 Task: Write a soql query using LIMIT keyword.
Action: Mouse moved to (18, 100)
Screenshot: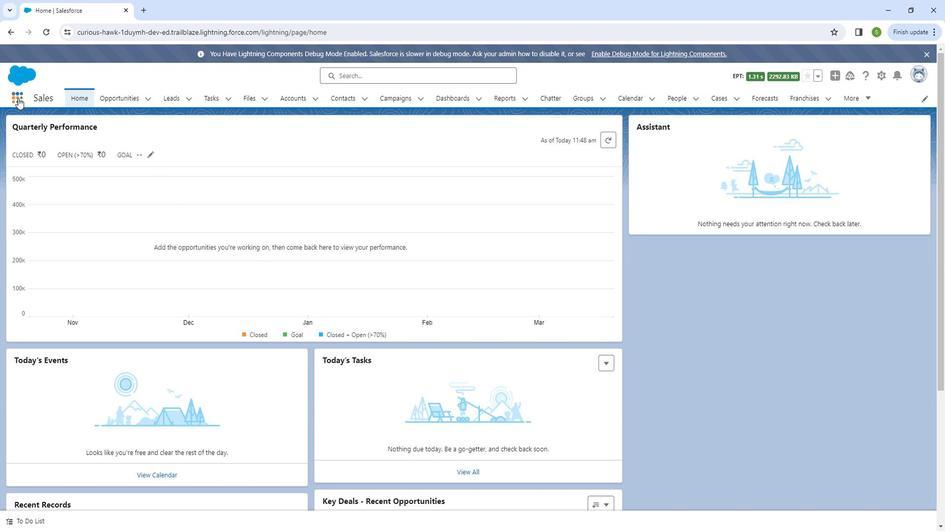 
Action: Mouse pressed left at (18, 100)
Screenshot: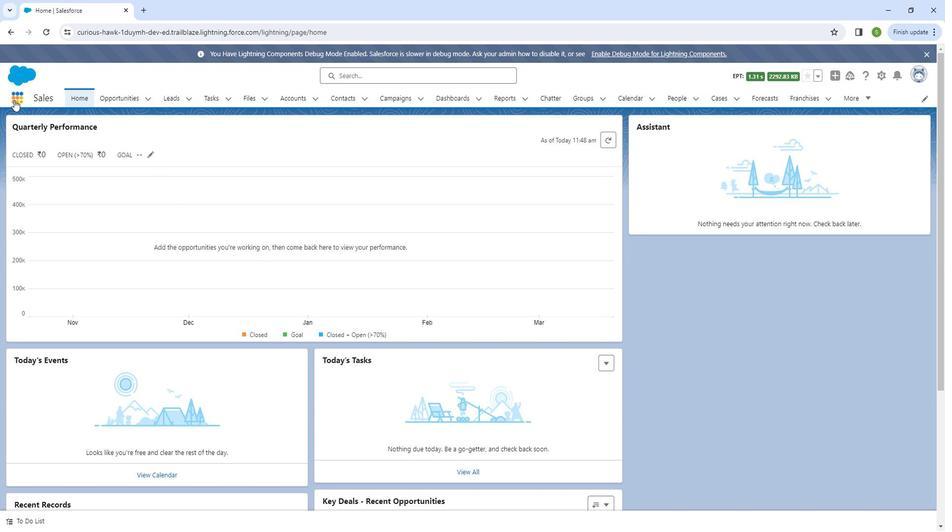 
Action: Mouse moved to (37, 268)
Screenshot: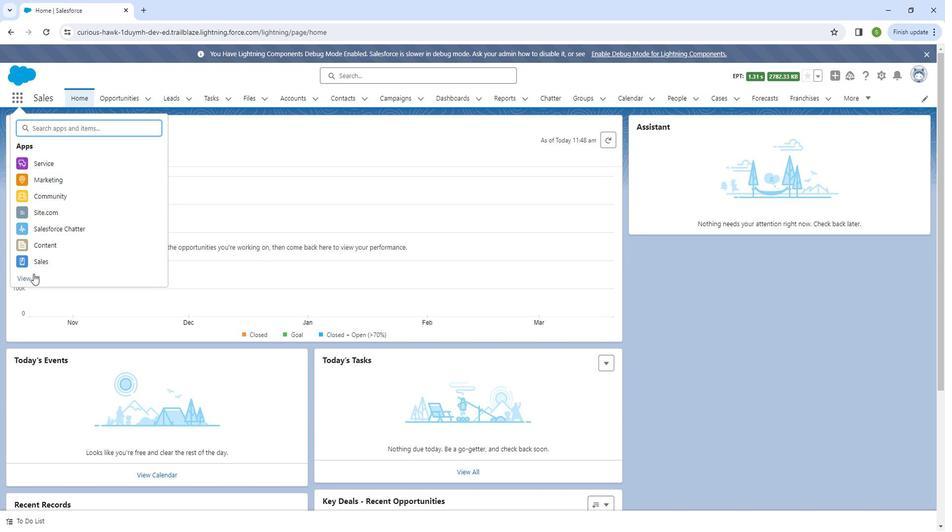 
Action: Mouse pressed left at (37, 268)
Screenshot: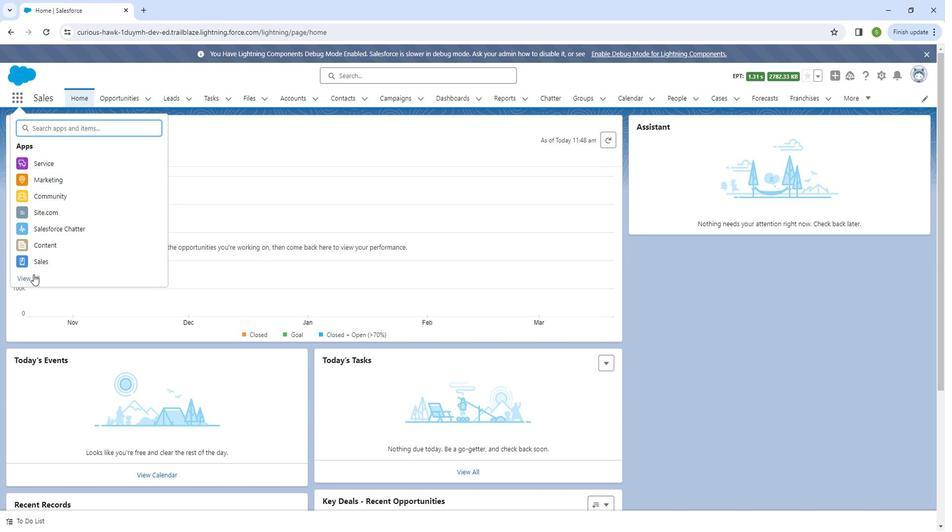 
Action: Mouse moved to (171, 407)
Screenshot: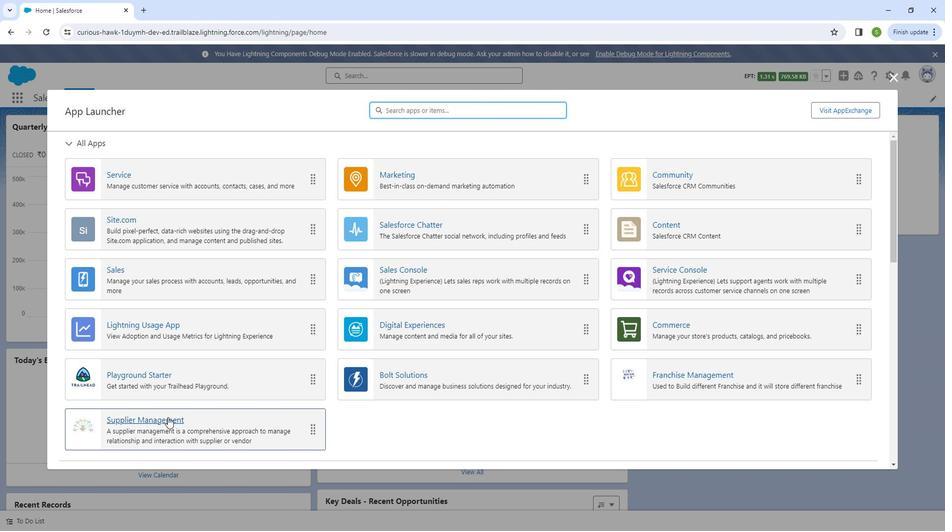 
Action: Mouse pressed left at (171, 407)
Screenshot: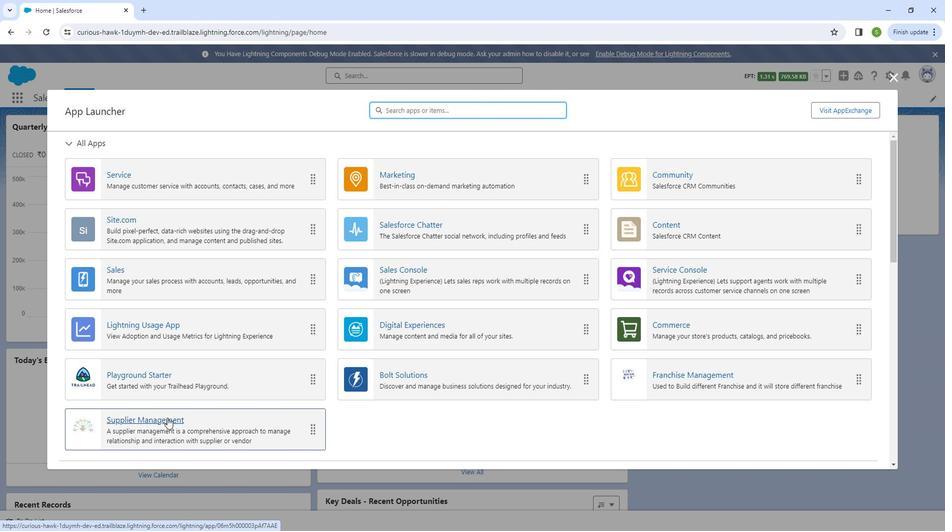 
Action: Mouse moved to (891, 78)
Screenshot: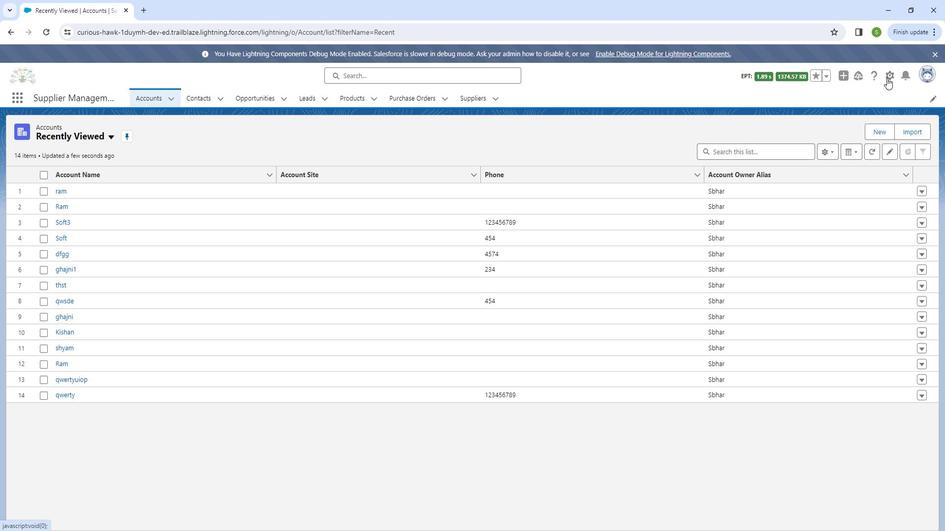 
Action: Mouse pressed left at (891, 78)
Screenshot: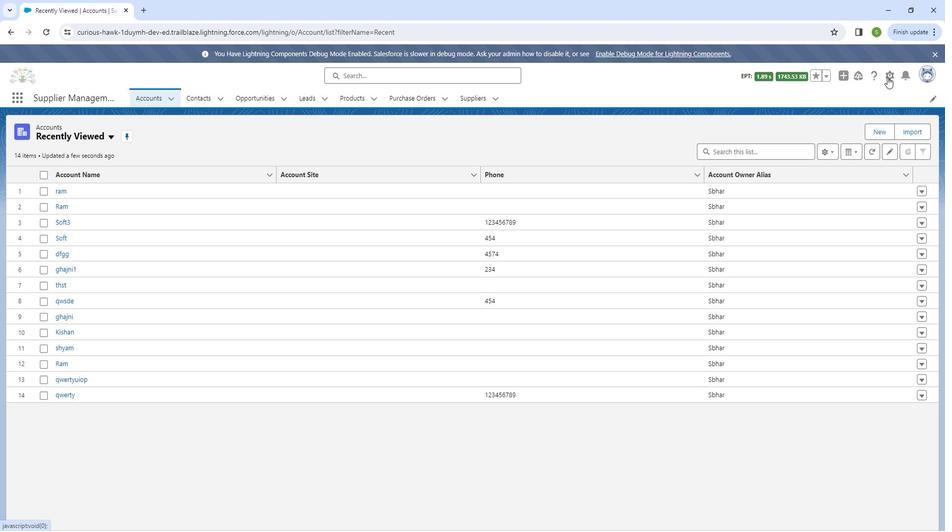 
Action: Mouse moved to (846, 163)
Screenshot: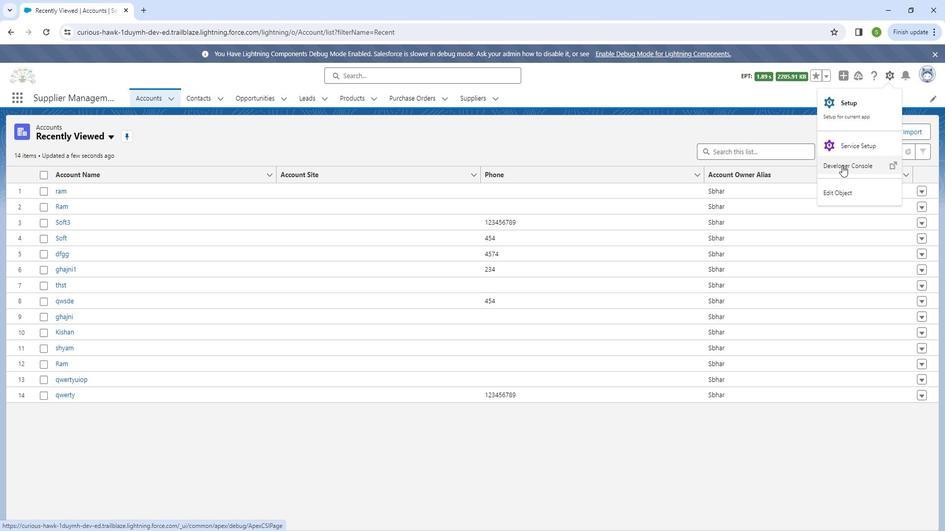 
Action: Mouse pressed right at (846, 163)
Screenshot: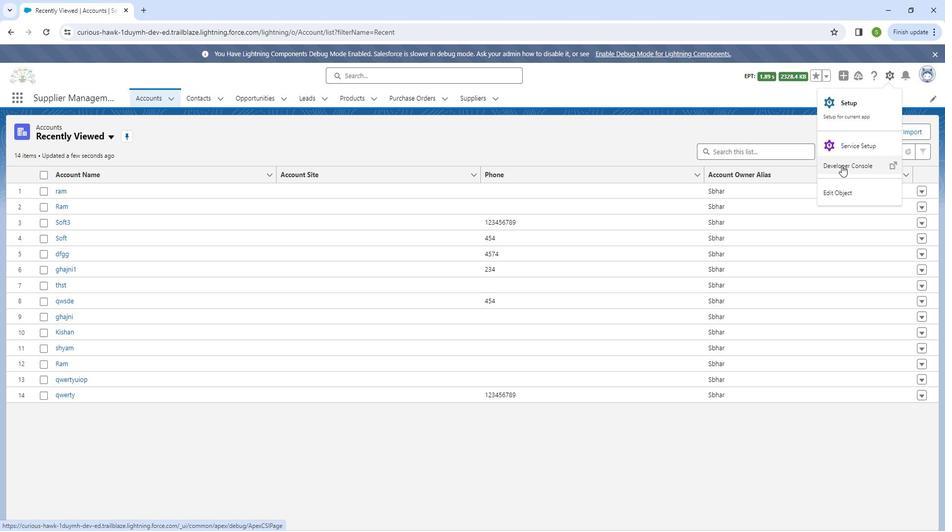 
Action: Mouse moved to (824, 172)
Screenshot: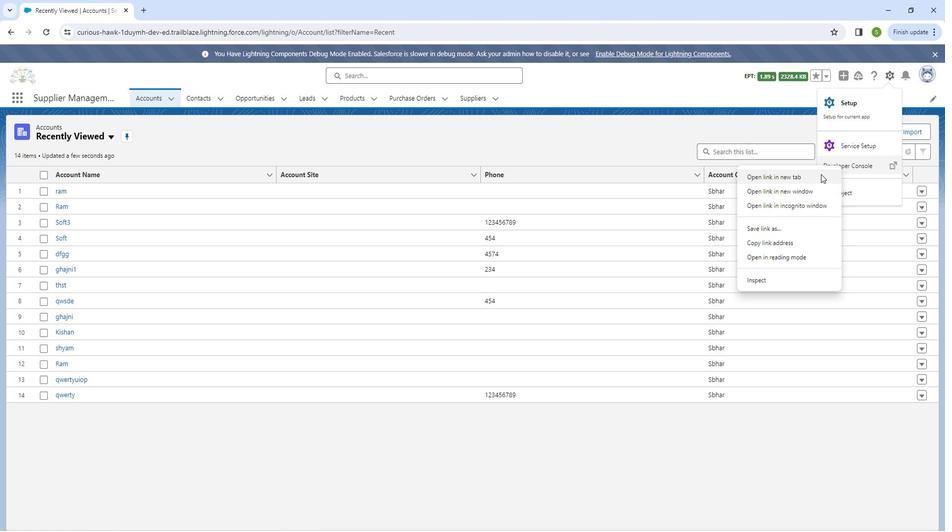 
Action: Mouse pressed left at (824, 172)
Screenshot: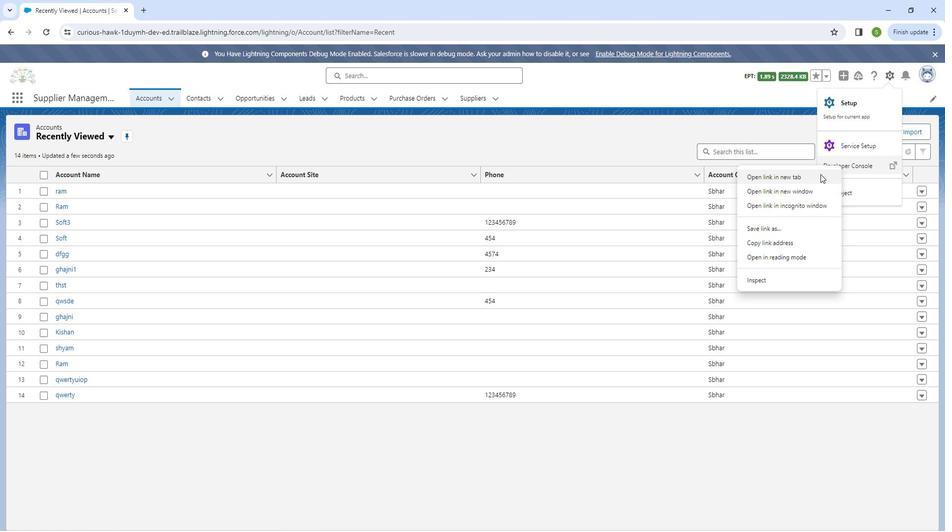 
Action: Mouse moved to (215, 10)
Screenshot: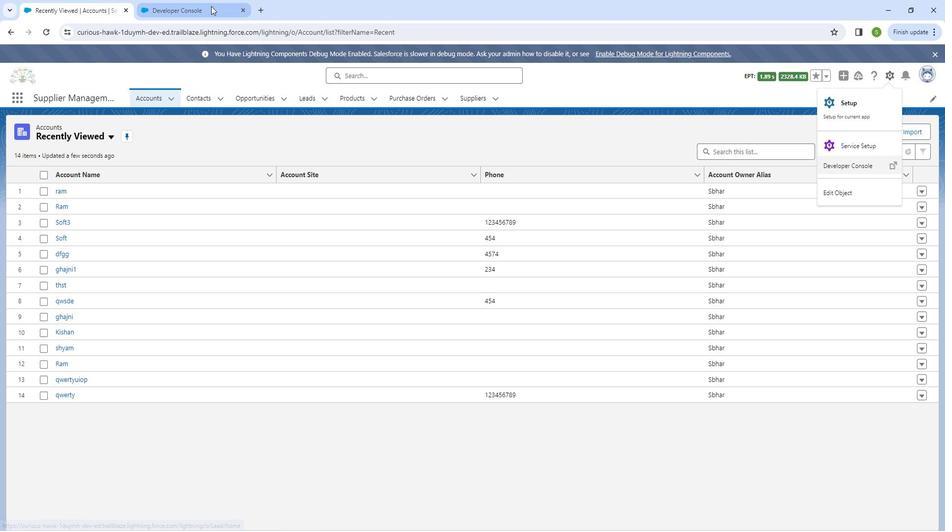 
Action: Mouse pressed left at (215, 10)
Screenshot: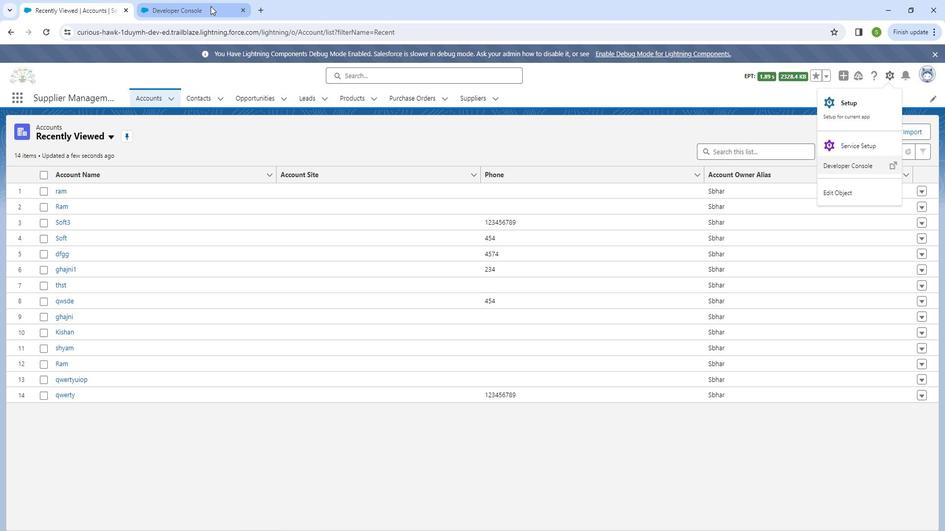
Action: Mouse moved to (132, 188)
Screenshot: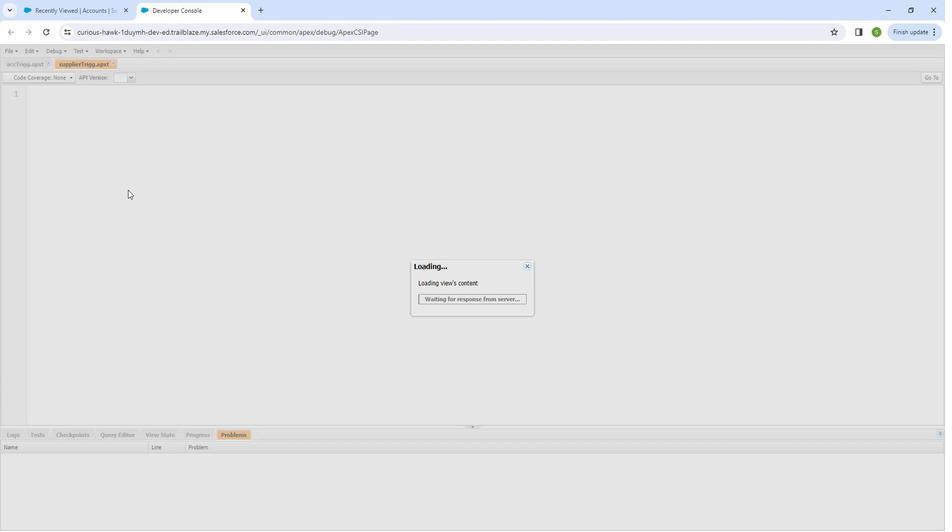 
Action: Key pressed <Key.alt_l><Key.alt_l><Key.alt_l><Key.alt_l><<191>>
Screenshot: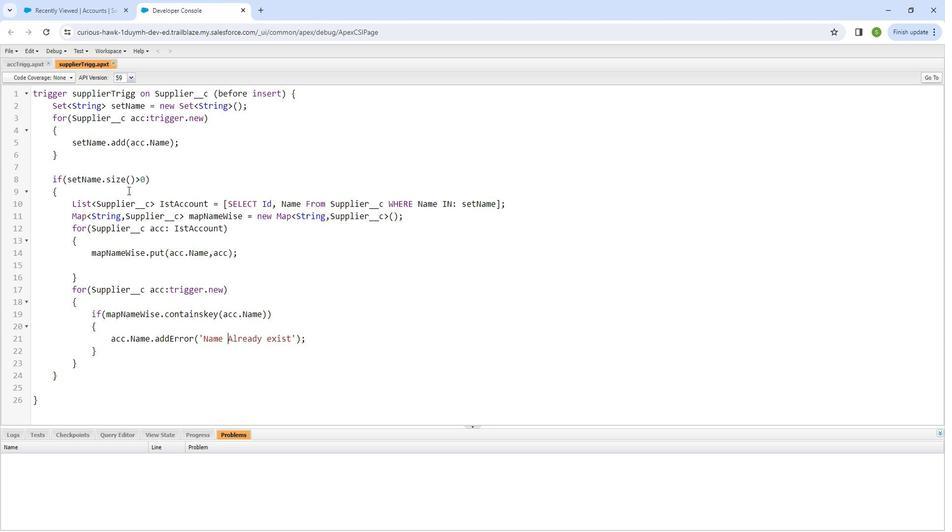 
Action: Mouse moved to (60, 54)
Screenshot: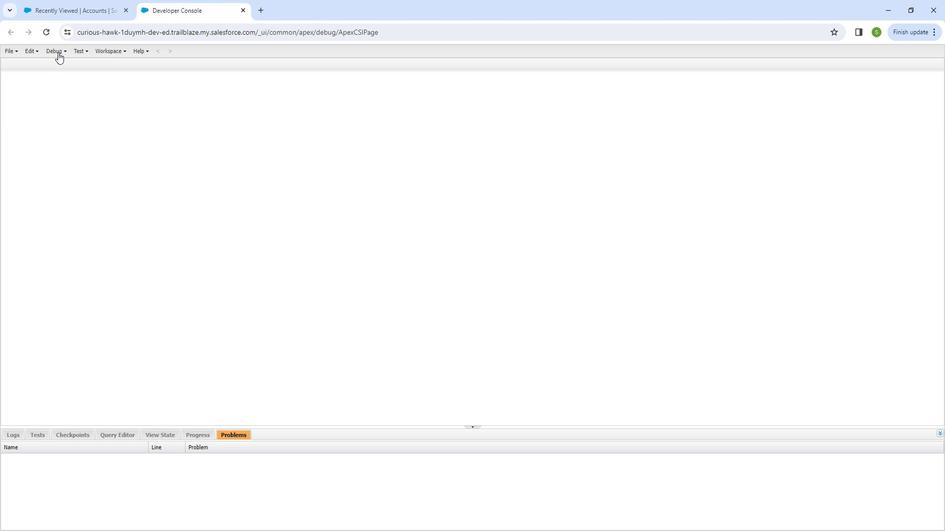 
Action: Mouse pressed left at (60, 54)
Screenshot: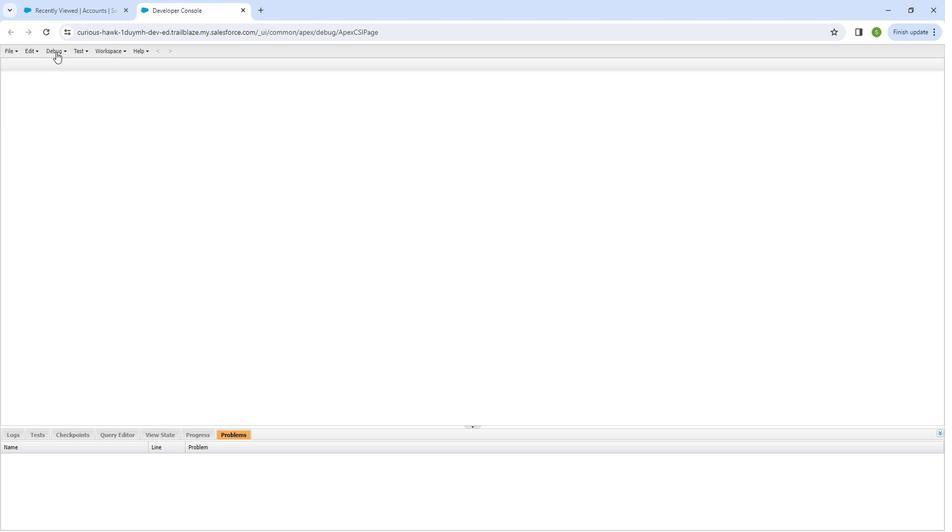 
Action: Mouse moved to (64, 63)
Screenshot: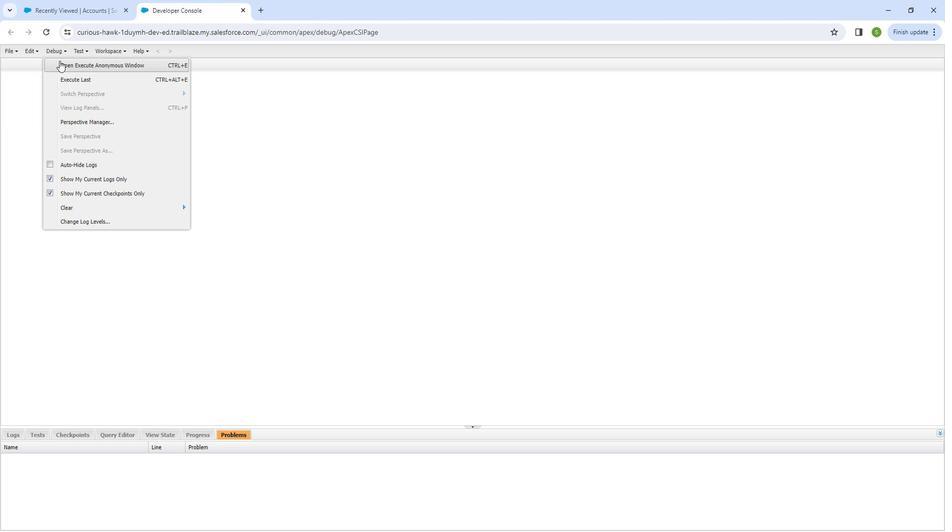 
Action: Mouse pressed left at (64, 63)
Screenshot: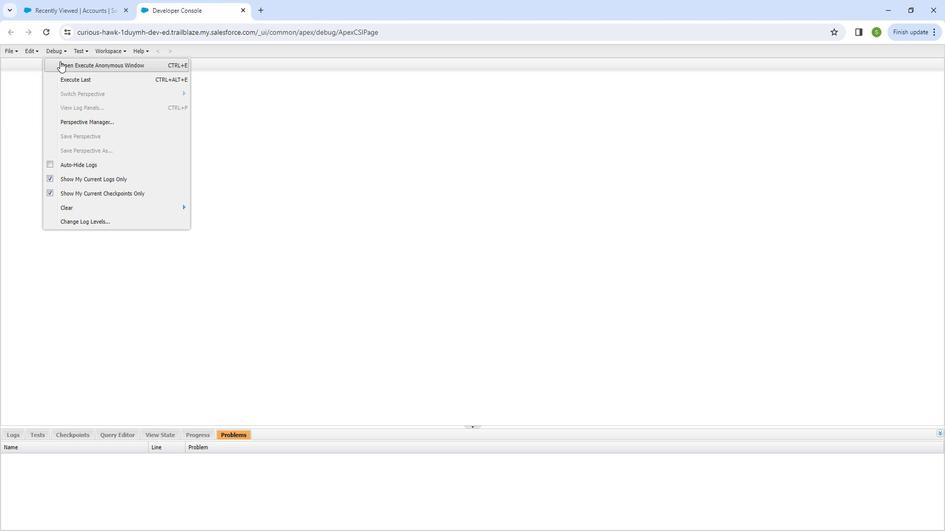 
Action: Mouse moved to (312, 247)
Screenshot: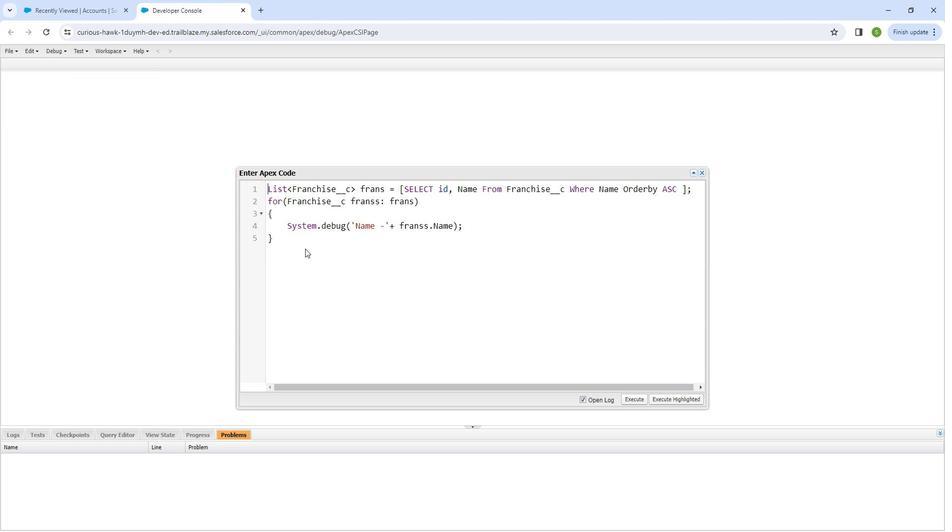 
Action: Mouse pressed left at (312, 247)
Screenshot: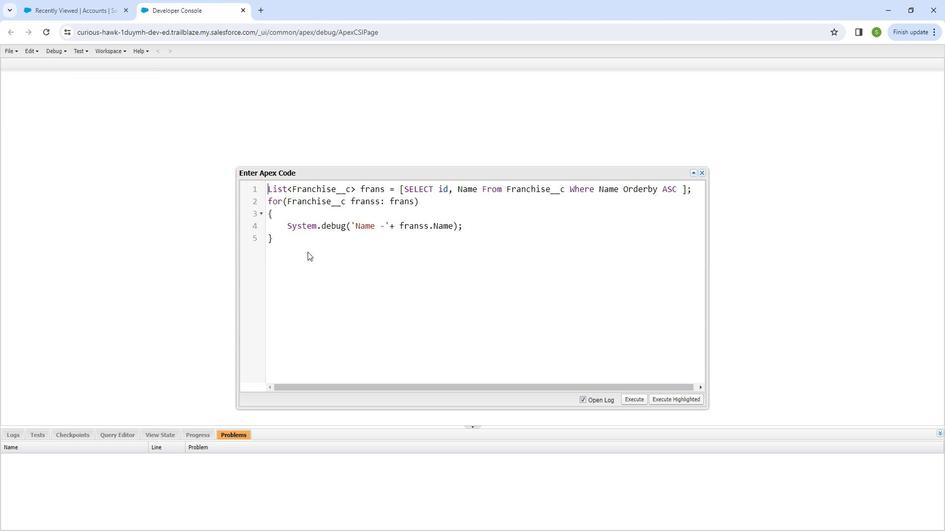 
Action: Mouse moved to (280, 173)
Screenshot: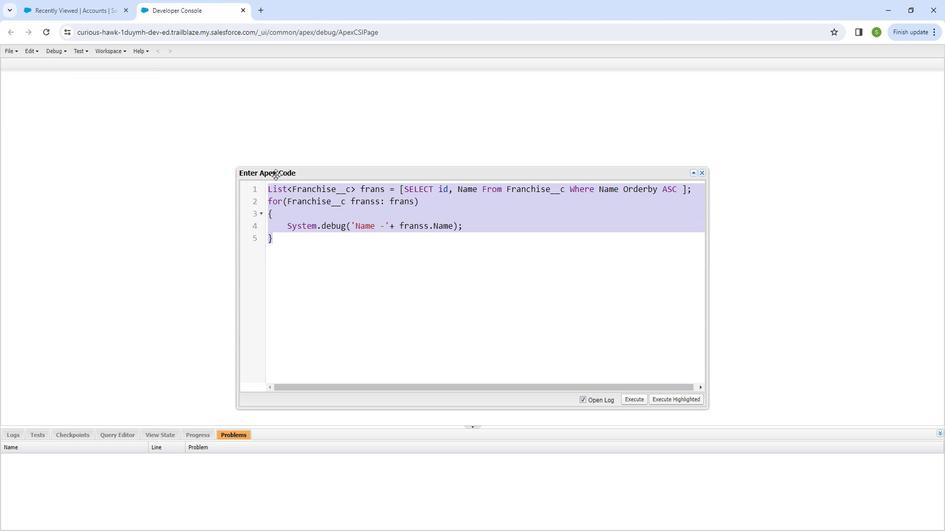 
Action: Key pressed <Key.backspace>
Screenshot: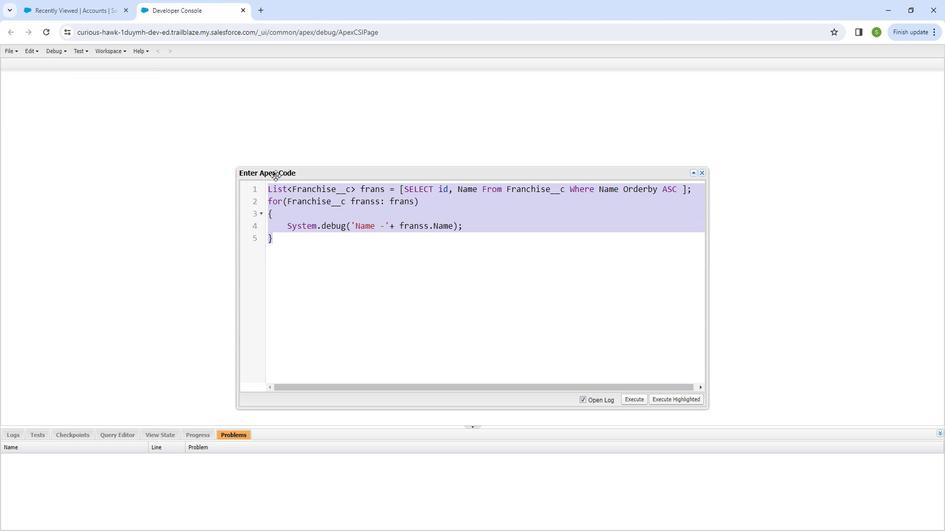 
Action: Mouse moved to (285, 191)
Screenshot: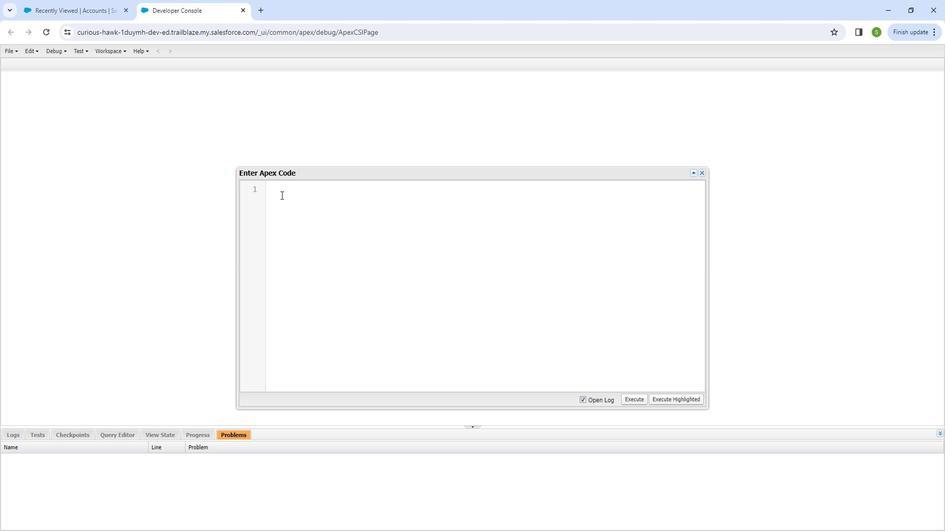 
Action: Mouse pressed left at (285, 191)
Screenshot: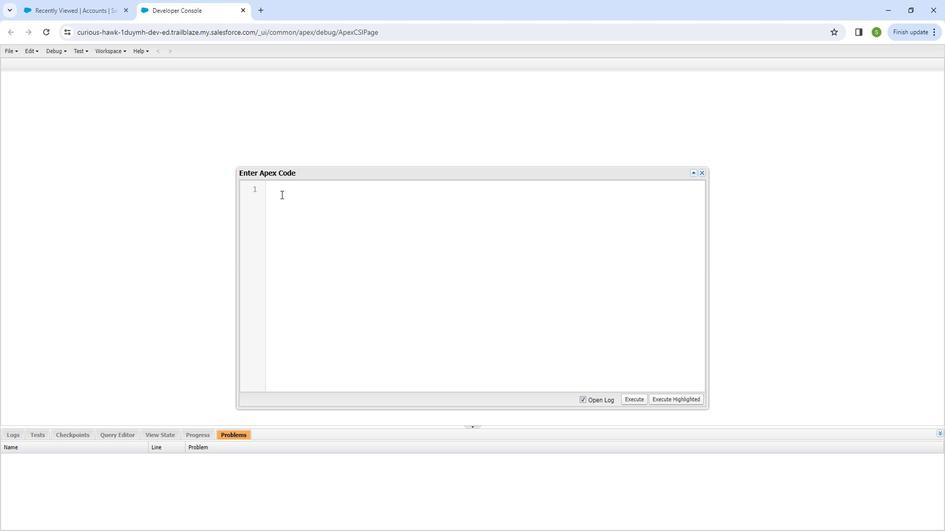 
Action: Mouse moved to (289, 192)
Screenshot: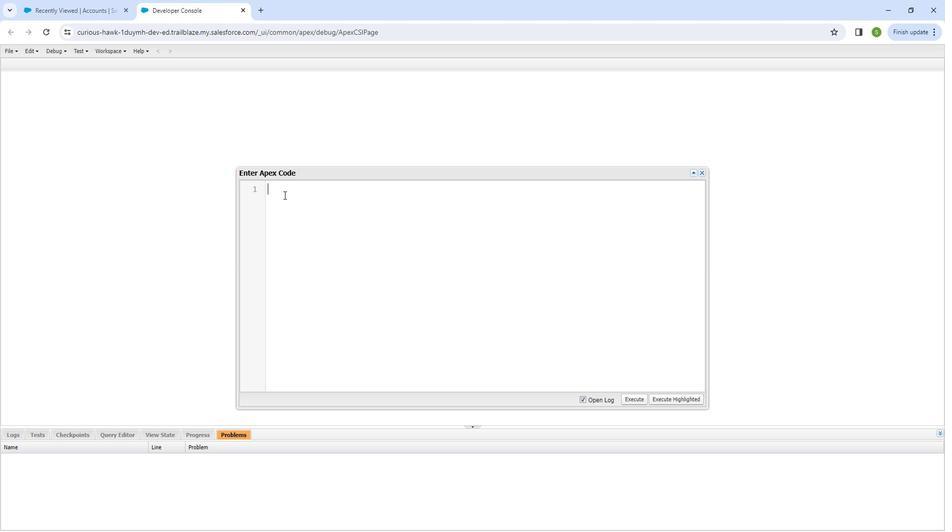 
Action: Key pressed <Key.shift_r>List<Key.shift_r><Key.shift_r><Key.shift_r><<Key.shift_r><Key.shift_r><Key.shift_r><Key.shift_r><Key.shift_r>Account<Key.space><Key.backspace><Key.shift_r><Key.shift_r><Key.shift_r><Key.shift_r><Key.shift_r><Key.shift_r><Key.shift_r><Key.shift_r><Key.shift_r><Key.shift_r><Key.shift_r><Key.shift_r><Key.shift_r><Key.shift_r><Key.shift_r><Key.shift_r><Key.shift_r><Key.shift_r><Key.shift_r><Key.shift_r><Key.shift_r>><Key.space>acc<Key.space>=<Key.space>[<Key.space><Key.shift_r><Key.shift_r><Key.shift_r><Key.shift_r><Key.shift_r>Select<Key.space><Key.shift_r><Key.shift_r><Key.shift_r>Id,<Key.space><Key.shift_r>Name,<Key.space><Key.shift_r><Key.shift_r><Key.shift_r><Key.shift_r><Key.shift_r>(<Key.shift_r><Key.shift_r><Key.shift_r><Key.shift_r><Key.shift_r><Key.shift_r><Key.shift_r>SELECT<Key.space><Key.shift_r><Key.shift_r><Key.shift_r><Key.shift_r><Key.shift_r><Key.shift_r>Id,<Key.space><Key.shift_r><Key.shift_r><Key.shift_r><Key.shift_r><Key.shift_r><Key.shift_r><Key.shift_r><Key.shift_r>Name<Key.space><Key.shift_r><Key.shift_r><Key.shift_r><Key.shift_r><Key.shift_r><Key.shift_r><Key.shift_r><Key.shift_r><Key.shift_r><Key.shift_r><Key.shift_r><Key.shift_r><Key.shift_r><Key.shift_r>FROM<Key.space><Key.shift_r><Key.shift_r><Key.shift_r><Key.shift_r><Key.shift_r><Key.shift_r><Key.shift_r><Key.shift_r><Key.shift_r><Key.shift_r><Key.shift_r><Key.shift_r><Key.shift_r><Key.shift_r><Key.shift_r><Key.shift_r><Key.shift_r><Key.shift_r><Key.shift_r><Key.shift_r>Contacts<Key.right><Key.space><Key.shift_r><Key.shift_r>Fr<Key.backspace><Key.shift_r>Rom<Key.backspace><Key.backspace><Key.shift_r><Key.shift_r><Key.shift_r><Key.shift_r><Key.shift_r><Key.shift_r>Om<Key.backspace><Key.shift_r><Key.shift_r><Key.shift_r><Key.shift_r><Key.shift_r><Key.shift_r><Key.shift_r>M<Key.space><Key.shift_r><Key.shift_r><Key.shift_r><Key.shift_r><Key.shift_r><Key.shift_r>Account<Key.space><Key.shift_r><Key.shift_r><Key.shift_r><Key.shift_r><Key.shift_r><Key.shift_r><Key.shift_r><Key.shift_r><Key.shift_r><Key.shift_r><Key.shift_r><Key.shift_r><Key.shift_r><Key.shift_r><Key.shift_r><Key.shift_r>Limit<Key.space>4<Key.right>;<Key.enter>for<Key.shift_r><Key.shift_r><Key.shift_r><Key.shift_r><Key.shift_r><Key.shift_r><Key.shift_r><Key.shift_r><Key.shift_r><Key.shift_r>(<Key.shift_r><Key.shift_r><Key.shift_r><Key.shift_r><Key.shift_r><Key.shift_r><Key.shift_r><Key.shift_r>Account<Key.space>franss<Key.shift_r><Key.shift_r><Key.shift_r>:<Key.space>acc<Key.right><Key.enter><Key.shift_r><Key.shift_r><Key.shift_r><Key.shift_r><Key.shift_r><Key.shift_r><Key.shift_r>{<Key.enter><Key.shift_r><Key.shift_r><Key.shift_r><Key.shift_r>System.debug<Key.space><Key.backspace><Key.shift_r><Key.shift_r><Key.shift_r><Key.shift_r><Key.shift_r><Key.shift_r><Key.shift_r><Key.shift_r>('<Key.shift_r><Key.shift_r><Key.shift_r><Key.shift_r><Key.shift_r><Key.shift_r><Key.shift_r><Key.shift_r><Key.shift_r><Key.shift_r><Key.shift_r><Key.shift_r><Key.shift_r><Key.shift_r><Key.shift_r><Key.shift_r><Key.shift_r><Key.shift_r>Name<Key.space>-<Key.right><Key.space>+<Key.space>franss.<Key.shift_r><Key.shift_r><Key.shift_r><Key.shift_r><Key.shift_r><Key.shift_r><Key.shift_r>Name<Key.right>;
Screenshot: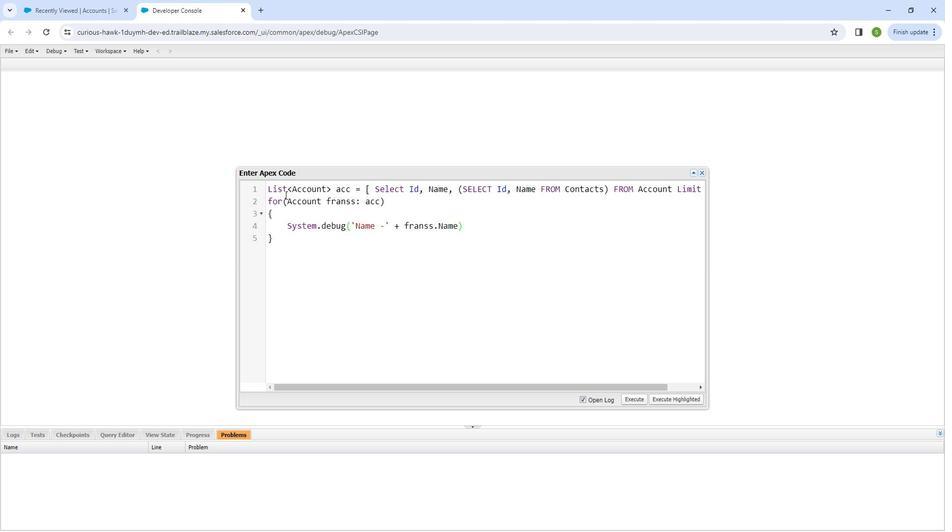 
Action: Mouse moved to (635, 386)
Screenshot: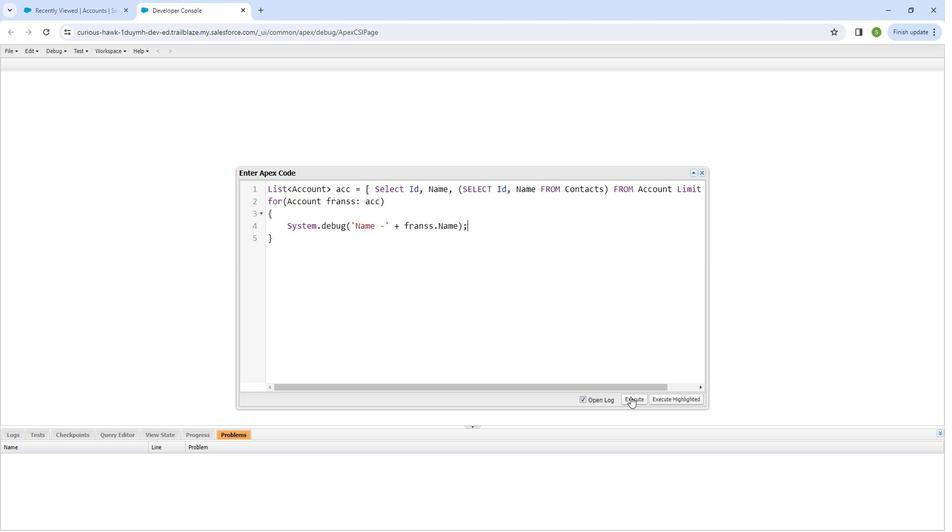 
Action: Mouse pressed left at (635, 386)
Screenshot: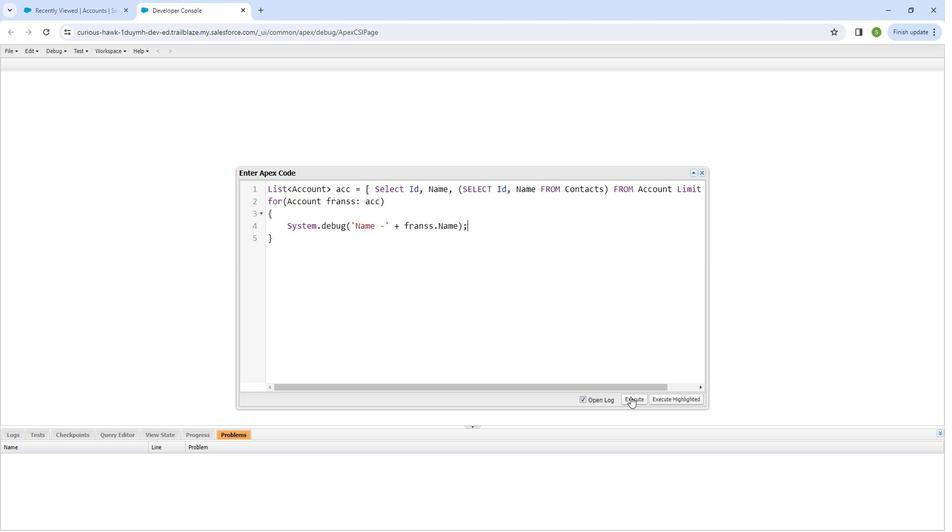 
Action: Mouse moved to (92, 408)
Screenshot: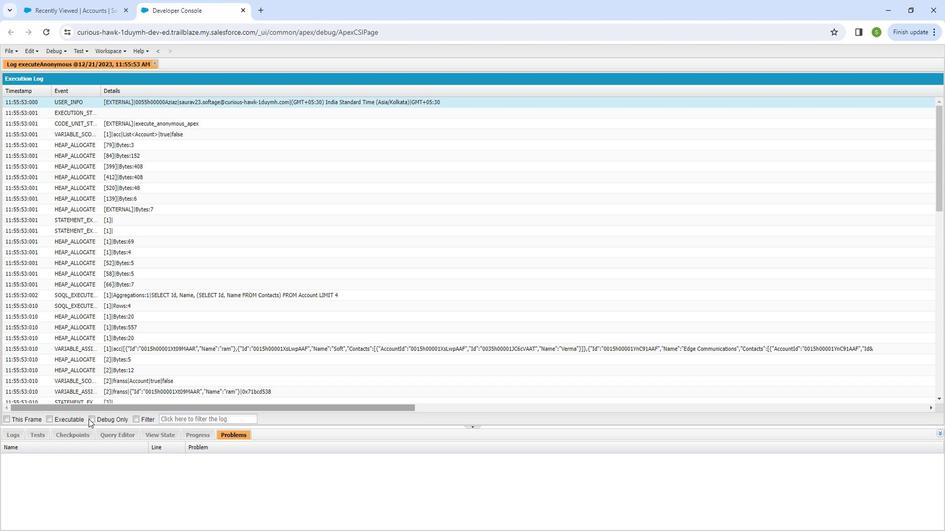 
Action: Mouse pressed left at (92, 408)
Screenshot: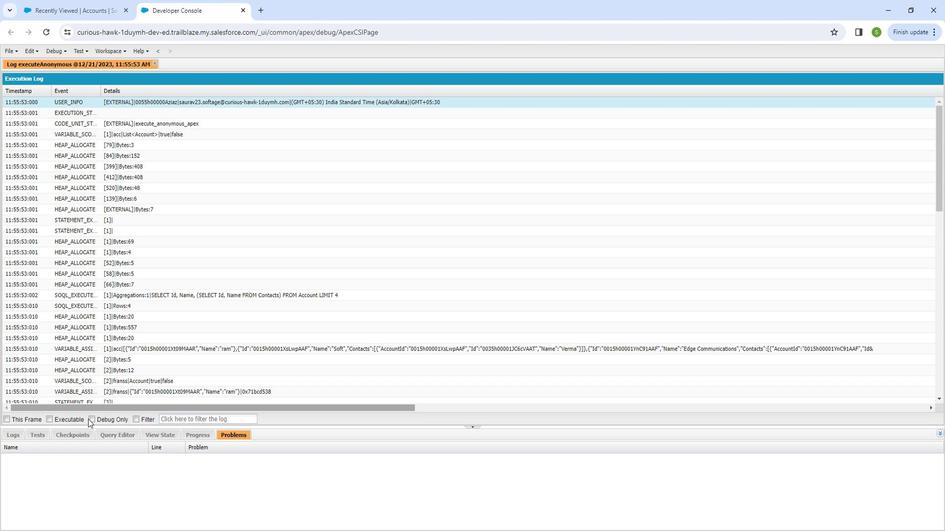 
Action: Mouse moved to (96, 409)
Screenshot: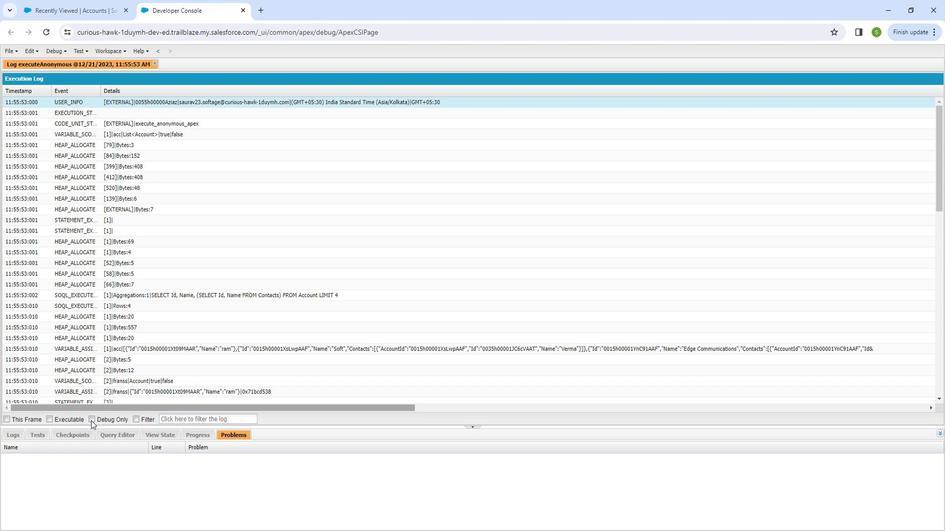 
Action: Mouse pressed left at (96, 409)
Screenshot: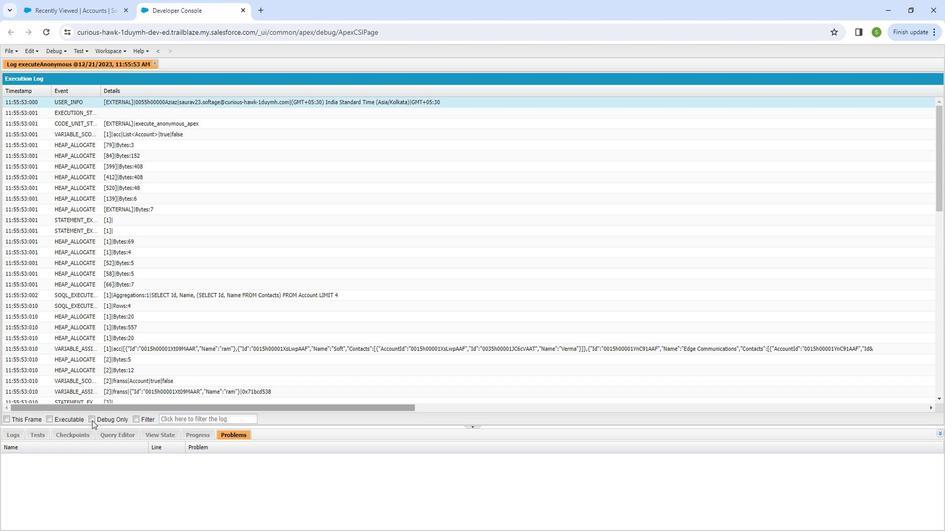 
Action: Mouse moved to (62, 53)
Screenshot: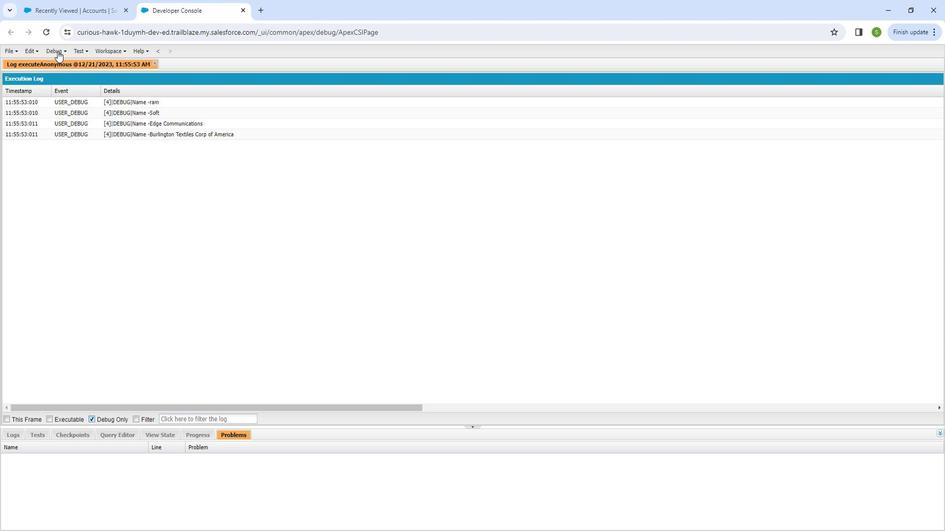 
Action: Mouse pressed left at (62, 53)
Screenshot: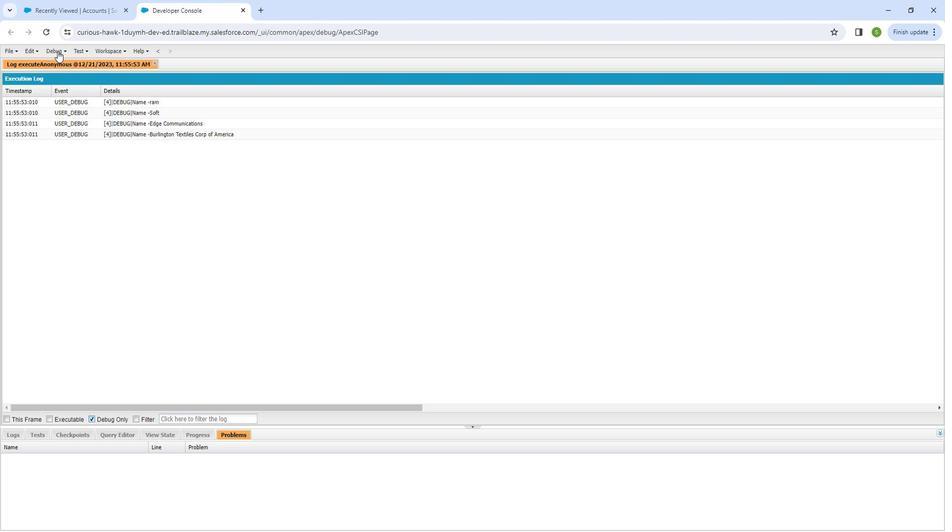 
Action: Mouse moved to (73, 63)
Screenshot: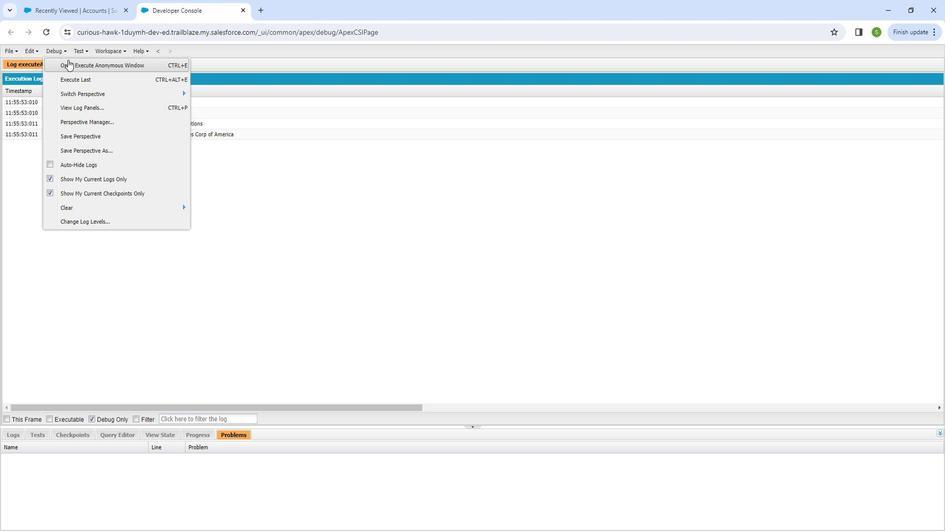 
Action: Mouse pressed left at (73, 63)
Screenshot: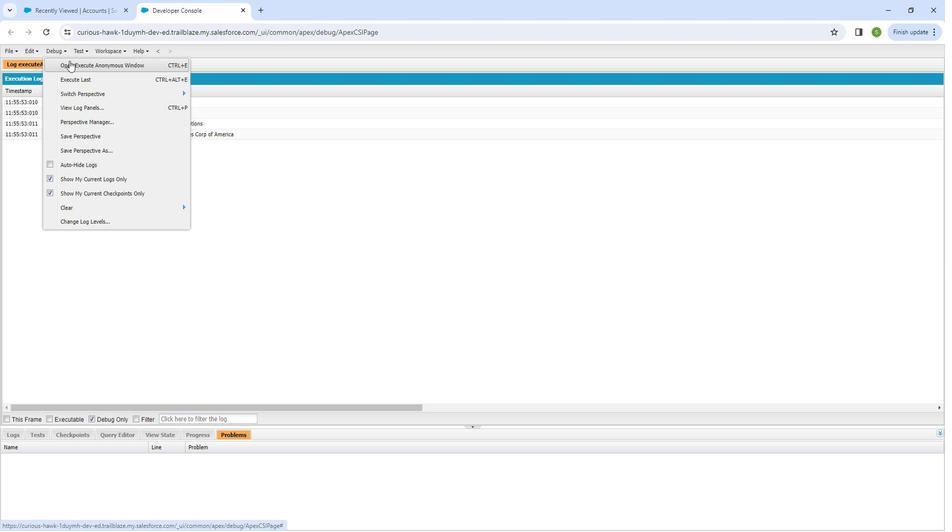 
Action: Mouse moved to (105, 424)
Screenshot: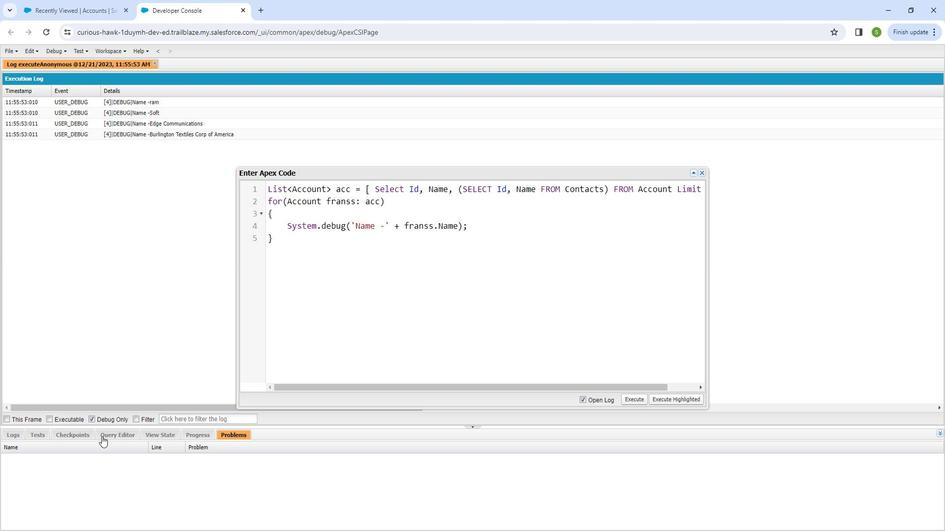
Action: Mouse pressed left at (105, 424)
Screenshot: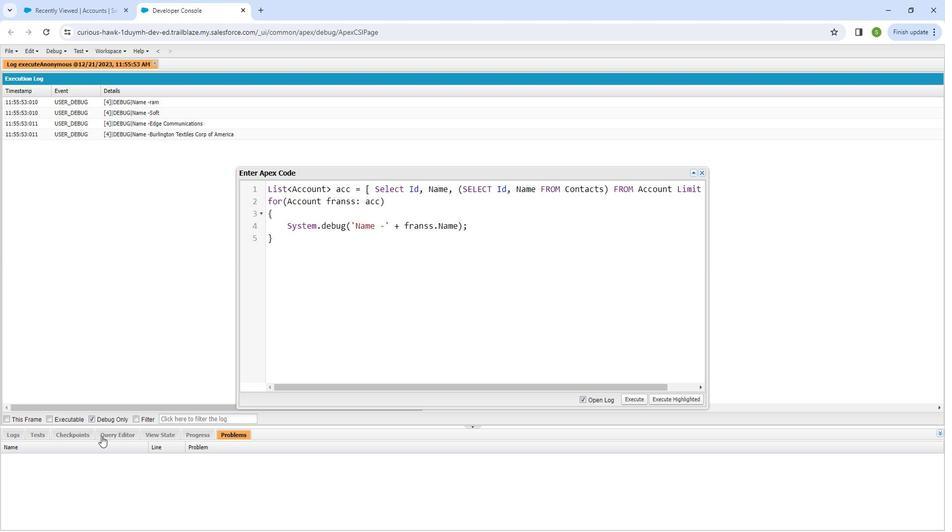 
Action: Mouse moved to (97, 438)
Screenshot: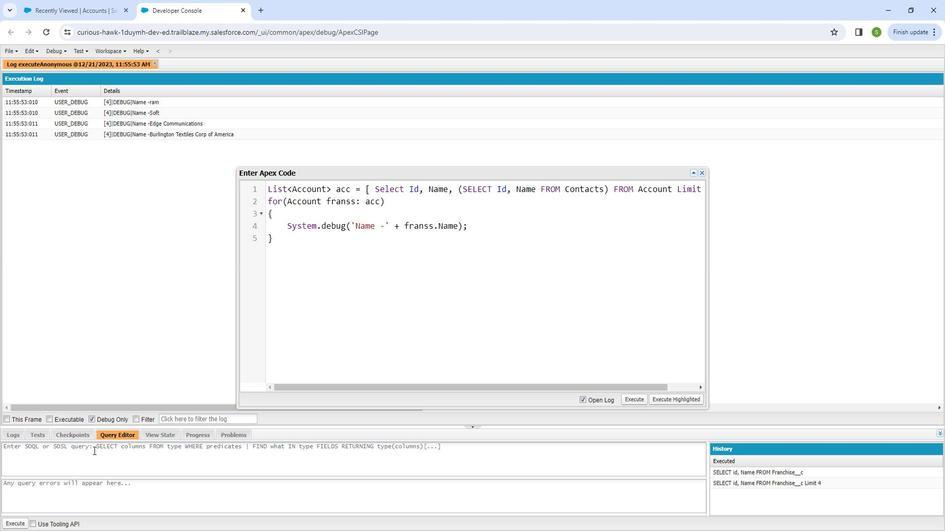 
Action: Mouse pressed left at (97, 438)
Screenshot: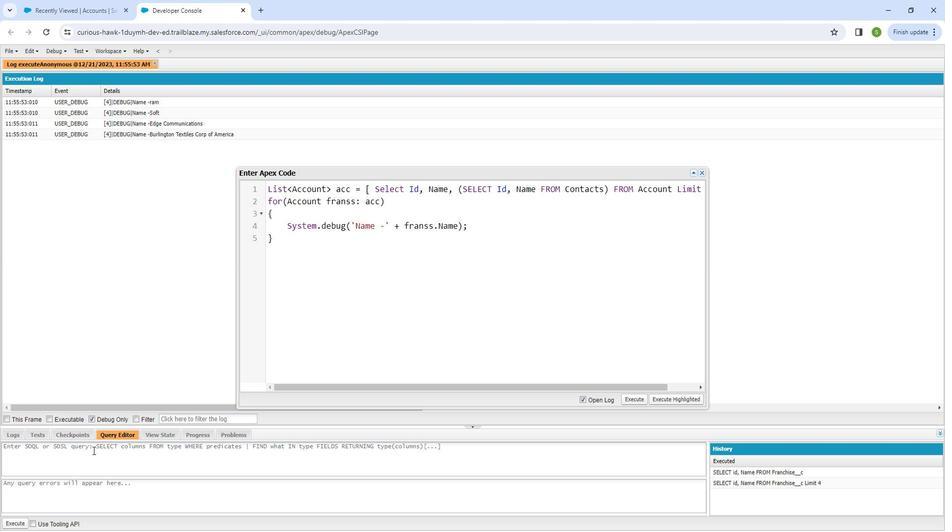 
Action: Key pressed <Key.shift_r>SELECT<Key.space><Key.shift_r><Key.shift_r><Key.shift_r><Key.shift_r><Key.shift_r><Key.shift_r>Id<Key.space><Key.shift_r><Key.shift_r><Key.shift_r><Key.shift_r><Key.shift_r><Key.backspace>,<Key.space><Key.shift_r><Key.shift_r><Key.shift_r><Key.shift_r><Key.shift_r><Key.shift_r><Key.shift_r><Key.shift_r>Name,<Key.space><Key.shift_r><Key.shift_r><Key.shift_r><Key.shift_r><Key.shift_r>(<Key.shift_r><Key.shift_r>)<Key.left><Key.shift_r>SELECT<Key.space><Key.shift_r><Key.shift_r><Key.shift_r>Id,<Key.space><Key.shift_r><Key.shift_r><Key.shift_r>Name,<Key.space><Key.shift_r><Key.shift_r><Key.shift_r><Key.shift_r><Key.shift_r><Key.shift_r><Key.shift_r><Key.shift_r><Key.shift_r><Key.shift_r><Key.shift_r><Key.shift_r><Key.shift_r>(<Key.backspace><Key.backspace><Key.backspace><Key.space><Key.shift_r><Key.shift_r><Key.shift_r><Key.shift_r>FR<Key.shift_r>O<Key.shift_r><Key.shift_r><Key.shift_r><Key.shift_r><Key.shift_r><Key.shift_r><Key.shift_r><Key.shift_r><Key.shift_r><Key.shift_r><Key.shift_r><Key.shift_r><Key.shift_r><Key.shift_r><Key.shift_r><Key.shift_r>M<Key.space><Key.shift_r><Key.shift_r><Key.shift_r><Key.shift_r><Key.shift_r><Key.shift_r><Key.shift_r><Key.shift_r><Key.shift_r><Key.shift_r><Key.shift_r>Contacts<Key.right><Key.space><Key.shift_r>F<Key.shift_r>ROM<Key.space><Key.shift_r><Key.shift_r><Key.shift_r><Key.shift_r><Key.shift_r><Key.shift_r><Key.shift_r><Key.shift_r><Key.shift_r><Key.shift_r><Key.shift_r><Key.shift_r><Key.shift_r><Key.shift_r><Key.shift_r><Key.shift_r><Key.shift_r><Key.shift_r><Key.shift_r><Key.shift_r>Account<Key.space><Key.shift_r>LIMIT<Key.space>3
Screenshot: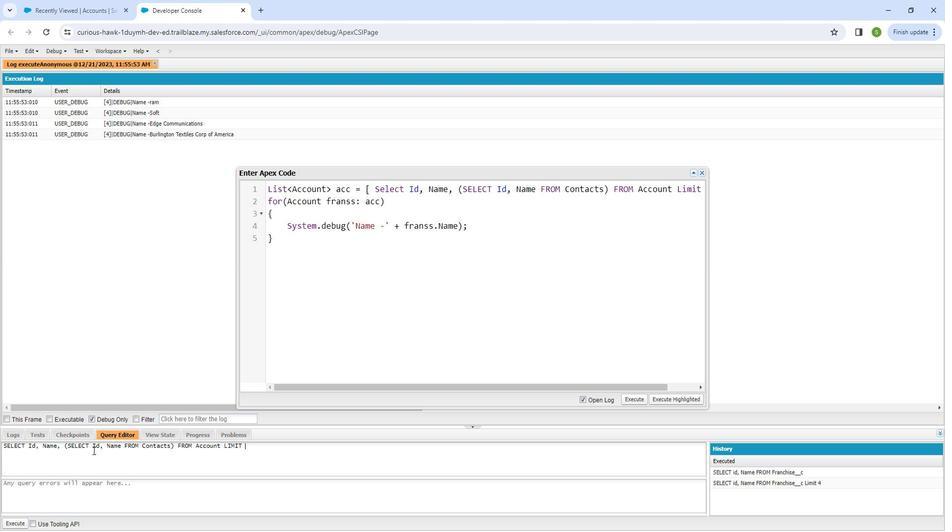
Action: Mouse moved to (23, 512)
Screenshot: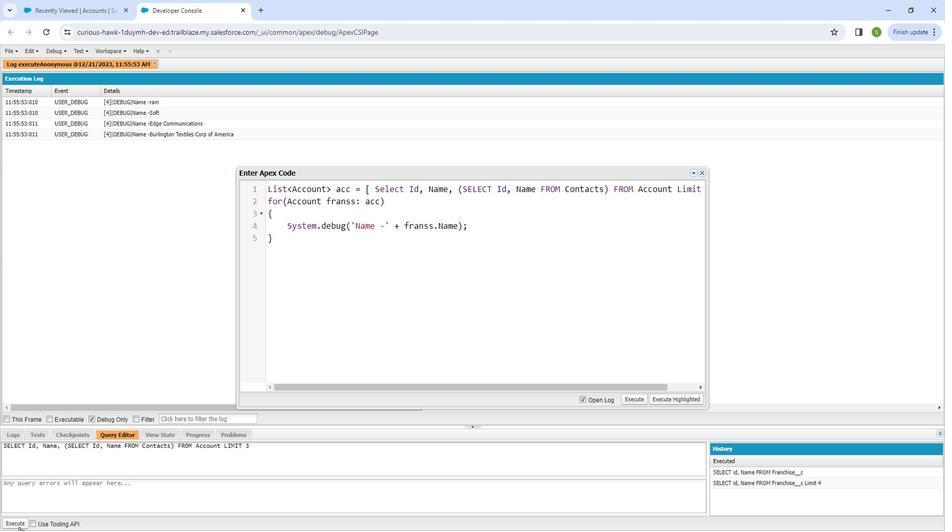 
Action: Mouse pressed left at (23, 512)
Screenshot: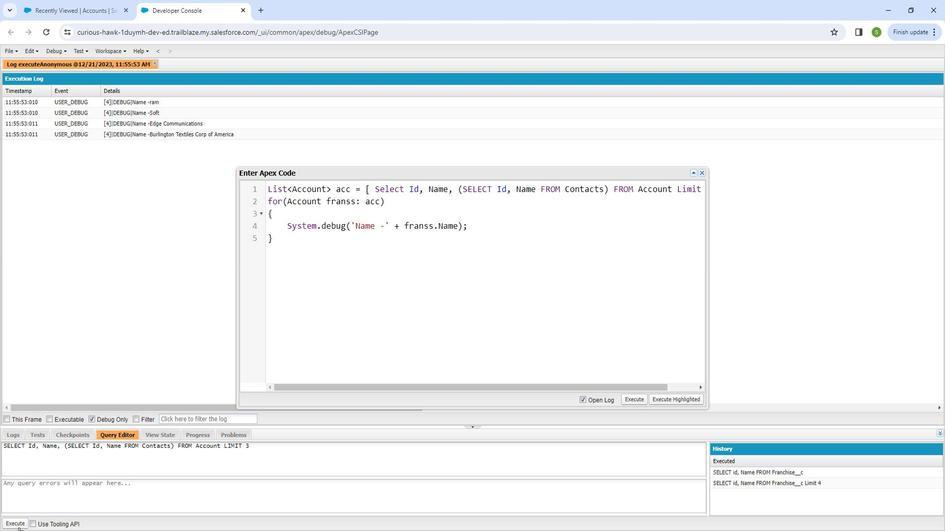 
Action: Mouse moved to (252, 436)
Screenshot: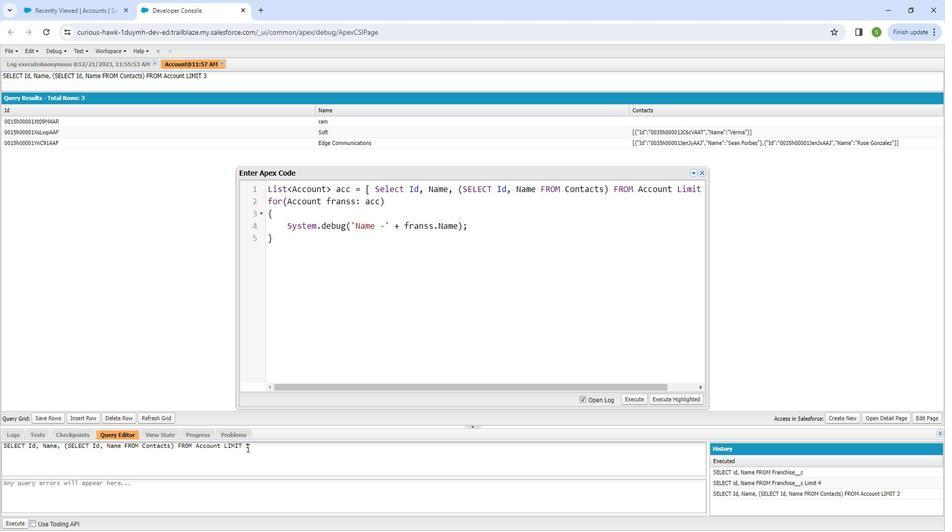 
Action: Mouse pressed left at (252, 436)
Screenshot: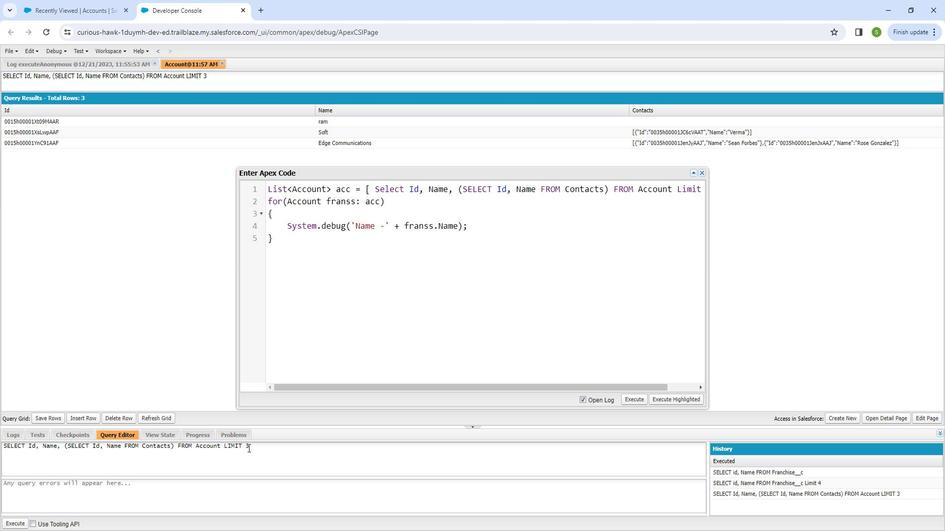 
Action: Mouse moved to (227, 433)
Screenshot: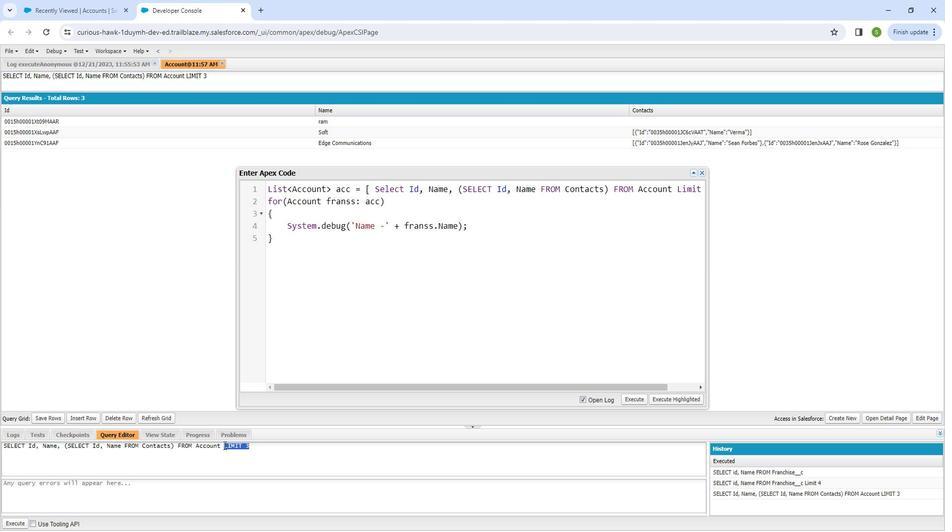 
Action: Key pressed <Key.backspace>
Screenshot: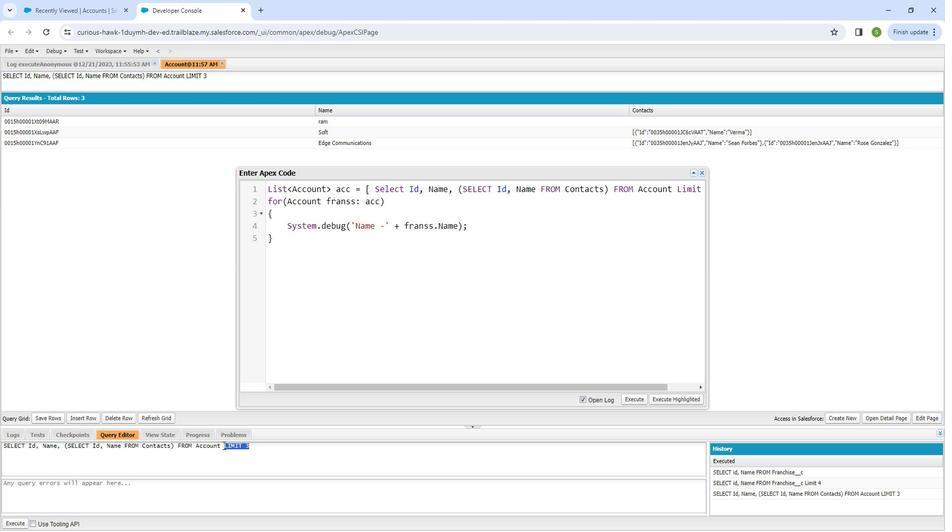 
Action: Mouse moved to (14, 510)
Screenshot: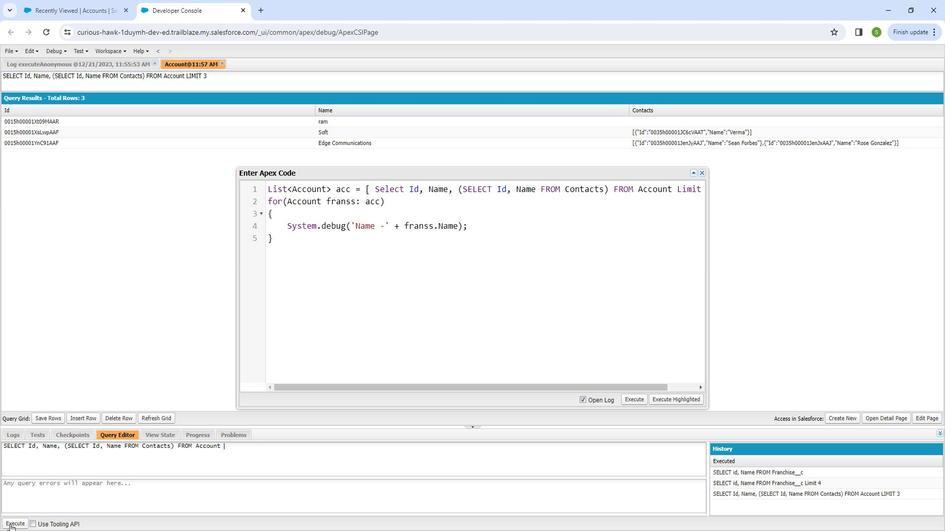 
Action: Mouse pressed left at (14, 510)
Screenshot: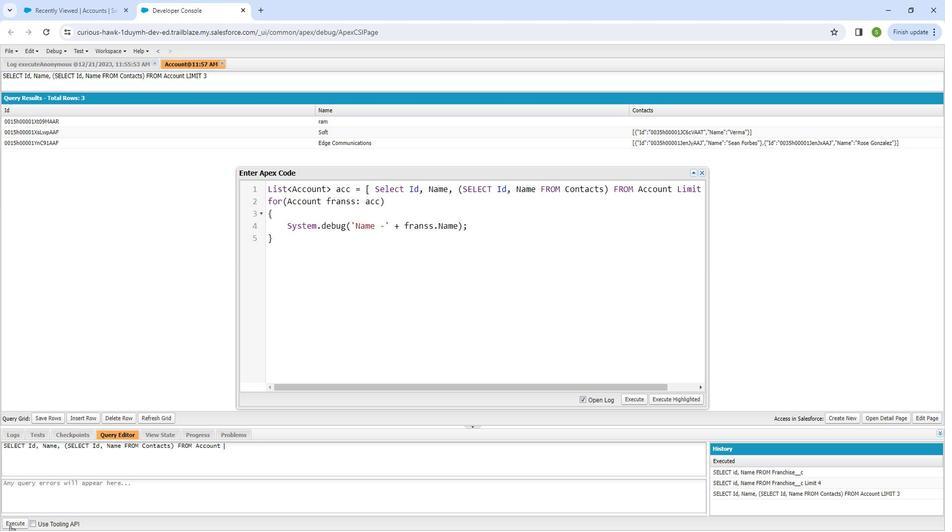 
Action: Mouse moved to (706, 171)
Screenshot: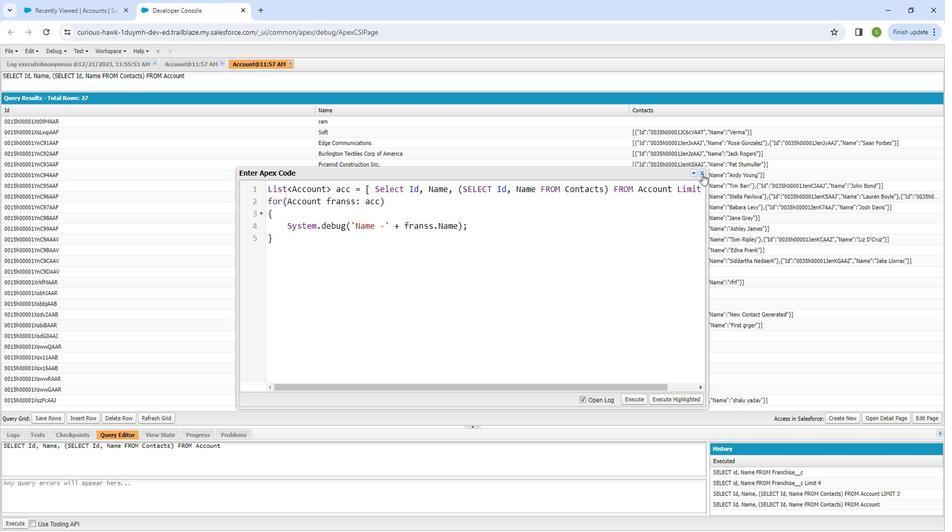 
Action: Mouse pressed left at (706, 171)
Screenshot: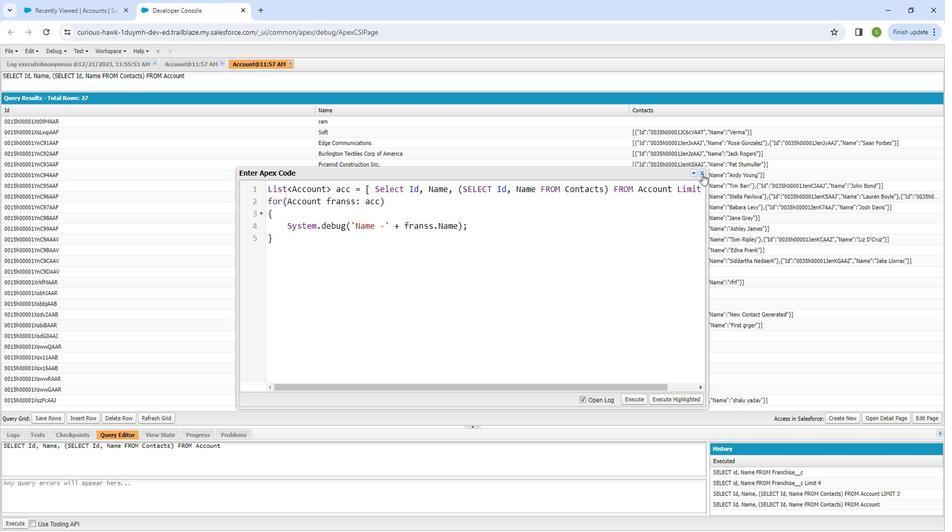 
Action: Mouse moved to (441, 164)
Screenshot: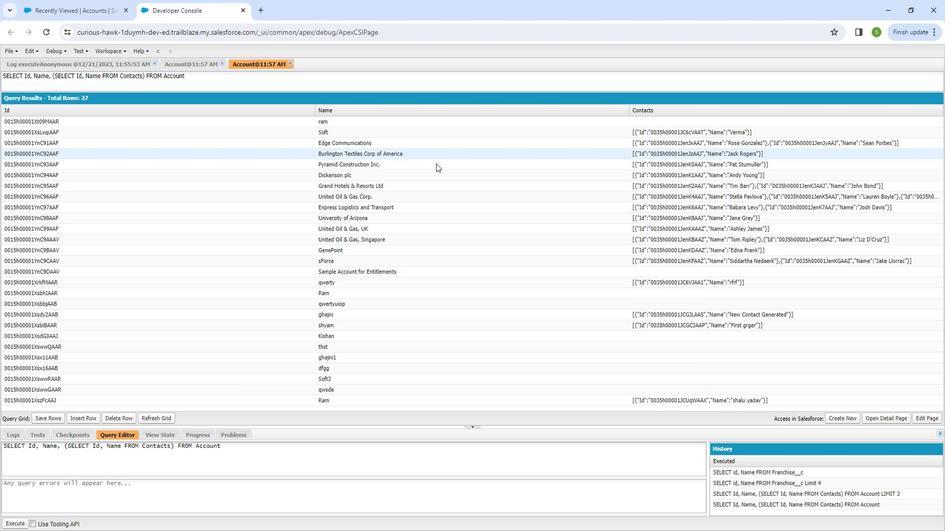 
Action: Mouse scrolled (441, 164) with delta (0, 0)
Screenshot: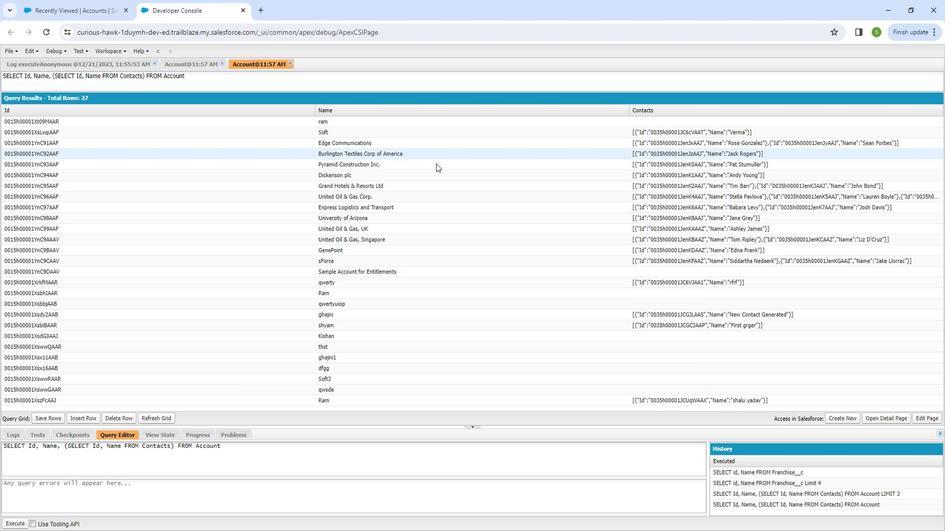 
Action: Mouse moved to (441, 164)
Screenshot: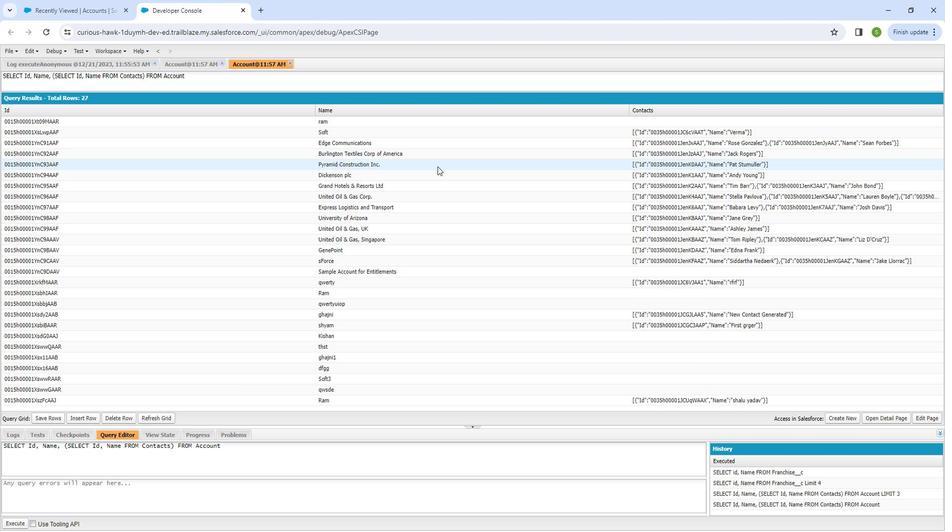 
Action: Mouse scrolled (441, 164) with delta (0, 0)
Screenshot: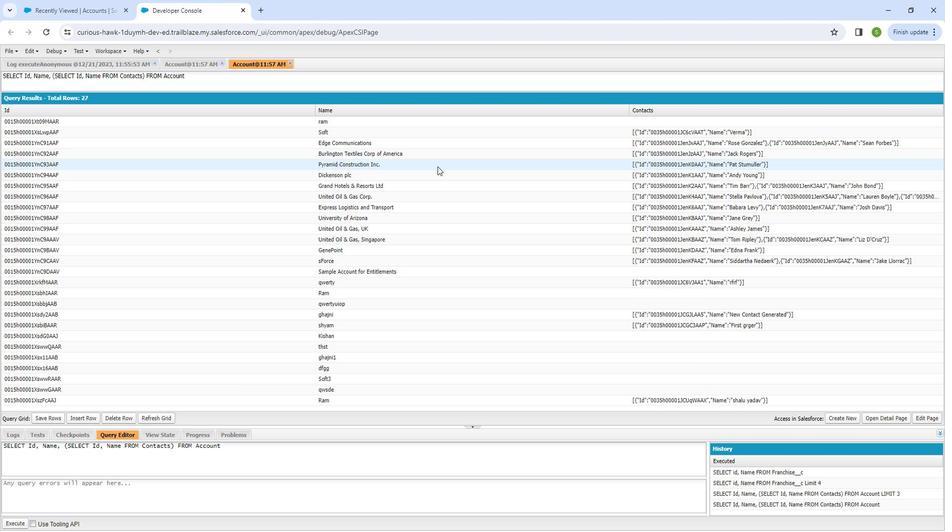 
Action: Mouse moved to (442, 170)
Screenshot: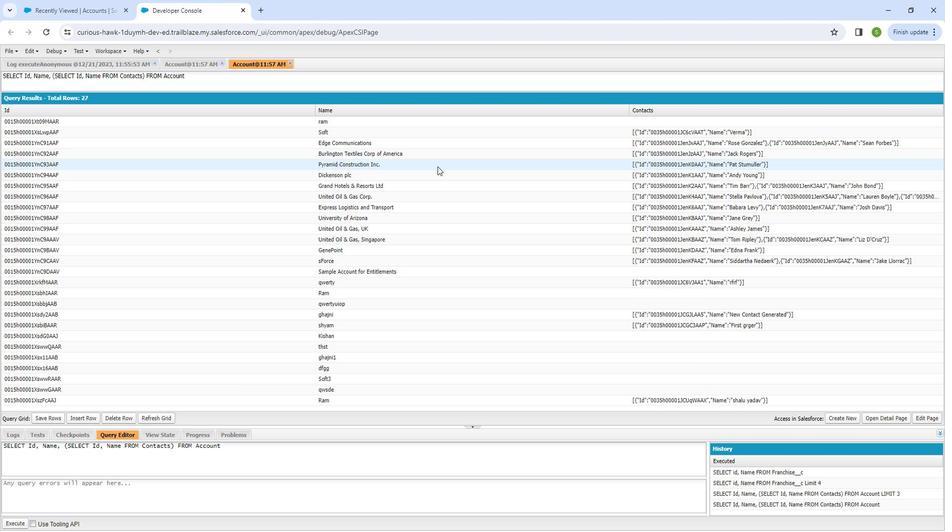 
Action: Mouse scrolled (442, 169) with delta (0, 0)
Screenshot: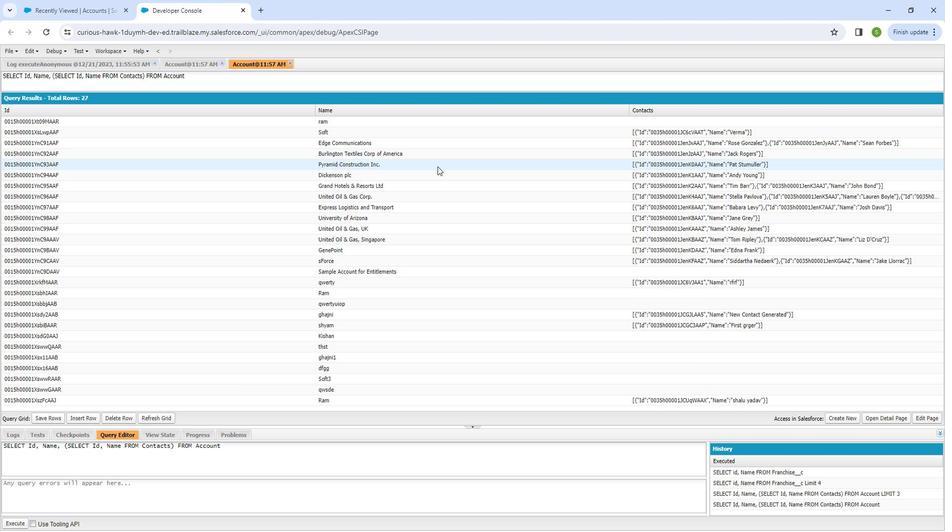 
Action: Mouse moved to (442, 174)
Screenshot: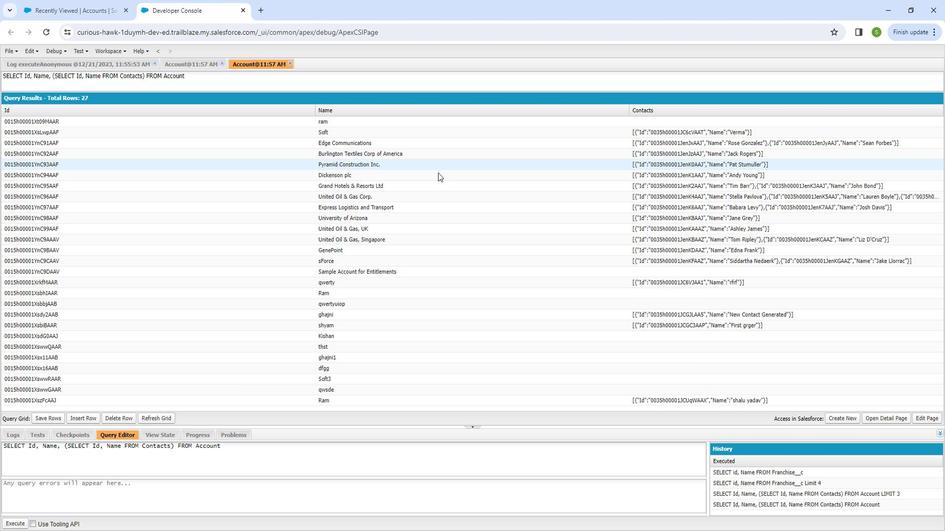 
Action: Mouse scrolled (442, 174) with delta (0, 0)
Screenshot: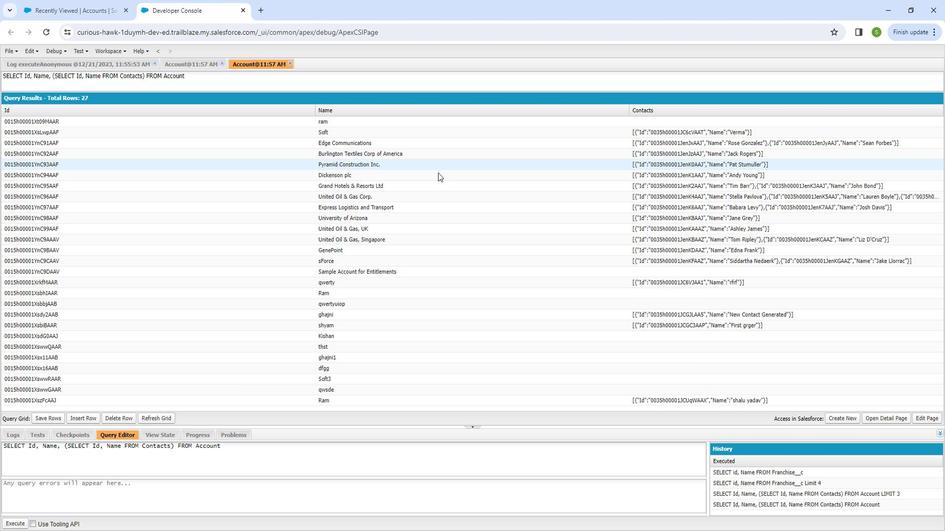 
Action: Mouse moved to (442, 180)
Screenshot: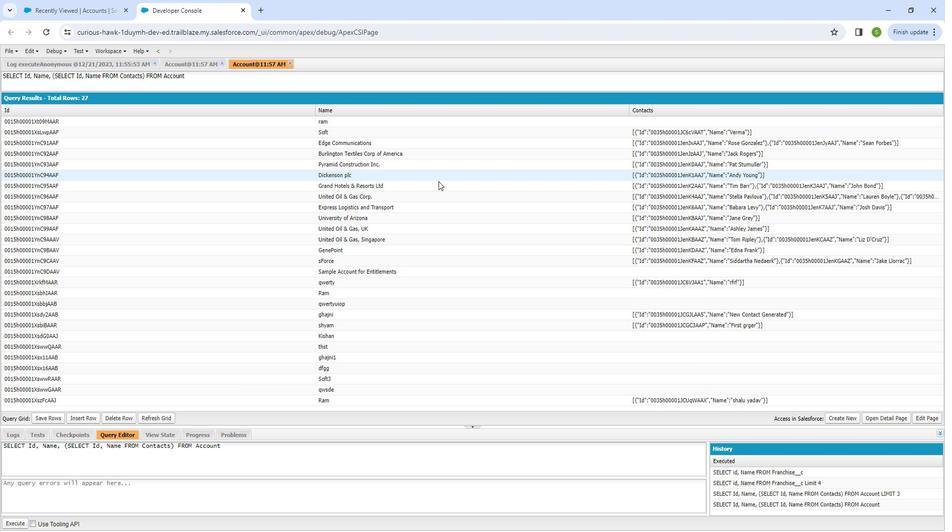 
Action: Mouse scrolled (442, 179) with delta (0, 0)
Screenshot: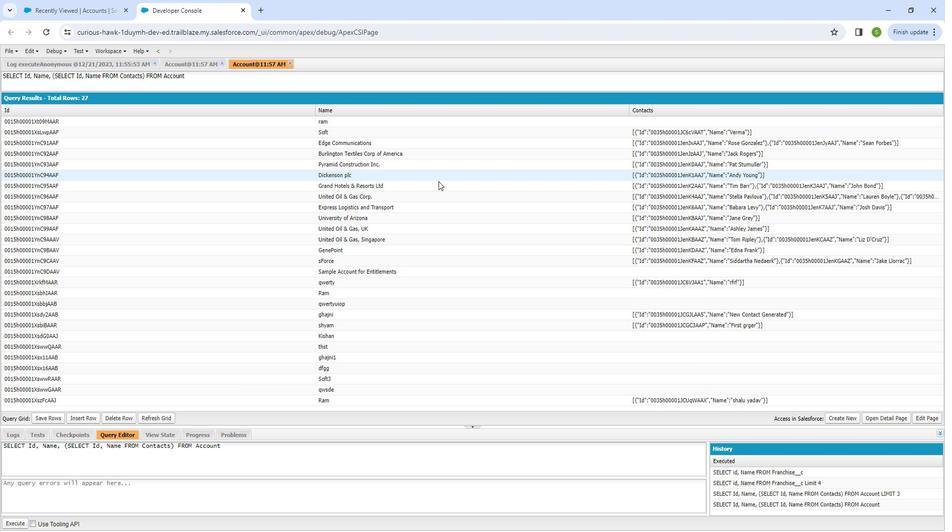 
Action: Mouse moved to (443, 186)
Screenshot: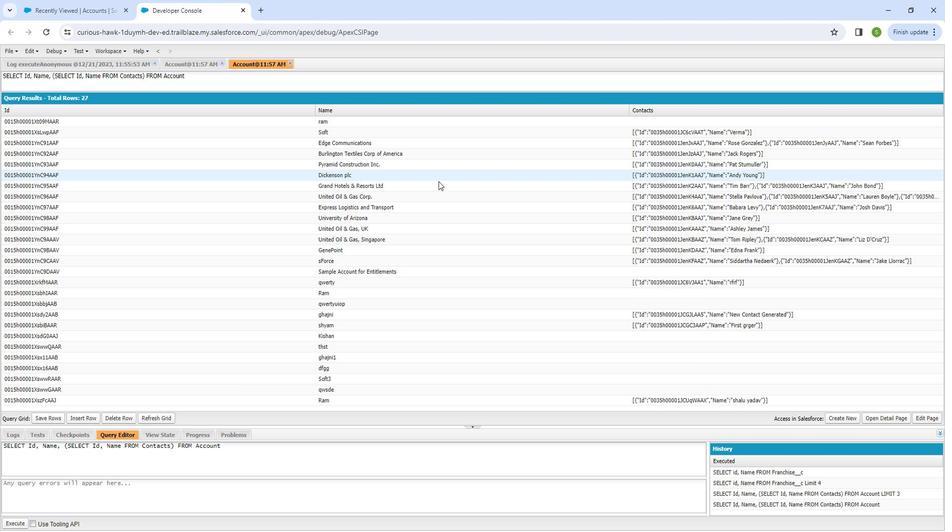 
Action: Mouse scrolled (443, 185) with delta (0, 0)
Screenshot: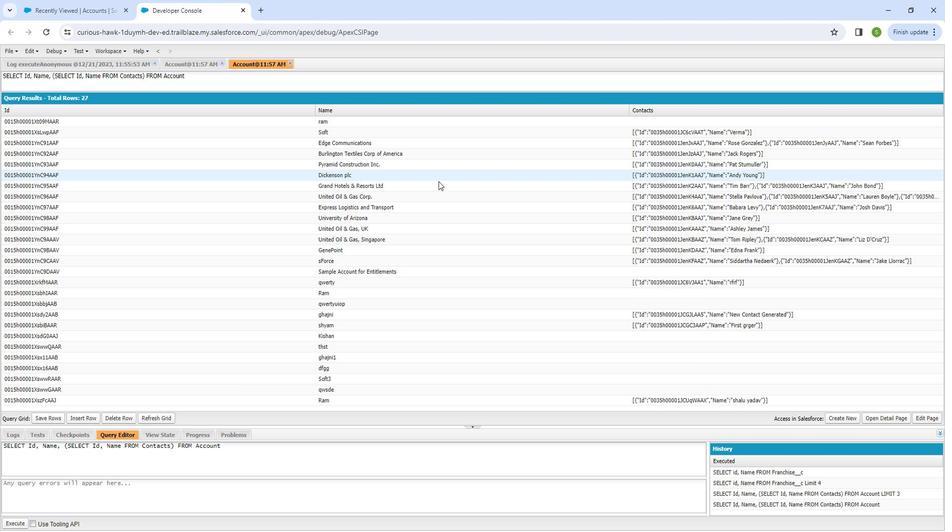 
Action: Mouse moved to (444, 193)
Screenshot: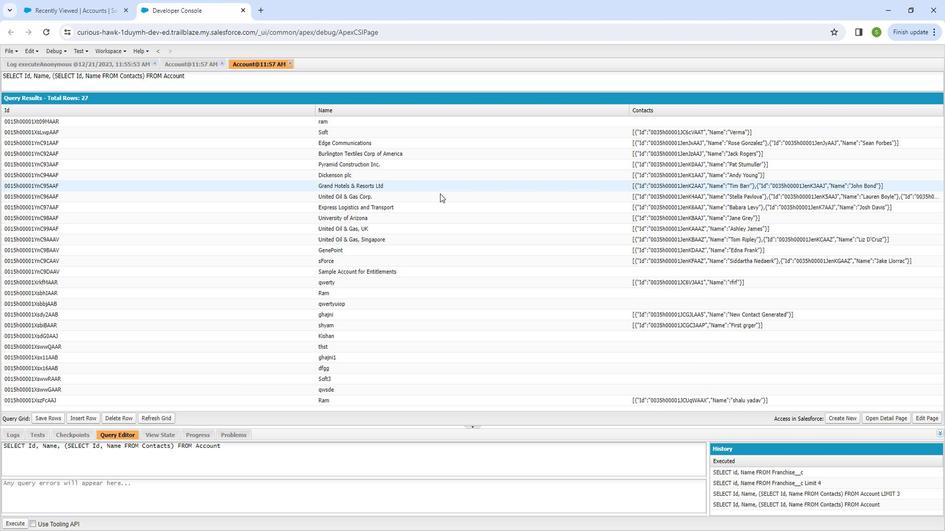 
Action: Mouse scrolled (444, 192) with delta (0, 0)
Screenshot: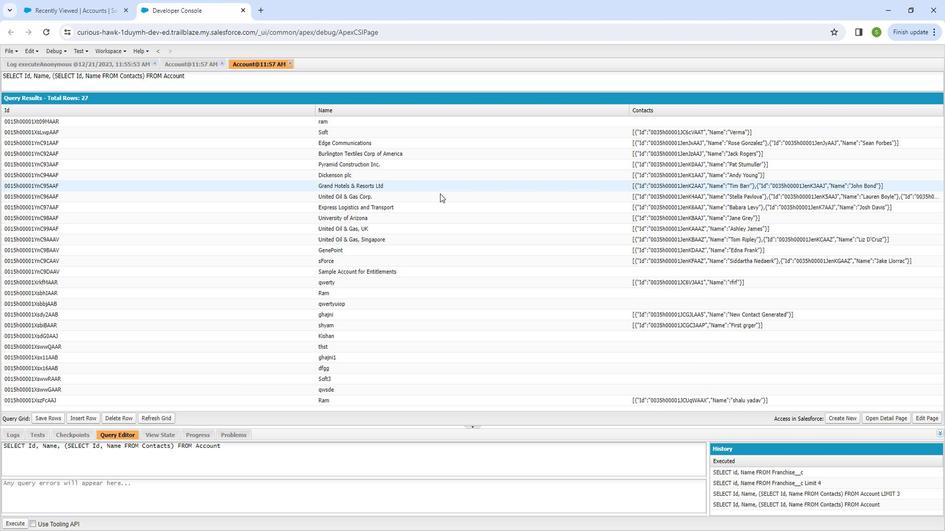 
Action: Mouse moved to (503, 303)
Screenshot: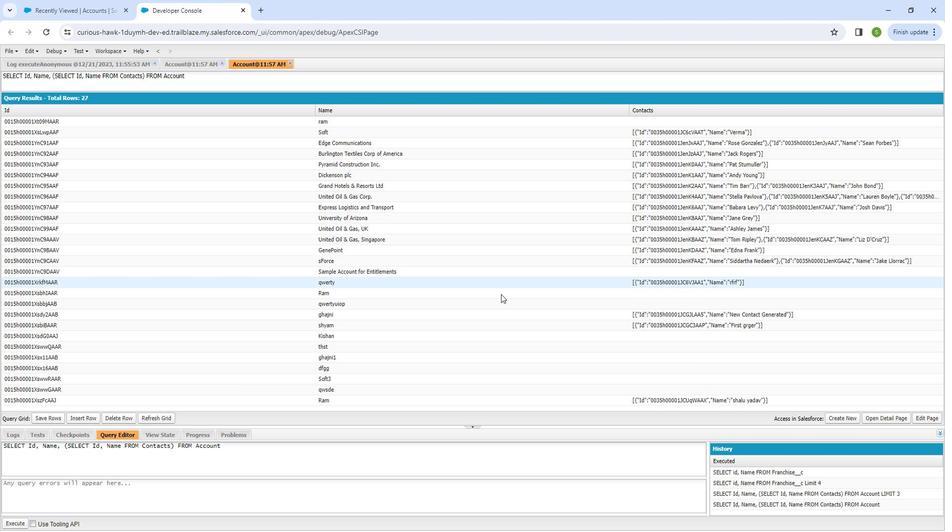 
Action: Mouse scrolled (503, 303) with delta (0, 0)
Screenshot: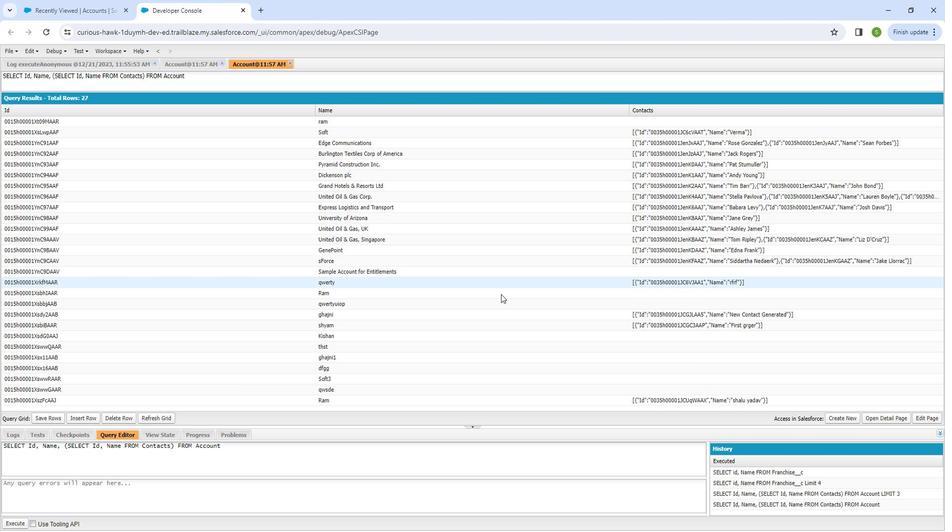 
Action: Mouse moved to (501, 305)
Screenshot: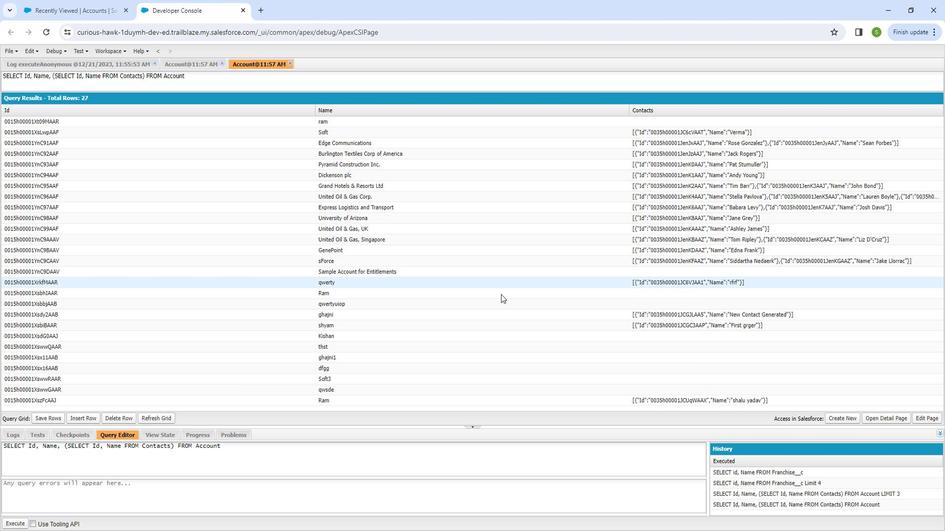
Action: Mouse scrolled (501, 305) with delta (0, 0)
Screenshot: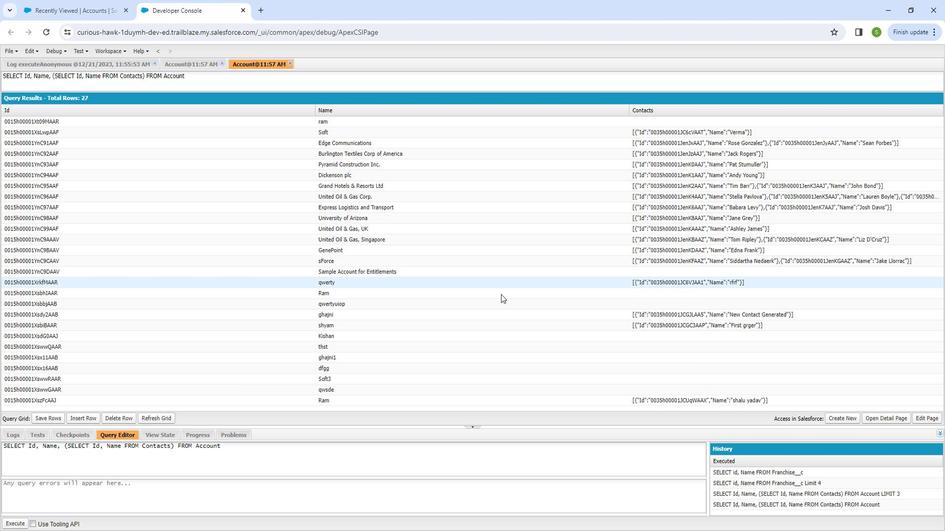 
Action: Mouse moved to (501, 306)
Screenshot: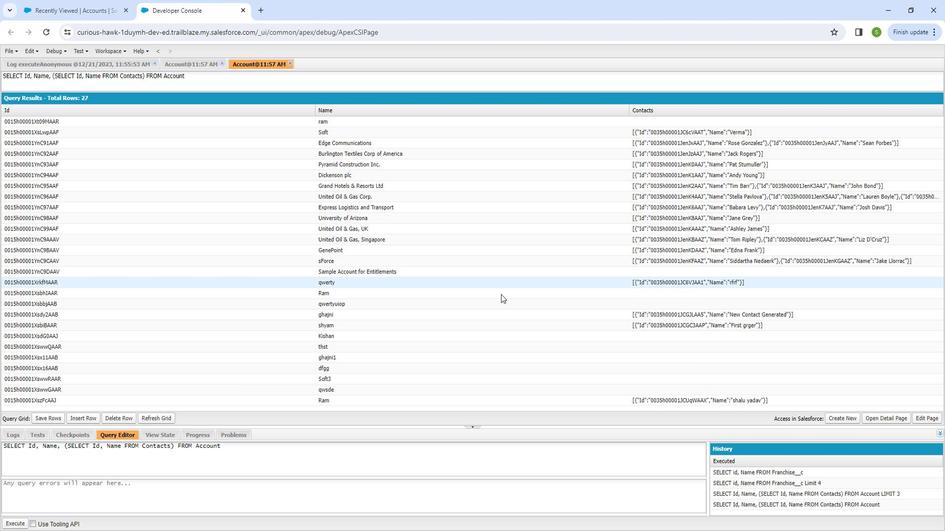 
Action: Mouse scrolled (501, 305) with delta (0, 0)
Screenshot: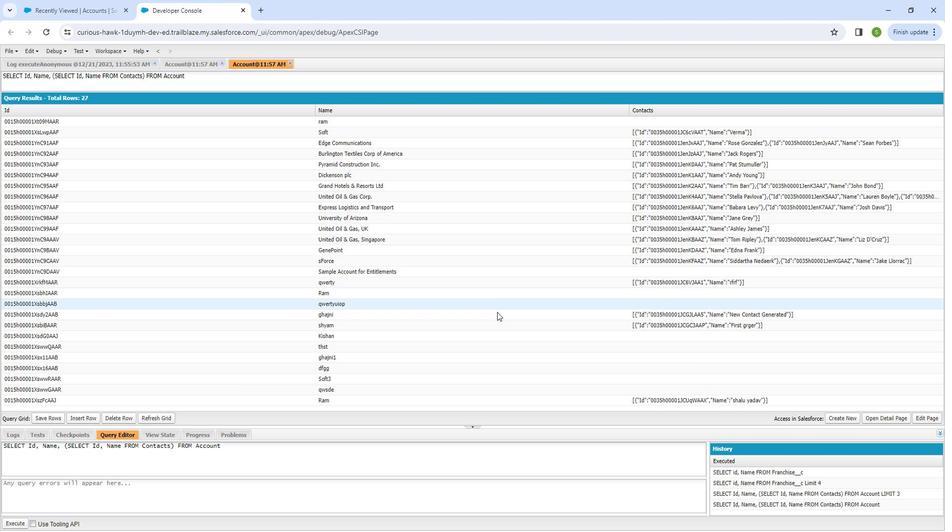 
Action: Mouse moved to (261, 436)
Screenshot: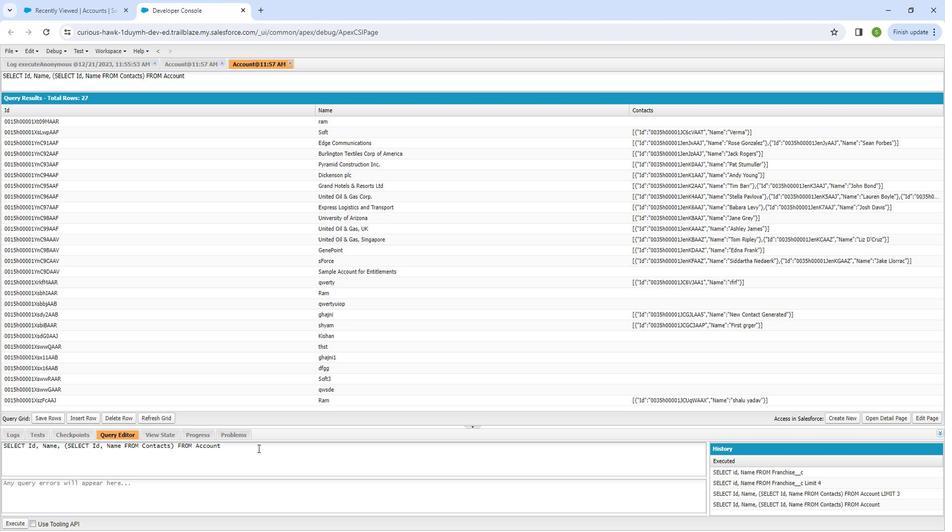 
Action: Mouse pressed left at (261, 436)
Screenshot: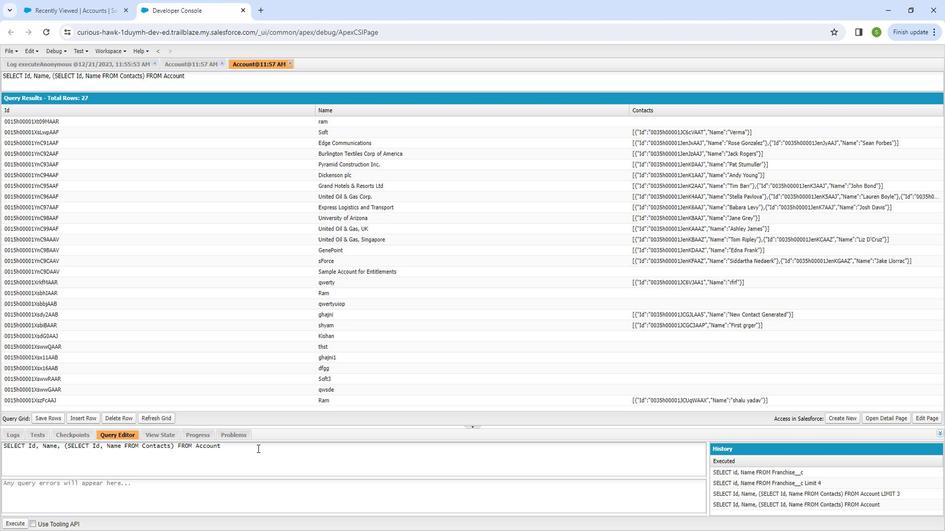 
Action: Mouse moved to (265, 433)
Screenshot: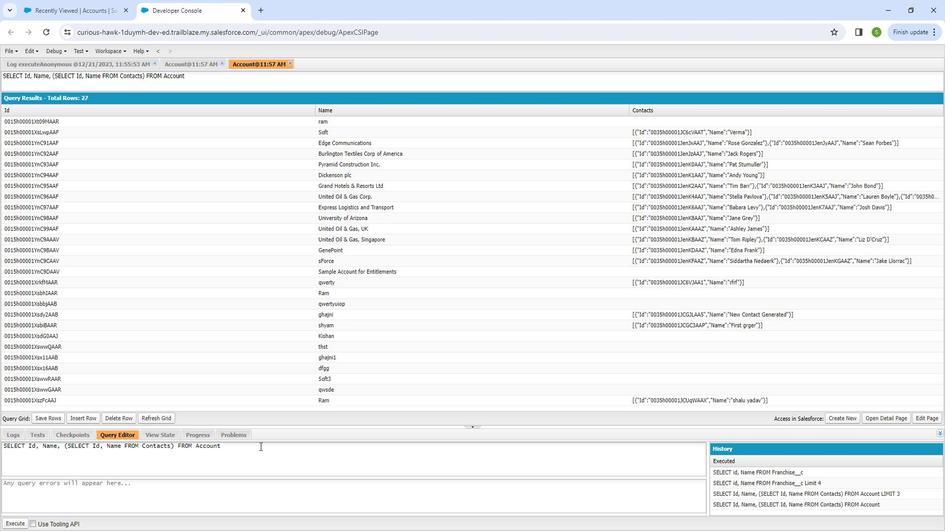 
Action: Key pressed l
Screenshot: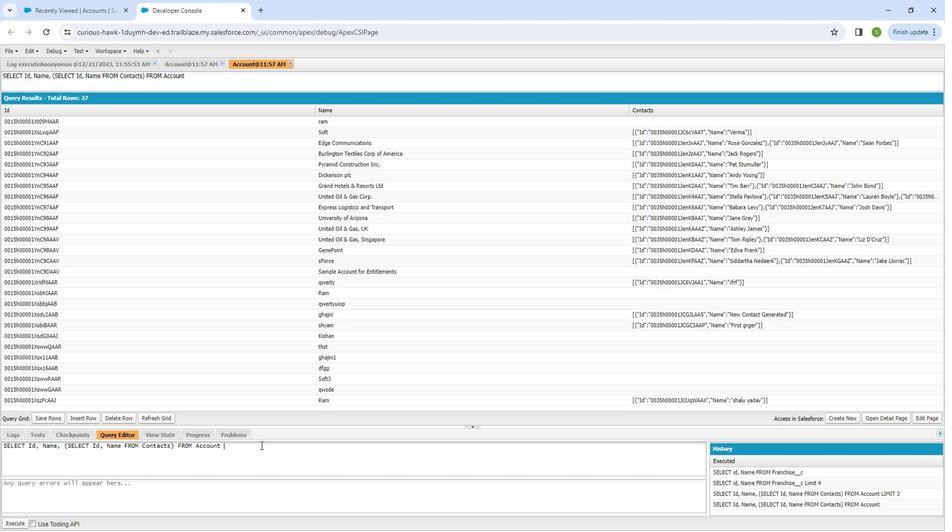 
Action: Mouse moved to (266, 433)
Screenshot: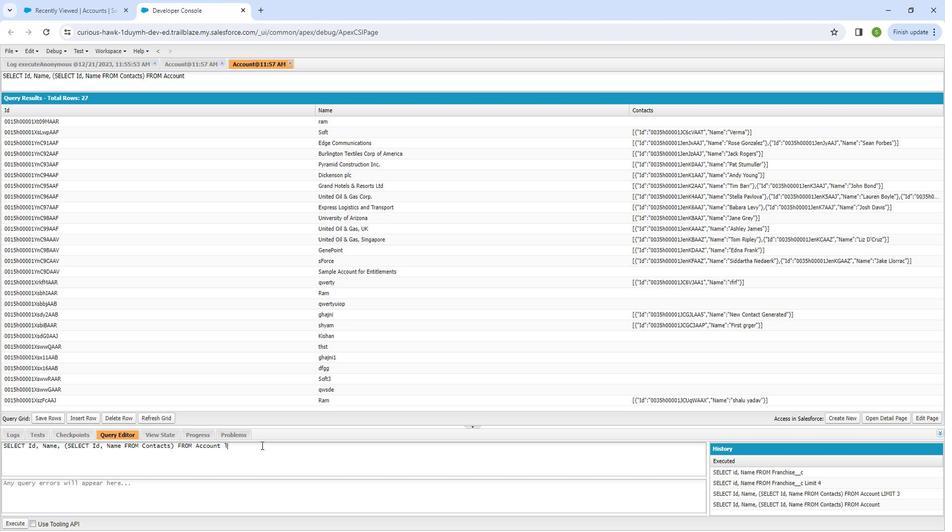
Action: Key pressed imit<Key.space>4
Screenshot: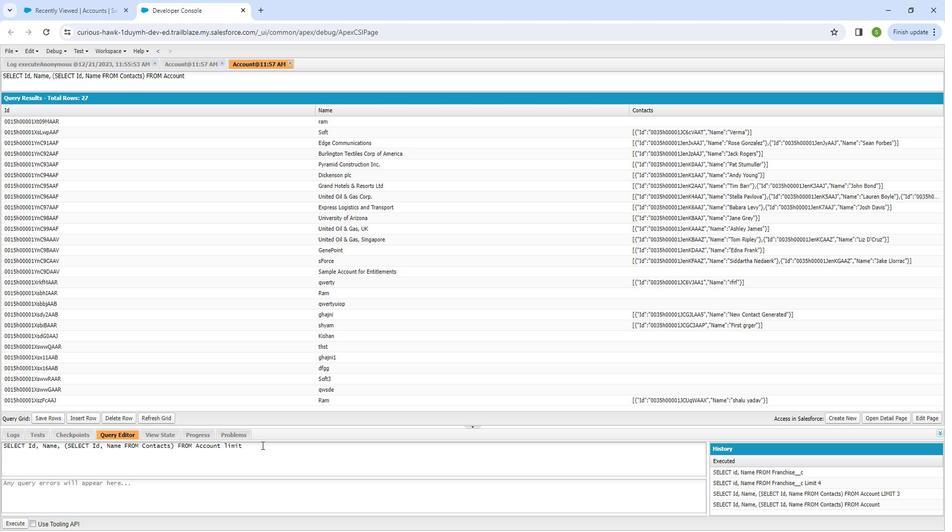 
Action: Mouse moved to (28, 507)
Screenshot: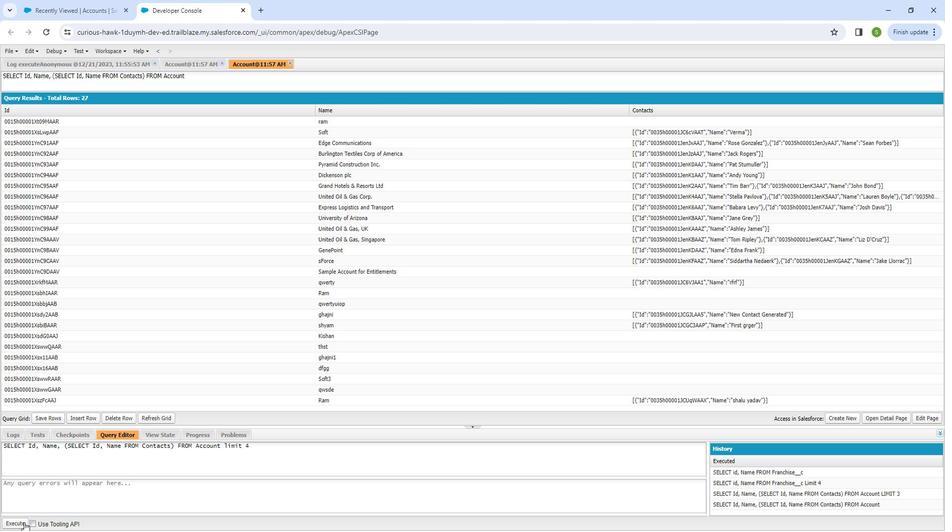 
Action: Mouse pressed left at (28, 507)
Screenshot: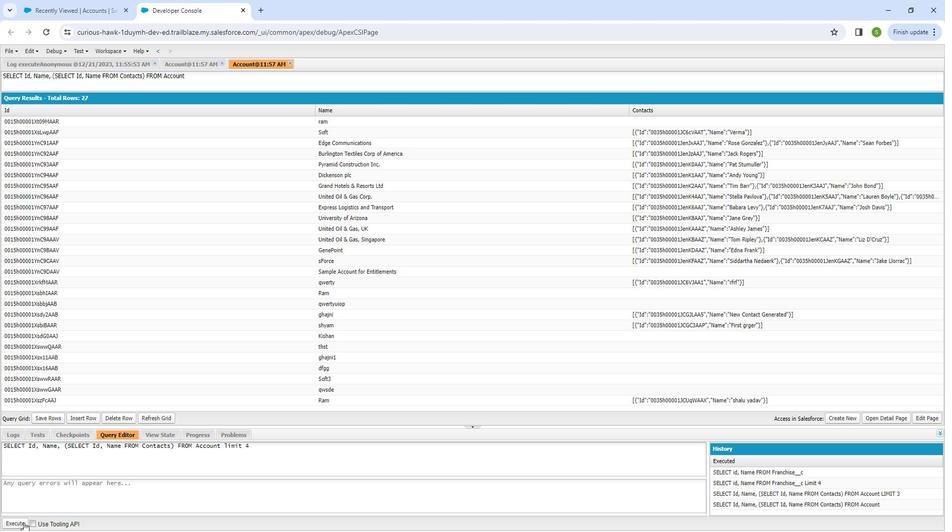 
Action: Mouse moved to (65, 53)
Screenshot: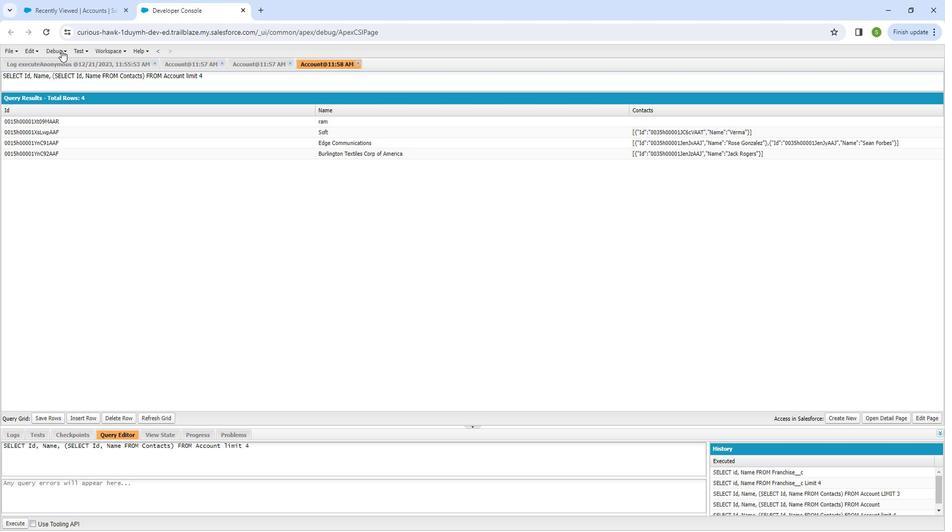 
Action: Mouse pressed left at (65, 53)
Screenshot: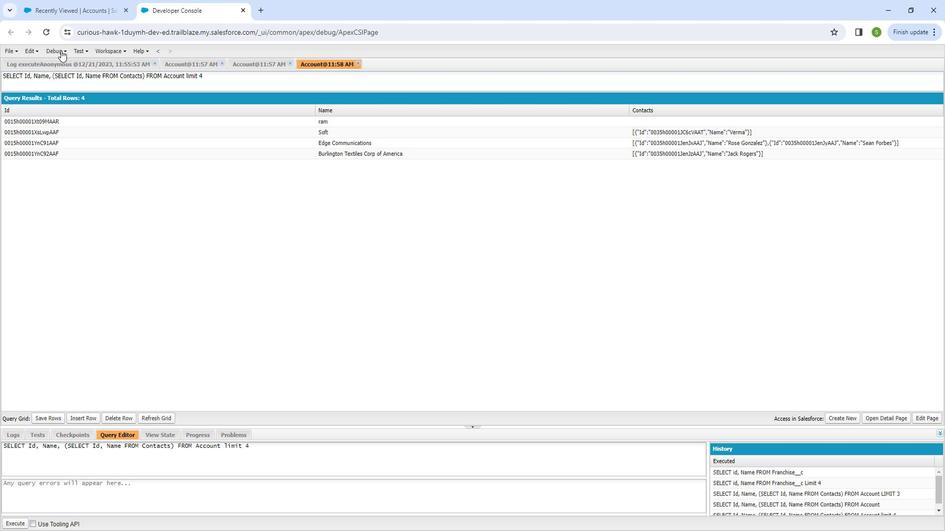 
Action: Mouse moved to (126, 67)
Screenshot: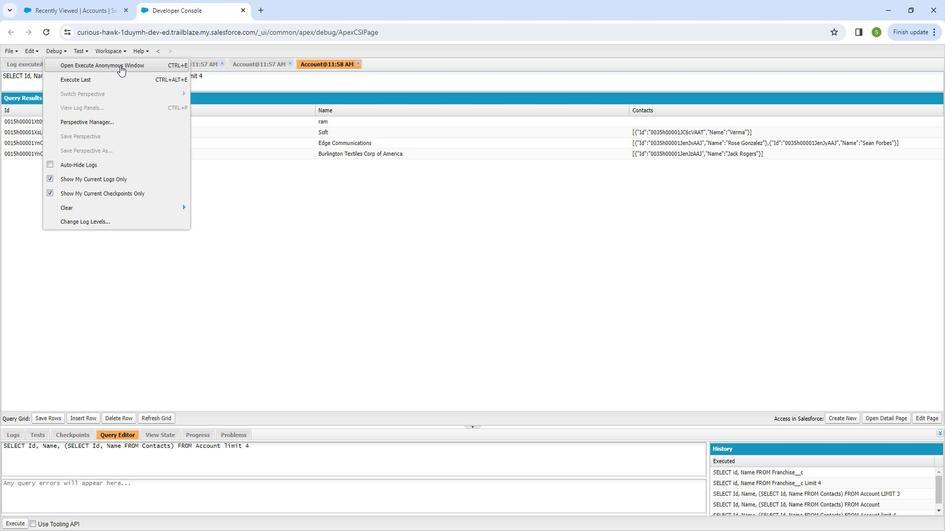 
Action: Mouse pressed left at (126, 67)
Screenshot: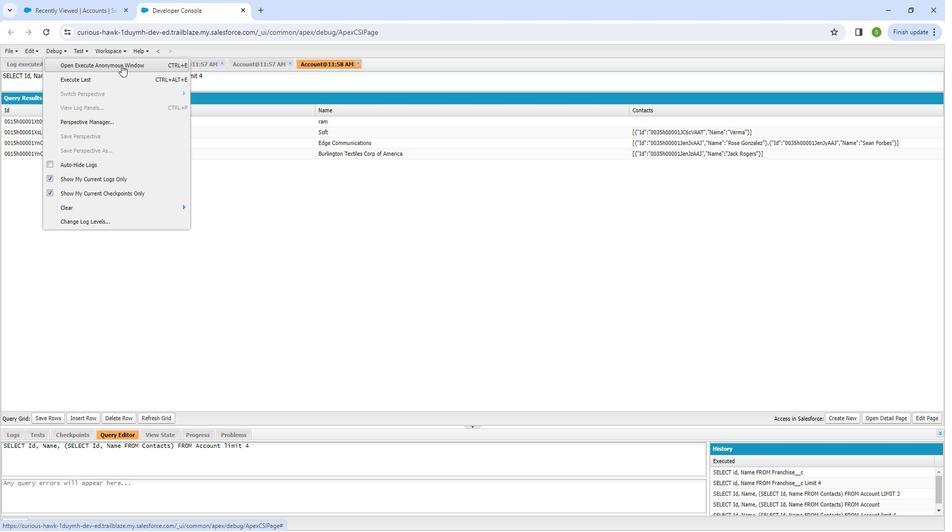 
Action: Mouse moved to (286, 234)
Screenshot: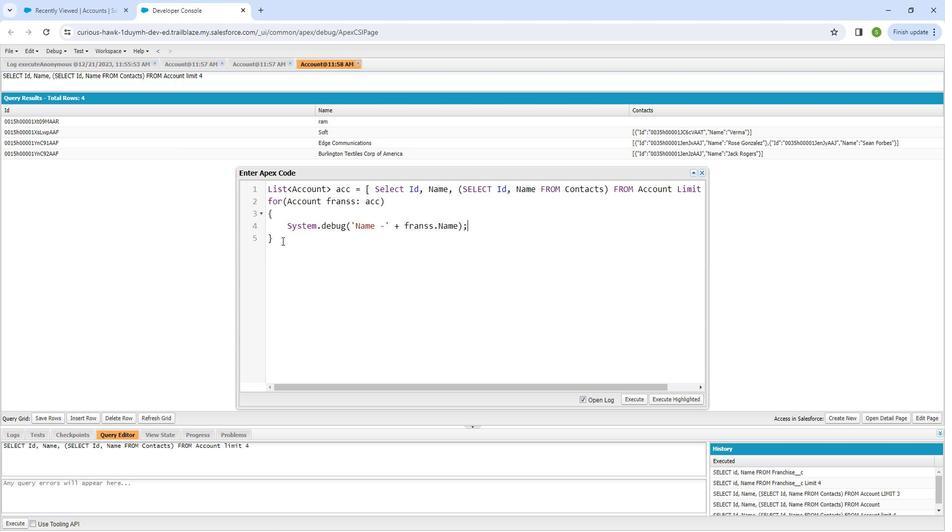 
Action: Mouse pressed left at (286, 234)
Screenshot: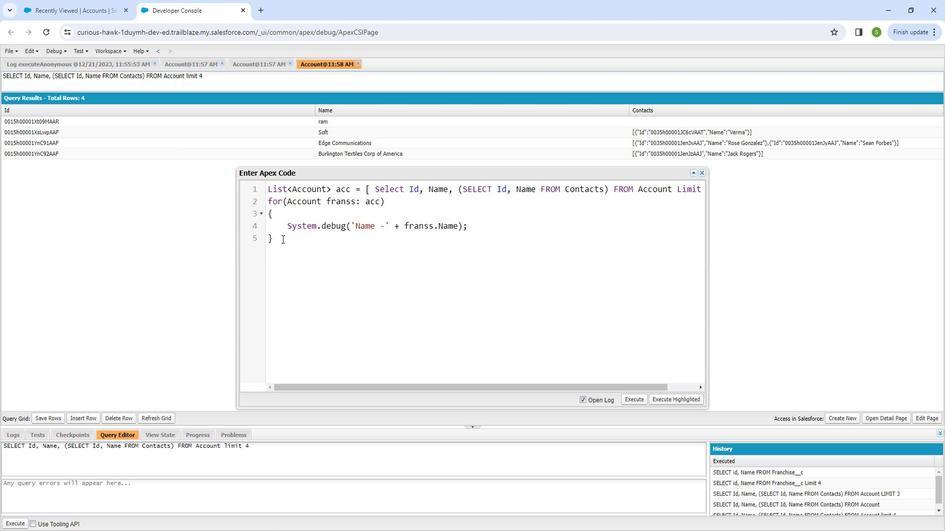 
Action: Mouse moved to (283, 223)
Screenshot: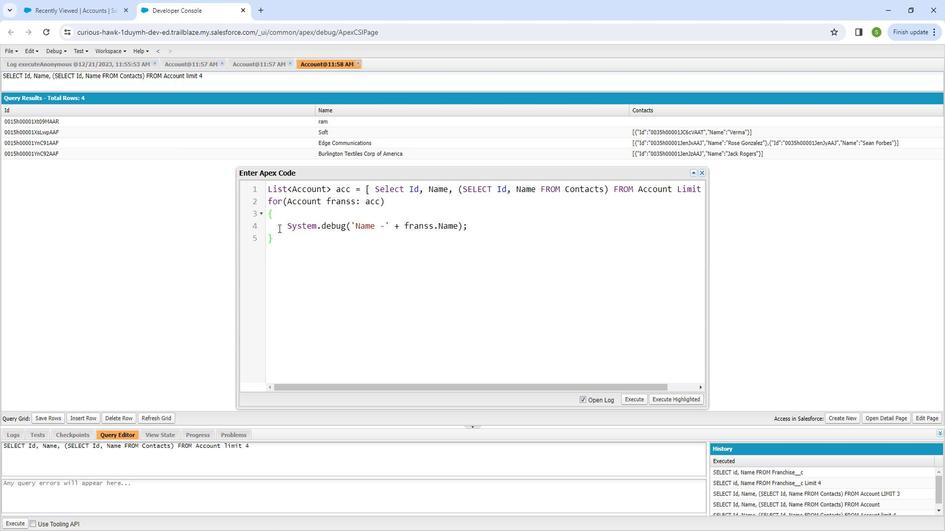 
Action: Key pressed <Key.enter><Key.shift_r>List<Key.shift_r><Key.shift_r><<Key.shift>Account<Key.shift_r><Key.shift_r><Key.shift_r><Key.shift_r><Key.shift_r>><Key.space><Key.shift_r><Key.shift_r>sd<Key.backspace><Key.backspace><Key.backspace><Key.space>acc2<Key.space>=<Key.space>[<Key.space><Key.backspace><Key.shift_r>Se<Key.backspace><Key.shift_r>ELECT<Key.space><Key.shift_r><Key.shift_r><Key.shift_r><Key.shift_r><Key.shift_r><Key.shift_r><Key.shift_r>Id,<Key.space><Key.shift_r>Name,<Key.shift_r><Key.shift_r><Key.shift_r><Key.shift_r><Key.shift_r><Key.shift_r><Key.shift_r><Key.shift_r><Key.shift_r><Key.shift_r><Key.shift_r><Key.shift_r><Key.shift_r><Key.shift_r><Key.shift_r><Key.shift_r><Key.shift_r><Key.shift_r><Key.shift_r>(<Key.shift_r><Key.shift_r><Key.shift_r><Key.shift_r><Key.shift_r><Key.shift_r>S<Key.shift_r><Key.shift_r>ELECT<Key.space><Key.shift_r>Id<Key.space><Key.shift_r><Key.shift_r><Key.shift_r><Key.shift_r><Key.shift_r>F<Key.shift_r><Key.shift_r><Key.shift_r><Key.shift_r><Key.shift_r>ROM<Key.space><Key.shift_r><Key.shift_r><Key.shift_r><Key.shift_r><Key.shift_r><Key.shift_r><Key.shift_r><Key.shift_r><Key.shift_r><Key.shift_r><Key.shift_r>Cases<Key.space><Key.backspace><Key.backspace><Key.backspace><Key.backspace><Key.backspace><Key.backspace><Key.backspace><Key.backspace><Key.backspace><Key.backspace><Key.backspace><Key.backspace>,<Key.space><Key.shift_r><Key.shift_r><Key.shift_r><Key.shift_r><Key.shift_r><Key.shift_r><Key.shift_r><Key.shift_r>Name<Key.space><Key.shift_r><Key.shift_r><Key.shift_r><Key.shift_r>FROM<Key.space><Key.shift_r><Key.shift_r>Opportunti<Key.backspace><Key.backspace>ities<Key.space><Key.right><Key.space><Key.shift_r>Fr<Key.backspace><Key.shift_r>ROM<Key.space><Key.shift_r><Key.shift_r><Key.shift_r><Key.shift_r>Account<Key.space><Key.shift_r><Key.shift_r>LIMIT<Key.space>3<Key.right>;<Key.enter>for<Key.shift_r><Key.shift_r><Key.shift_r><Key.shift_r><Key.shift_r>(<Key.shift_r><Key.shift_r><Key.shift_r><Key.shift_r><Key.shift_r><Key.shift_r><Key.shift_r><Key.shift_r><Key.shift_r><Key.shift_r><Key.shift_r><Key.shift_r><Key.shift_r>Account<Key.space>franss<Key.shift_r><Key.shift_r><Key.shift_r><Key.shift_r><Key.shift_r><Key.shift_r><Key.shift_r><Key.shift_r>:acc2<Key.right><Key.enter><Key.shift_r>{<Key.enter><Key.shift_r><Key.shift_r>System.debug<Key.shift_r>('<Key.shift_r><Key.shift_r><Key.shift_r><Key.shift_r><Key.shift_r>Name<Key.space>-<Key.space><Key.right><Key.space>+<Key.space>franss.<Key.shift_r><Key.shift_r><Key.shift_r><Key.shift_r><Key.shift_r><Key.shift_r><Key.shift_r><Key.shift_r>Name<Key.right>;<Key.down><Key.enter>
Screenshot: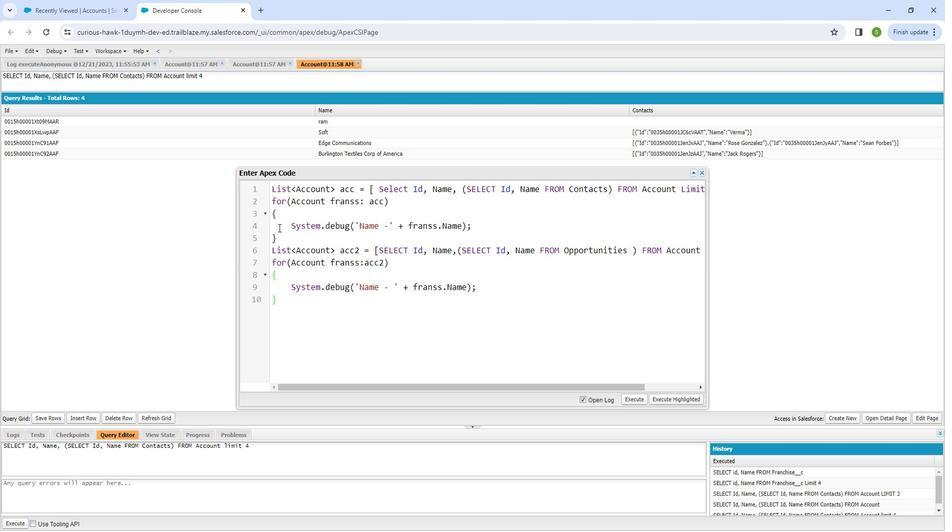 
Action: Mouse moved to (639, 388)
Screenshot: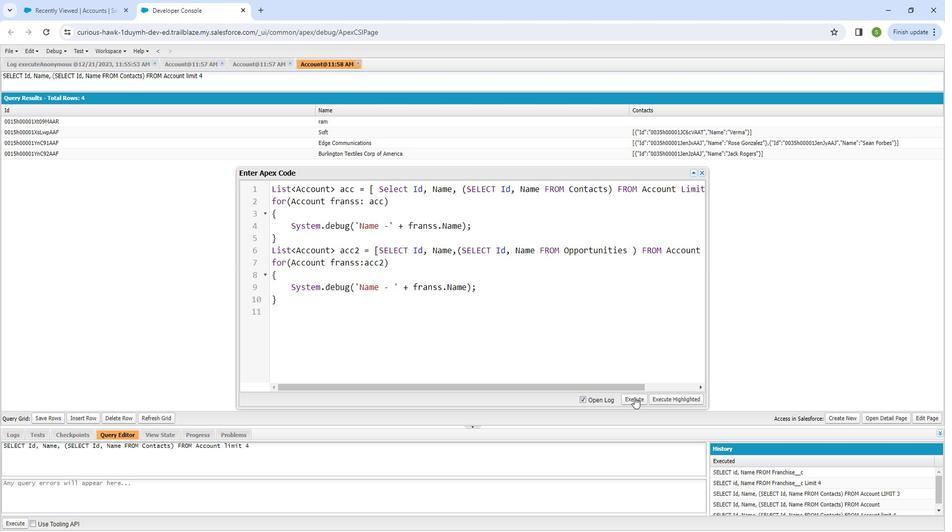 
Action: Mouse pressed left at (639, 388)
Screenshot: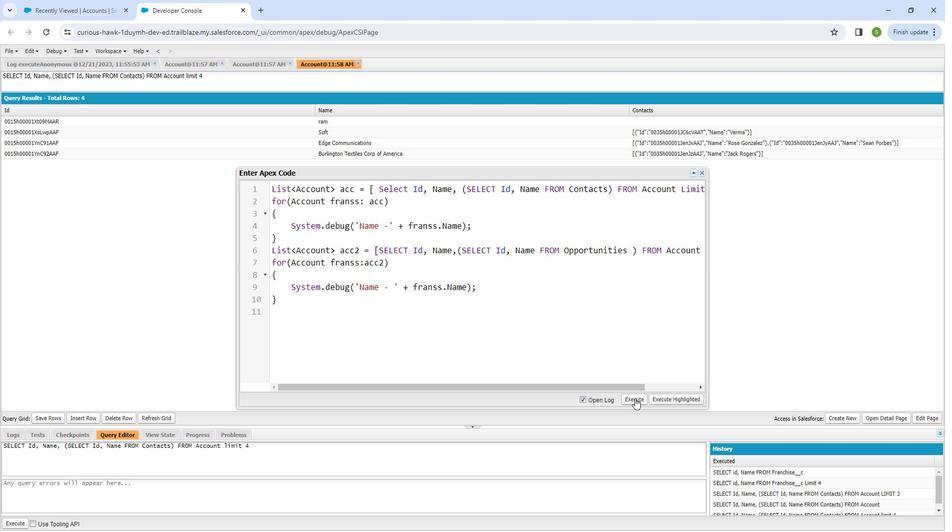 
Action: Mouse moved to (96, 409)
Screenshot: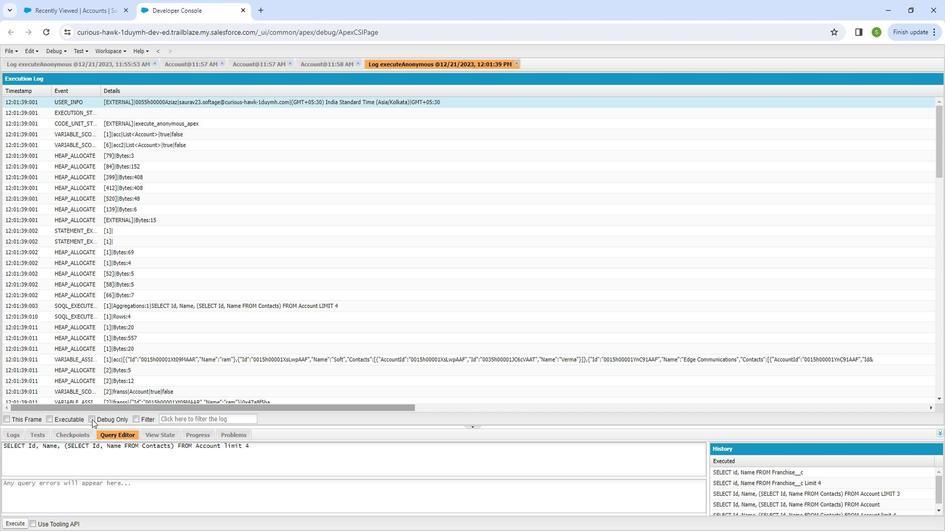 
Action: Mouse pressed left at (96, 409)
Screenshot: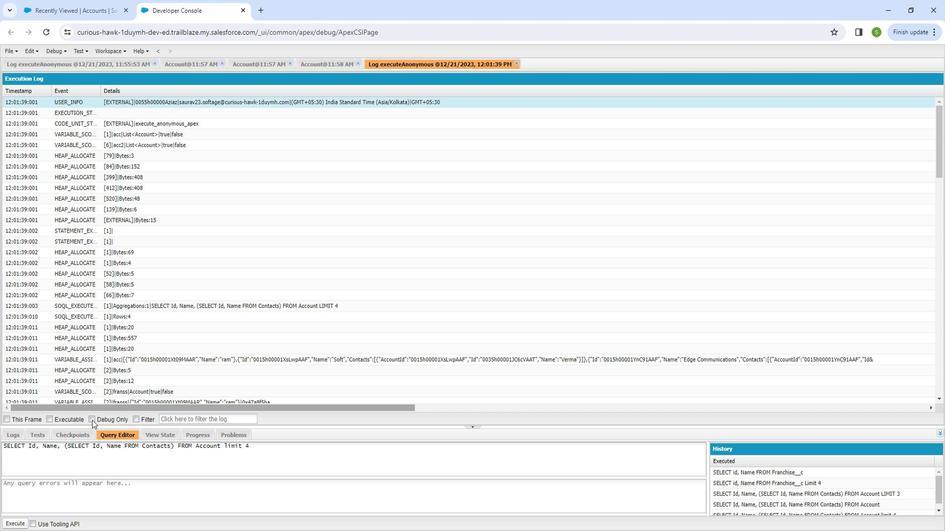 
Action: Mouse moved to (96, 408)
Screenshot: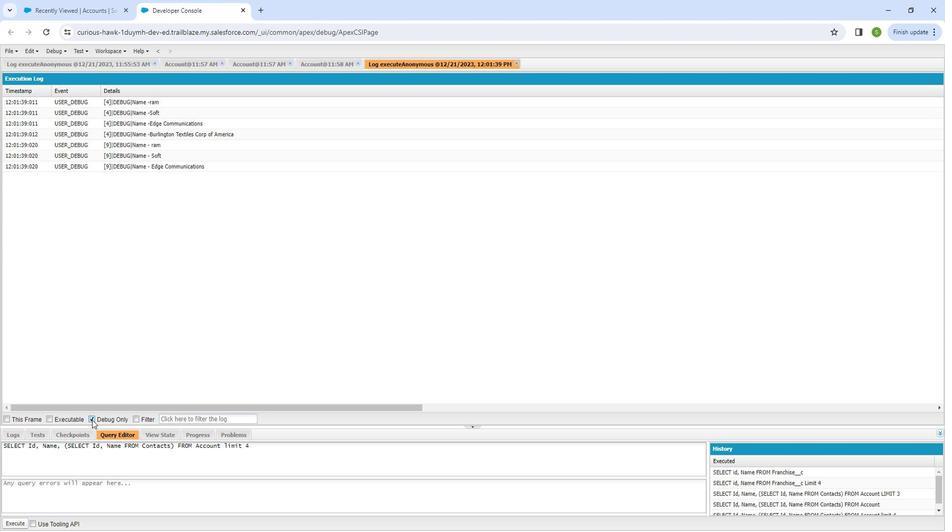 
Action: Mouse pressed left at (96, 408)
Screenshot: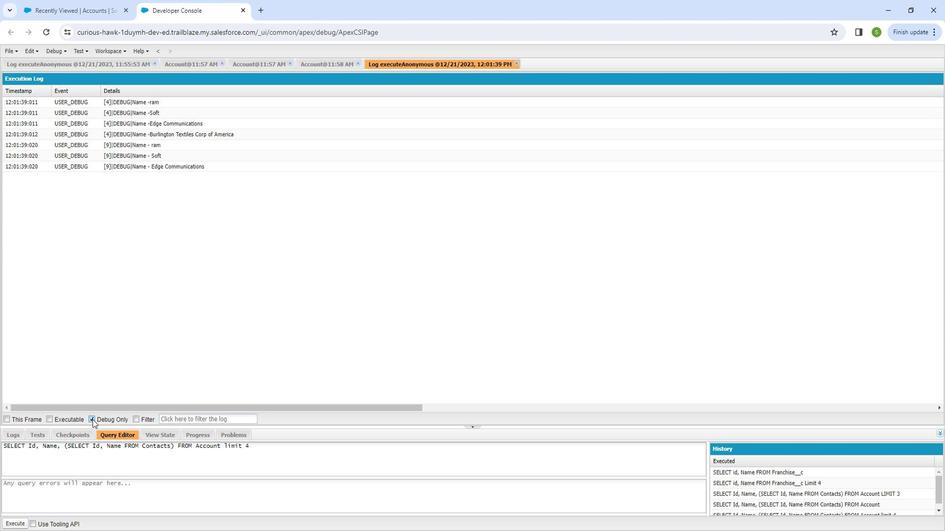 
Action: Mouse moved to (816, 221)
Screenshot: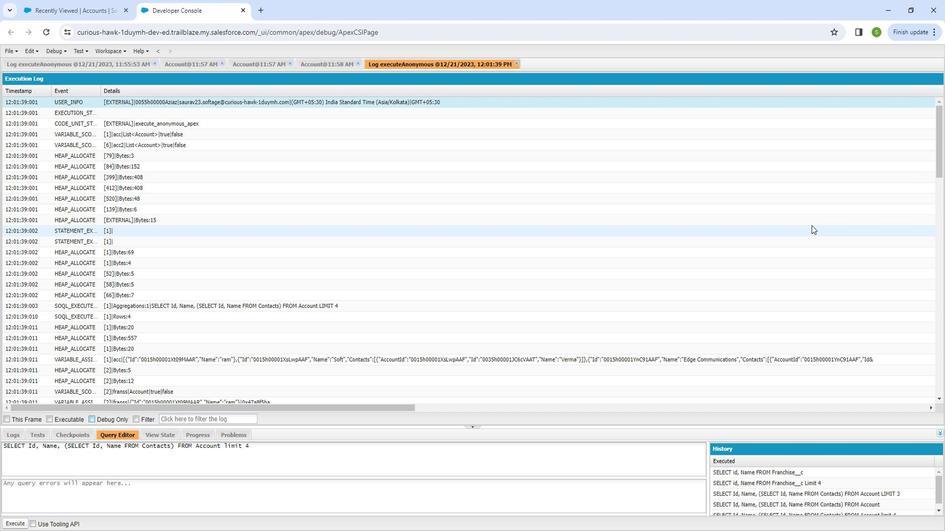 
Action: Mouse scrolled (816, 220) with delta (0, 0)
Screenshot: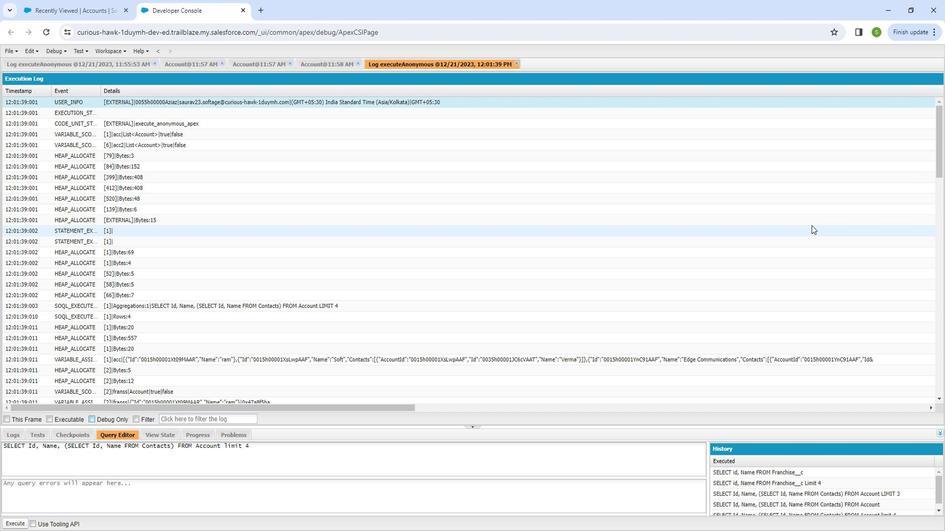 
Action: Mouse scrolled (816, 220) with delta (0, 0)
Screenshot: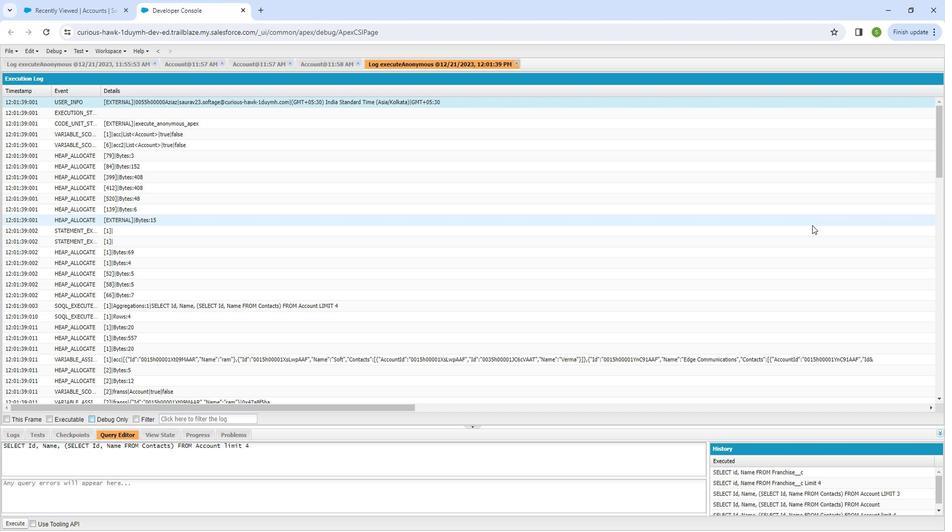 
Action: Mouse moved to (816, 222)
Screenshot: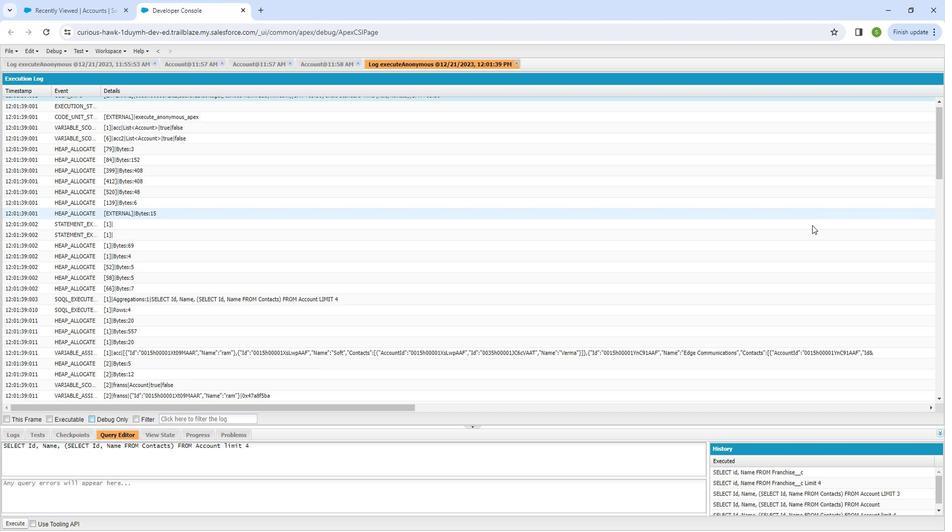 
Action: Mouse scrolled (816, 221) with delta (0, 0)
Screenshot: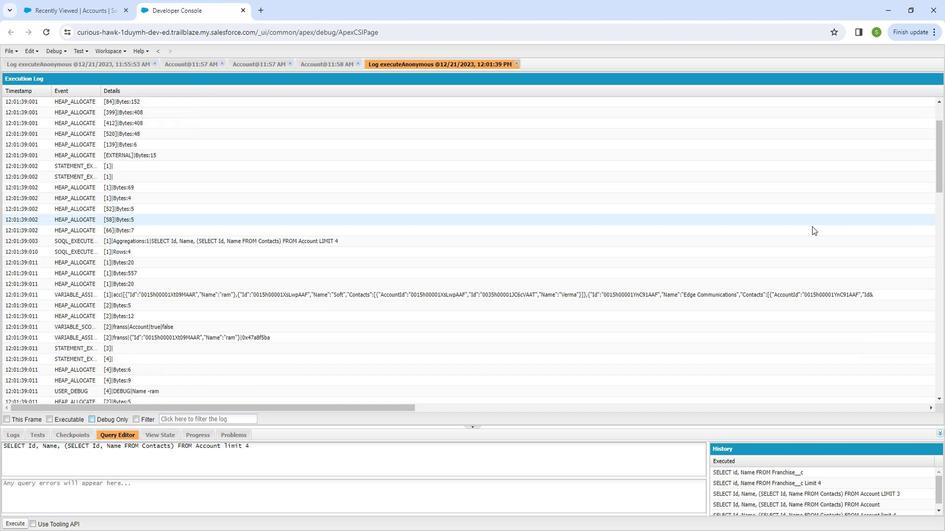 
Action: Mouse scrolled (816, 221) with delta (0, 0)
Screenshot: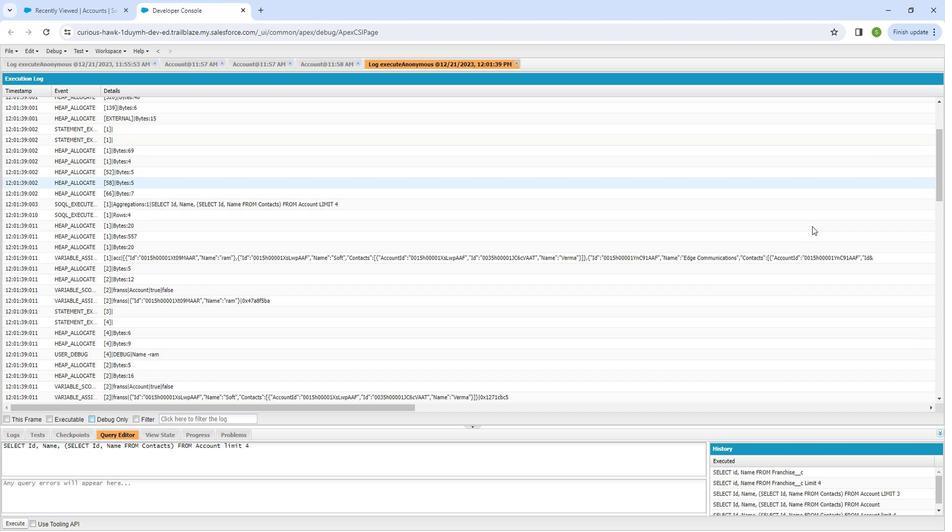 
Action: Mouse moved to (812, 226)
Screenshot: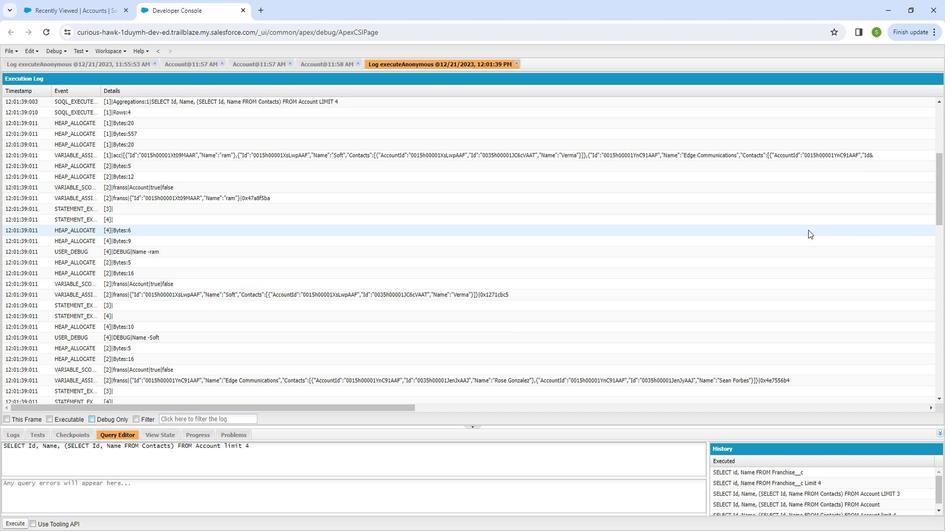 
Action: Mouse scrolled (812, 225) with delta (0, 0)
Screenshot: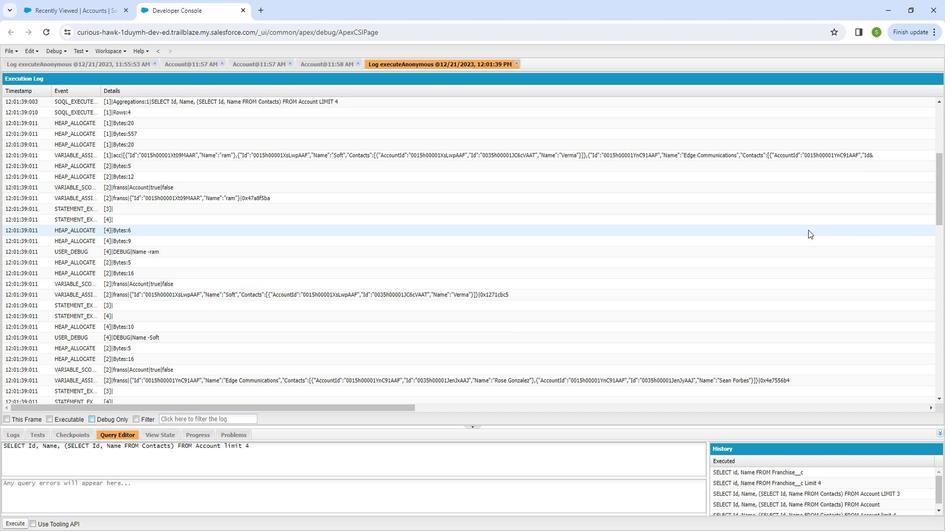 
Action: Mouse moved to (812, 226)
Screenshot: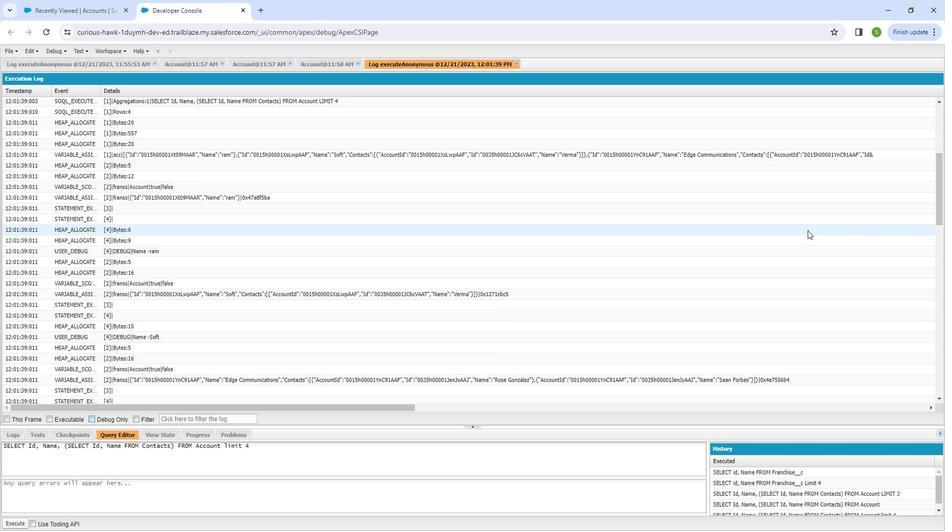 
Action: Mouse scrolled (812, 226) with delta (0, 0)
Screenshot: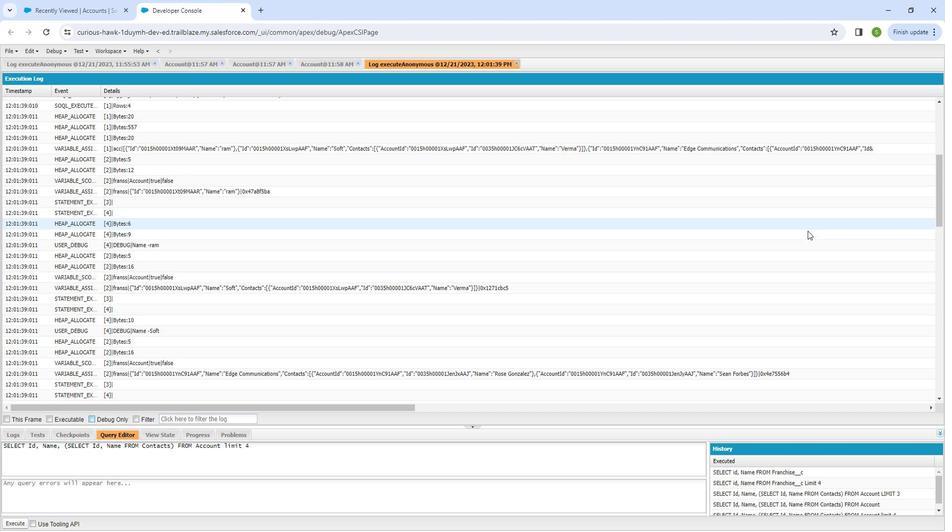 
Action: Mouse moved to (811, 227)
Screenshot: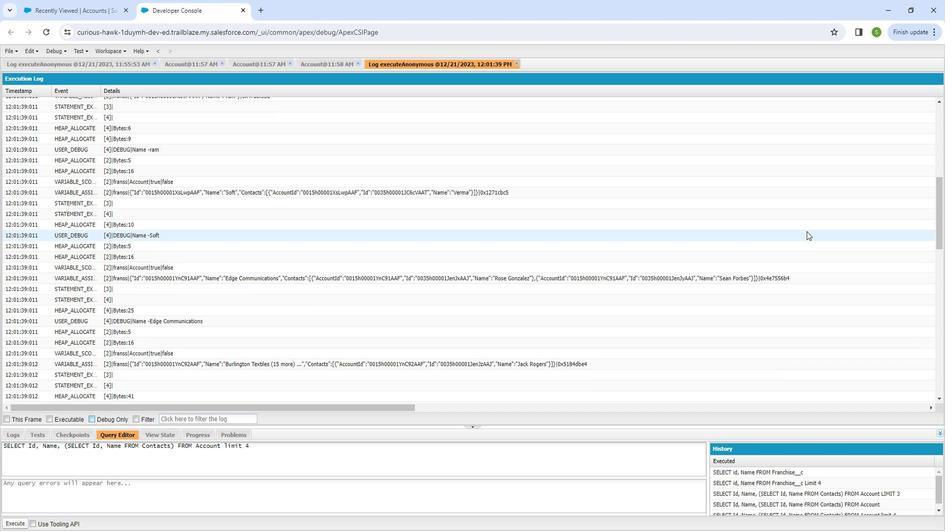 
Action: Mouse scrolled (811, 226) with delta (0, 0)
Screenshot: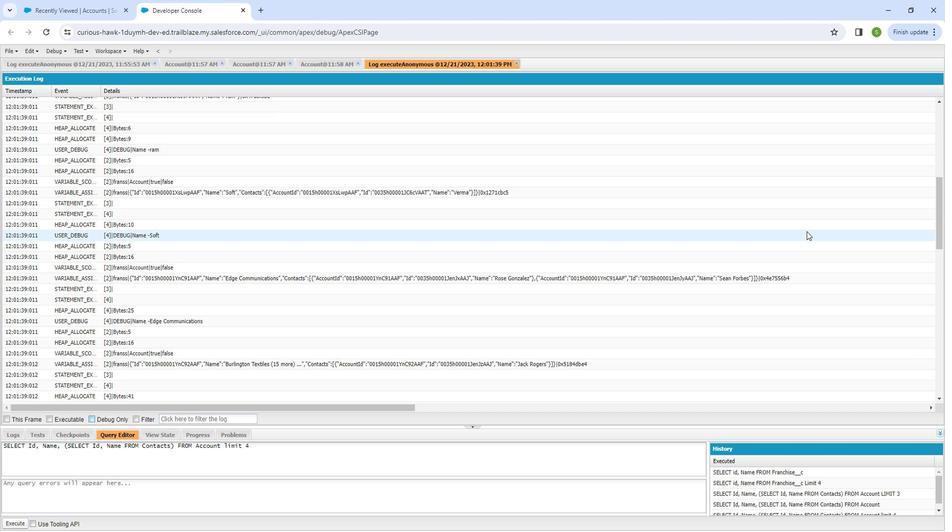 
Action: Mouse moved to (810, 227)
Screenshot: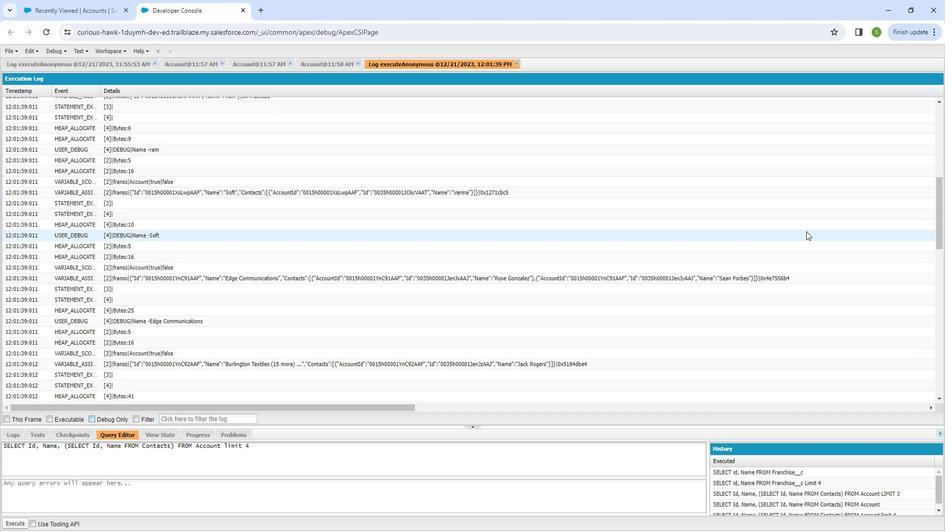 
Action: Mouse scrolled (810, 226) with delta (0, 0)
Screenshot: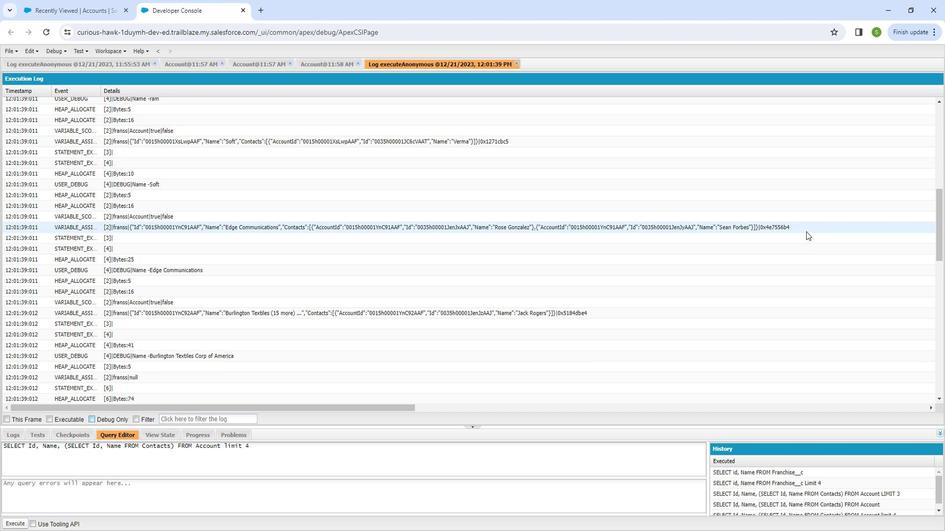 
Action: Mouse moved to (810, 227)
Screenshot: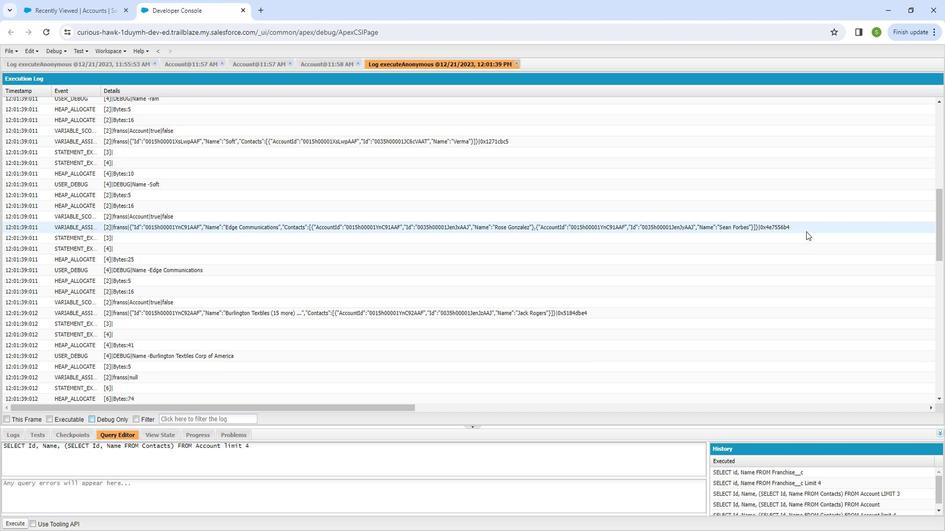 
Action: Mouse scrolled (810, 227) with delta (0, 0)
Screenshot: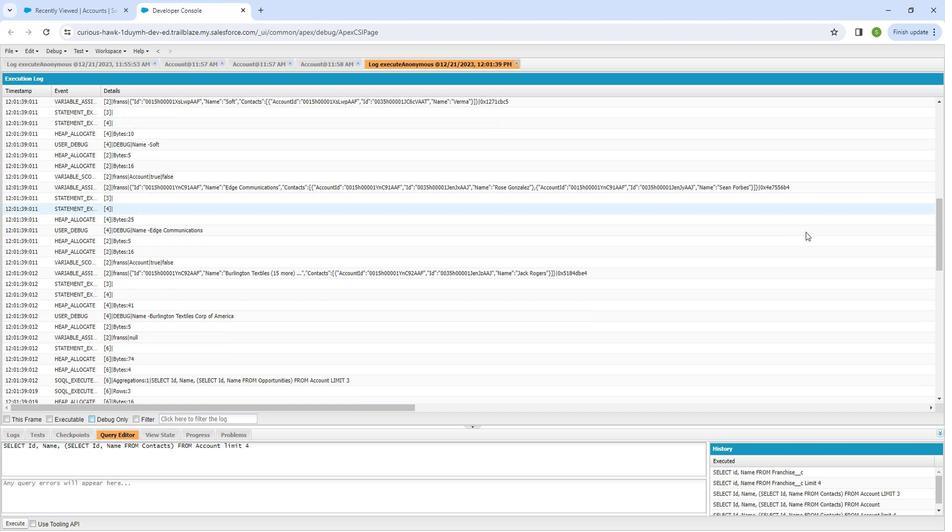 
Action: Mouse scrolled (810, 227) with delta (0, 0)
Screenshot: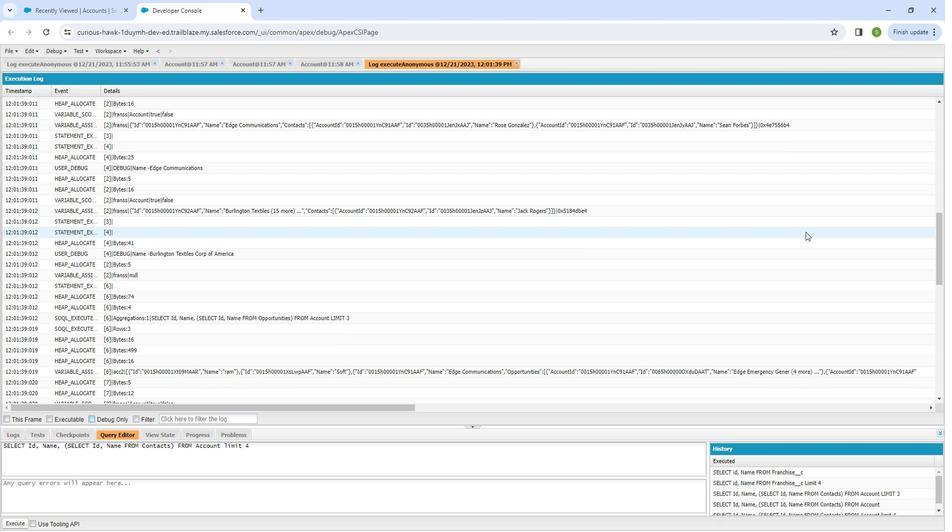 
Action: Mouse scrolled (810, 227) with delta (0, 0)
Screenshot: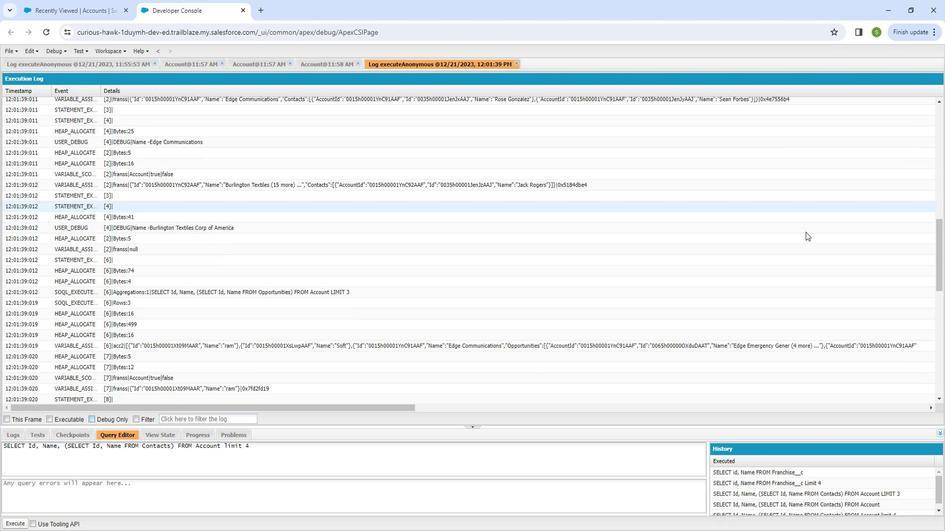 
Action: Mouse scrolled (810, 227) with delta (0, 0)
Screenshot: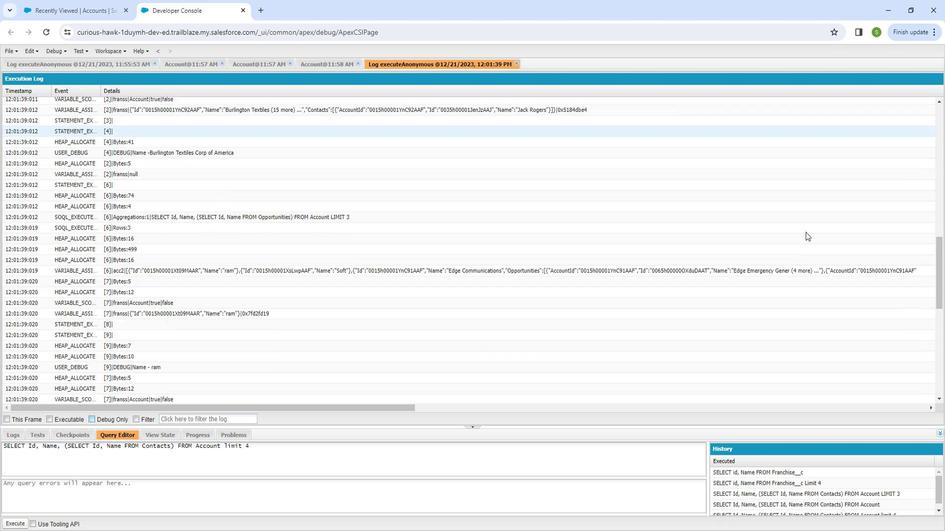 
Action: Mouse scrolled (810, 227) with delta (0, 0)
Screenshot: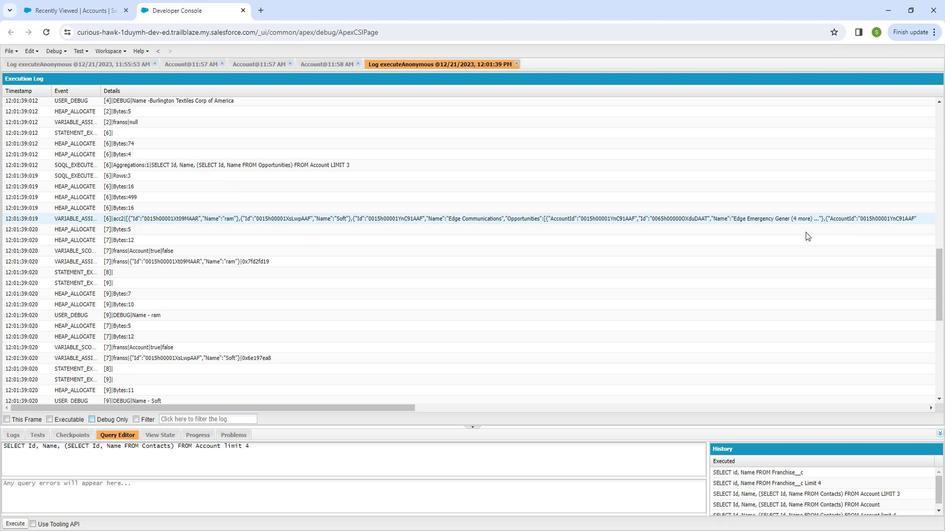 
Action: Mouse scrolled (810, 227) with delta (0, 0)
Screenshot: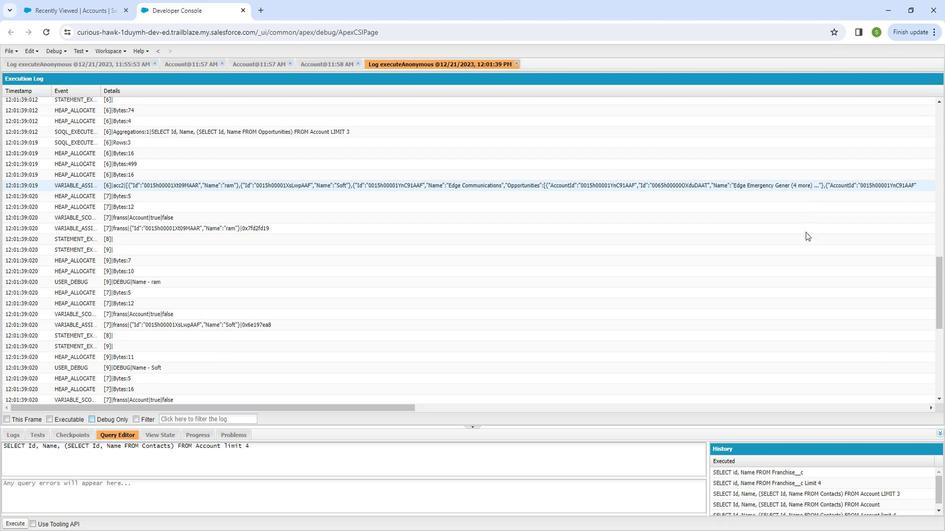 
Action: Mouse scrolled (810, 227) with delta (0, 0)
Screenshot: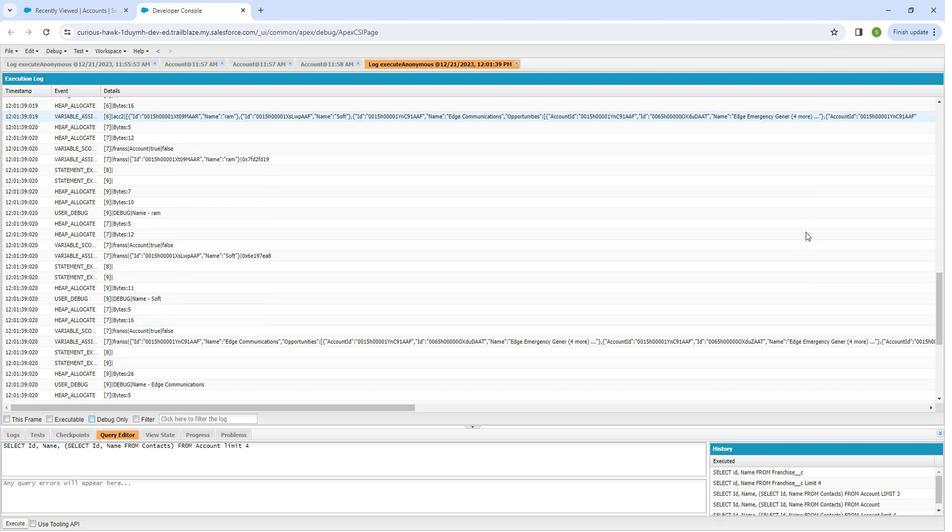 
Action: Mouse scrolled (810, 227) with delta (0, 0)
Screenshot: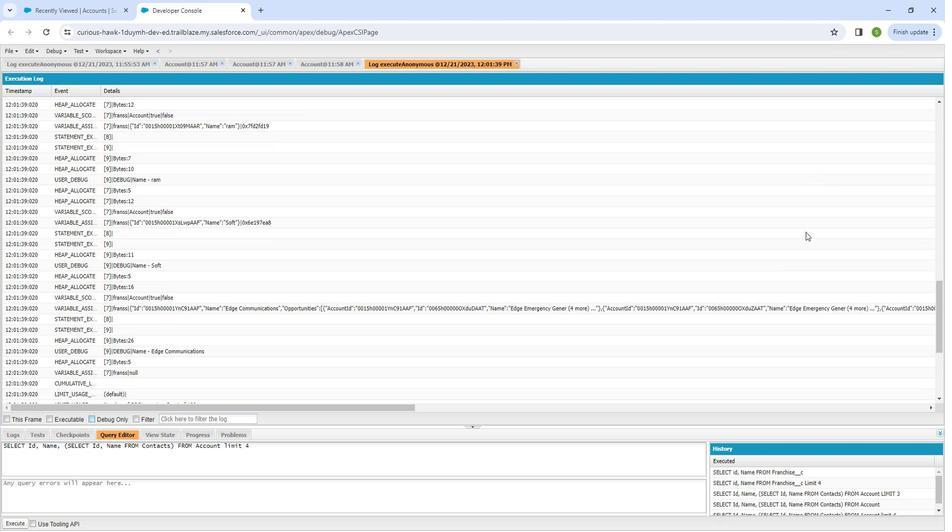 
Action: Mouse moved to (810, 227)
Screenshot: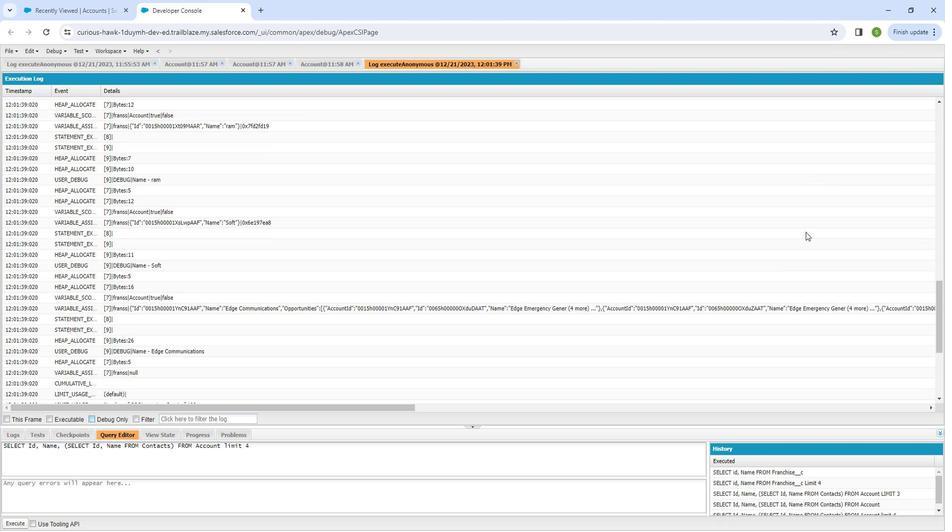
Action: Mouse scrolled (810, 227) with delta (0, 0)
Screenshot: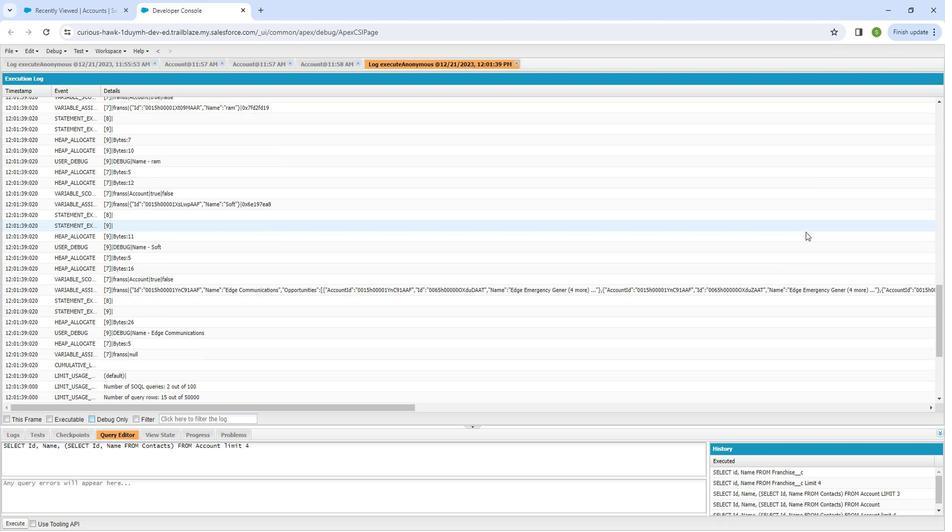 
Action: Mouse moved to (809, 228)
Screenshot: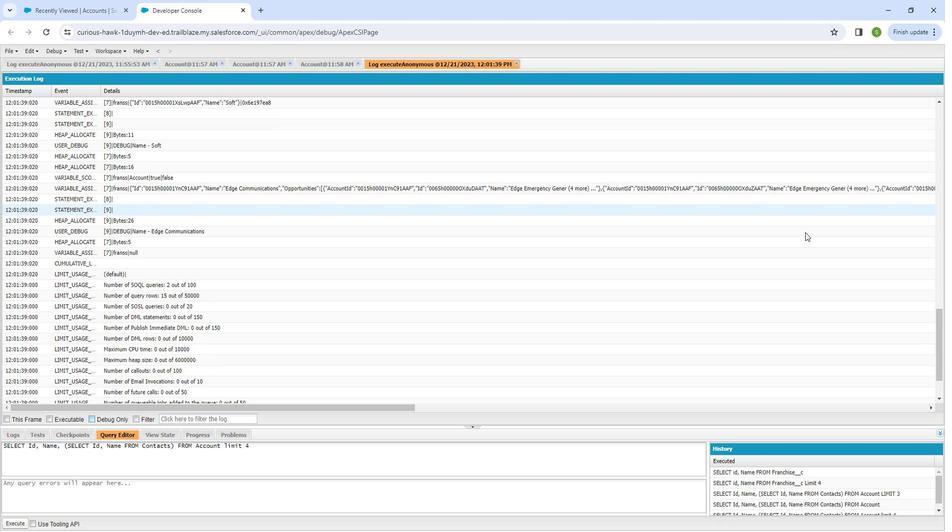 
Action: Mouse scrolled (809, 228) with delta (0, 0)
Screenshot: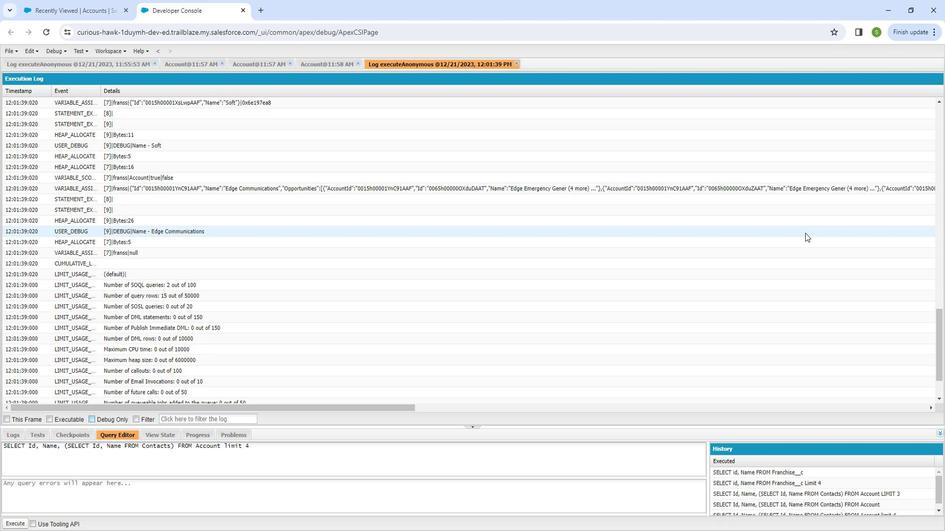 
Action: Mouse scrolled (809, 228) with delta (0, 0)
Screenshot: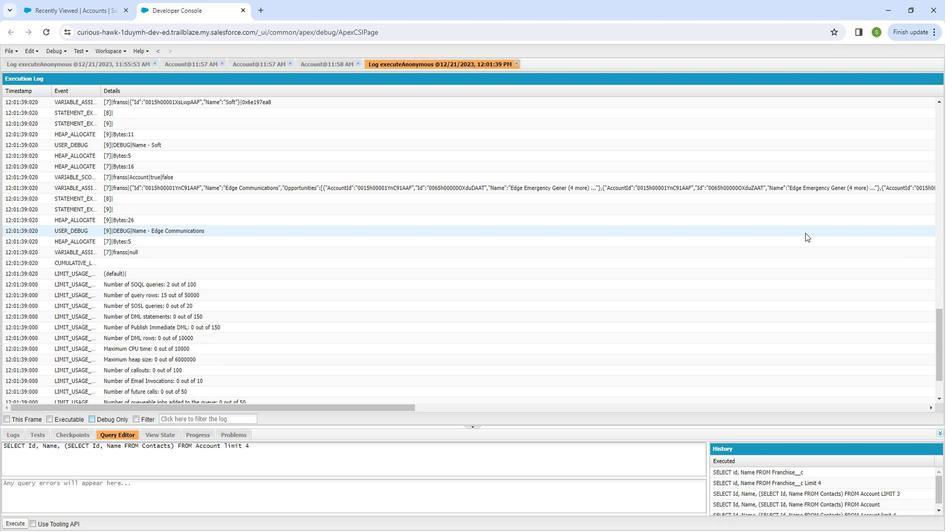 
Action: Mouse scrolled (809, 228) with delta (0, 0)
Screenshot: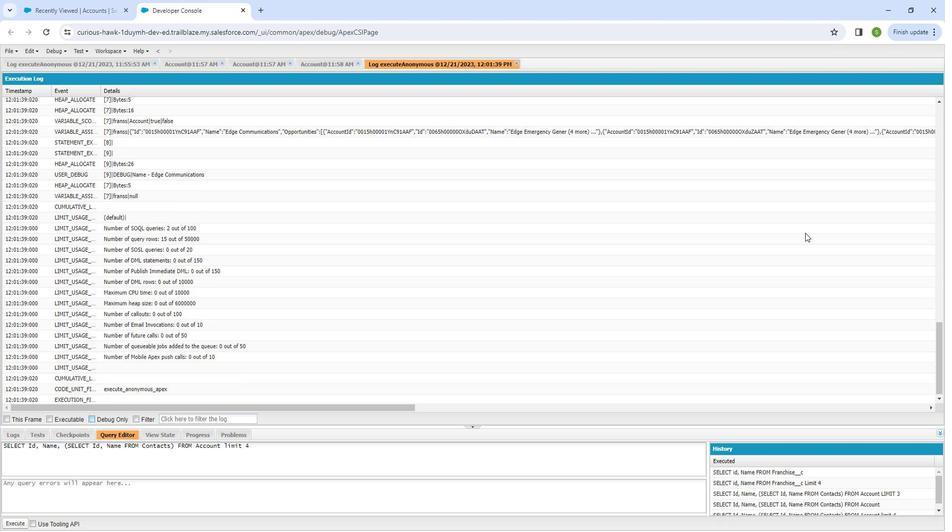 
Action: Mouse scrolled (809, 228) with delta (0, 0)
Screenshot: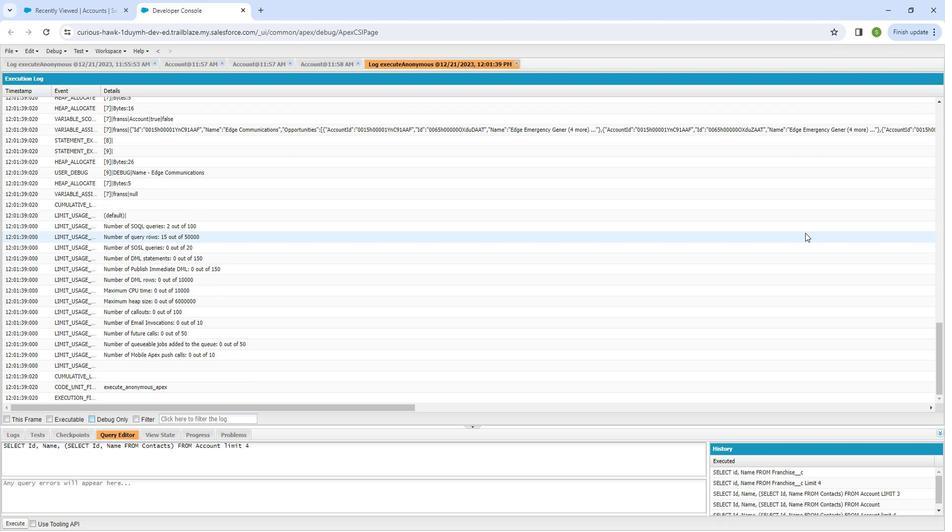 
Action: Mouse moved to (97, 408)
Screenshot: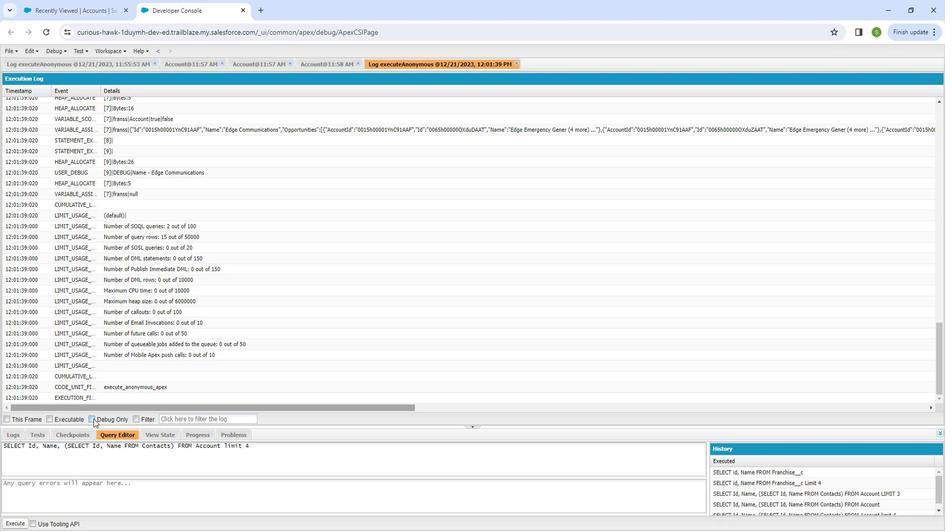 
Action: Mouse pressed left at (97, 408)
Screenshot: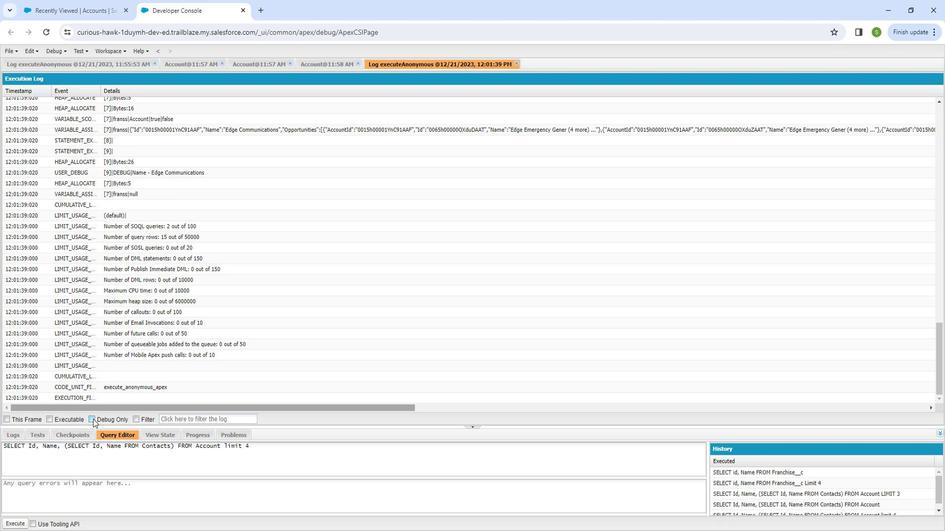 
Action: Mouse moved to (64, 52)
Screenshot: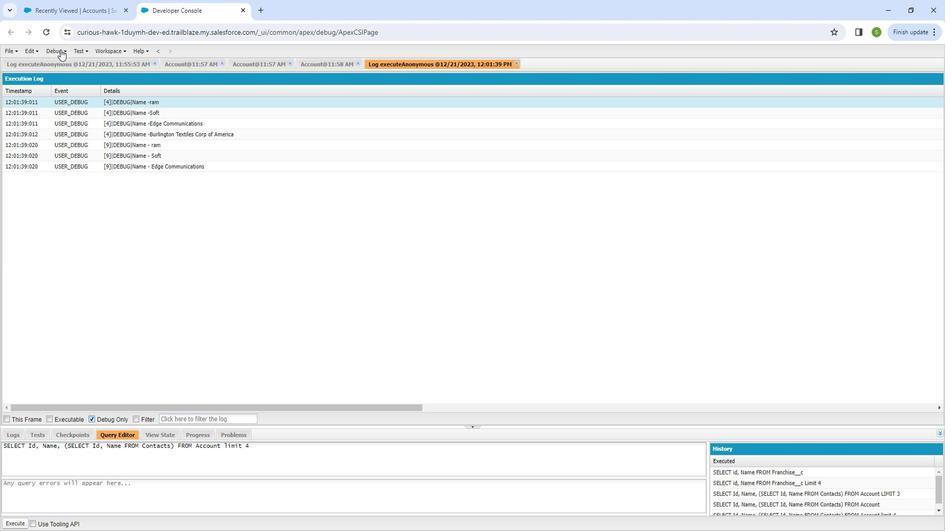 
Action: Mouse pressed left at (64, 52)
Screenshot: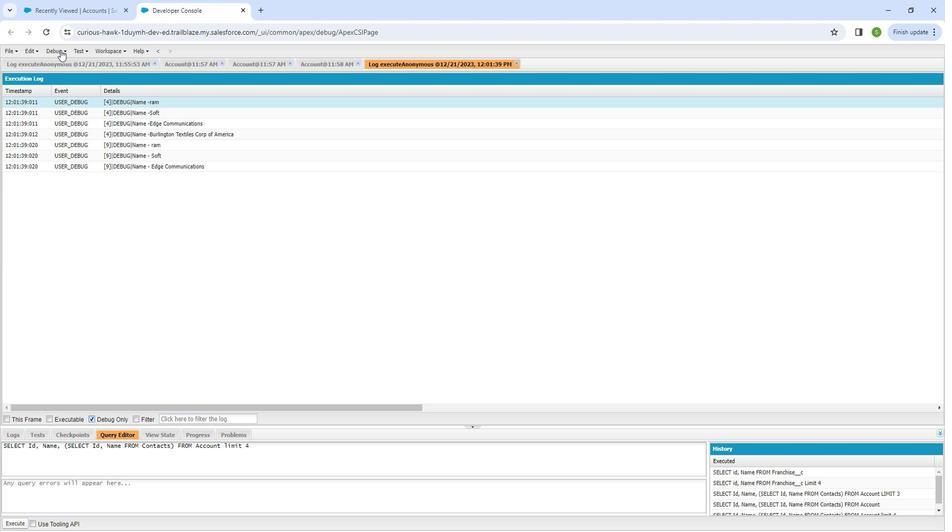 
Action: Mouse moved to (133, 70)
Screenshot: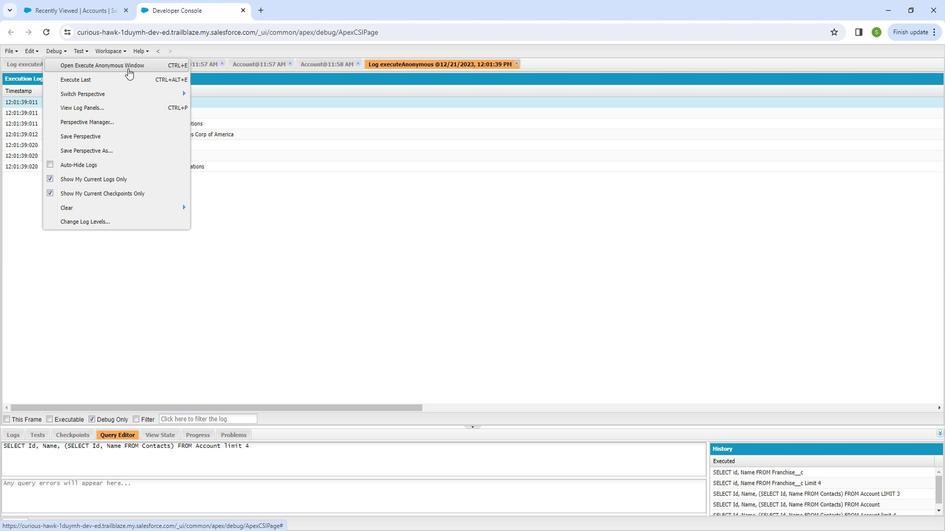 
Action: Mouse pressed left at (133, 70)
Screenshot: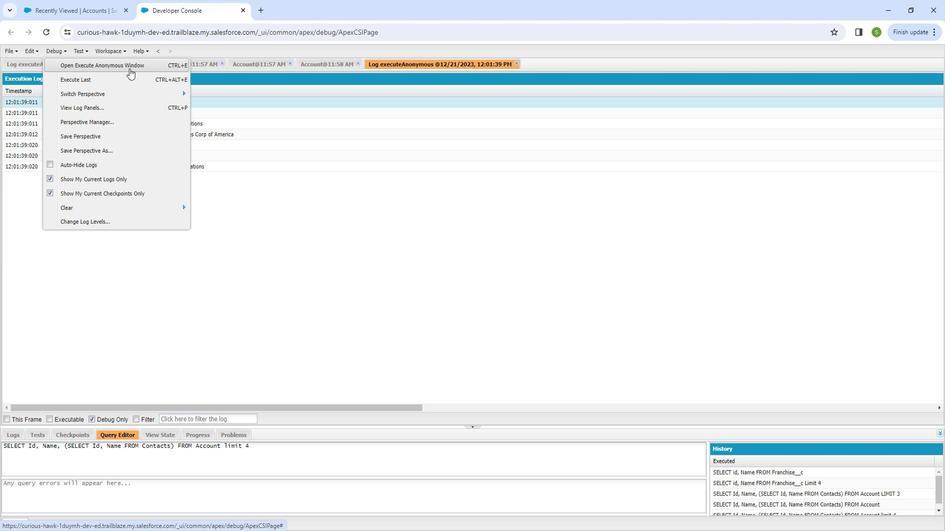 
Action: Mouse moved to (259, 434)
Screenshot: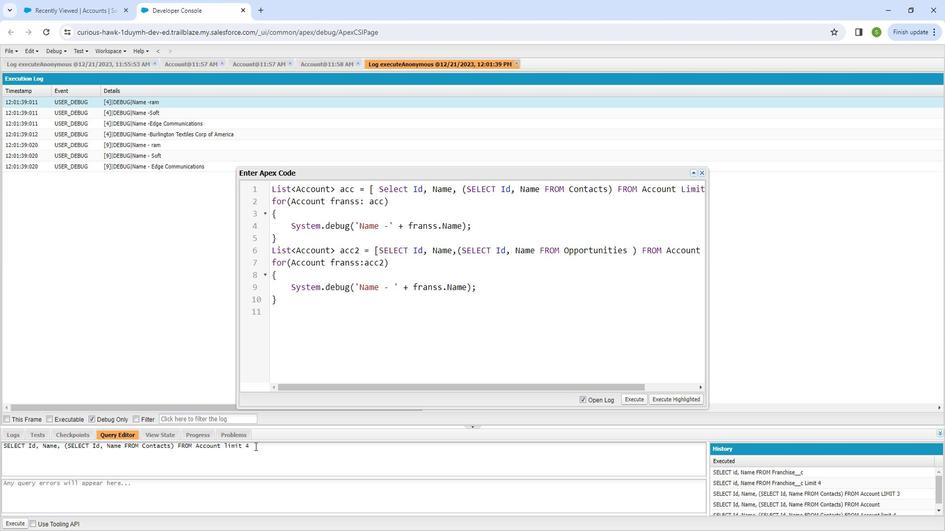 
Action: Mouse pressed left at (259, 434)
Screenshot: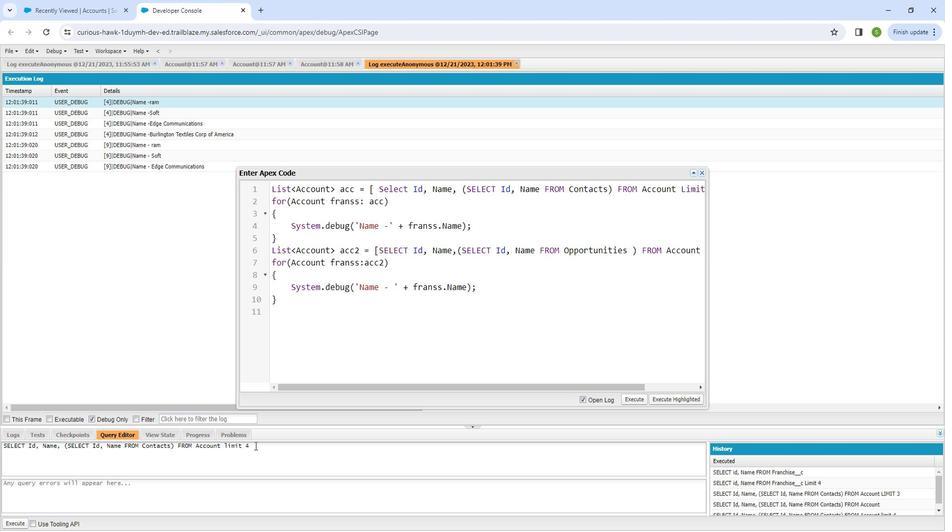 
Action: Mouse moved to (10, 424)
Screenshot: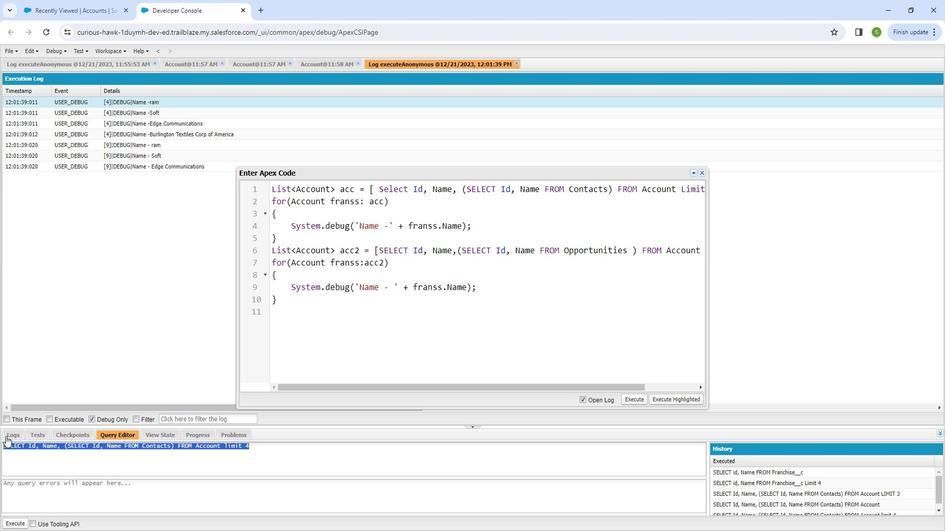 
Action: Key pressed <Key.backspace>
Screenshot: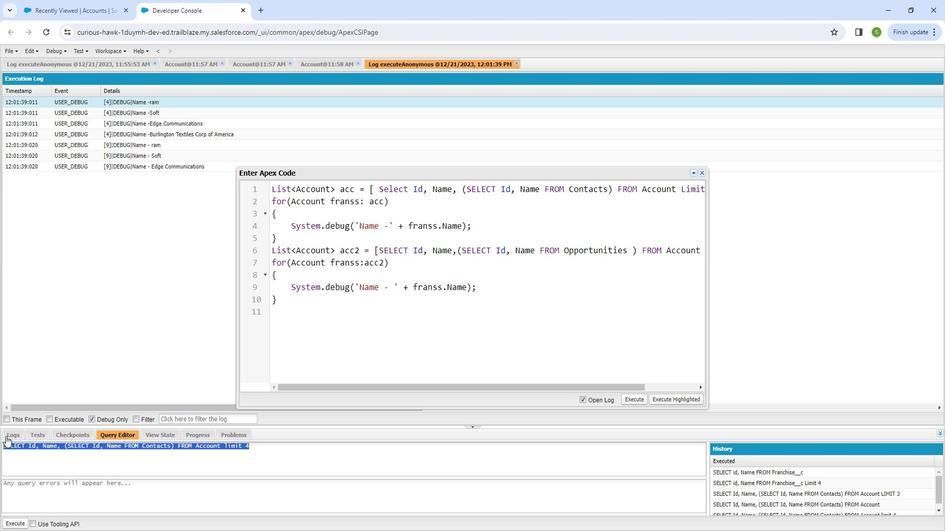 
Action: Mouse moved to (38, 439)
Screenshot: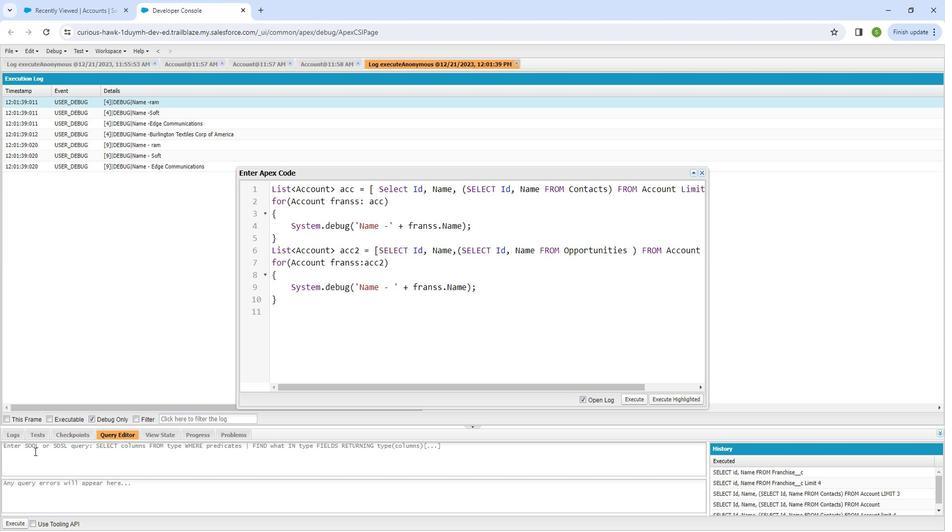 
Action: Mouse pressed left at (38, 439)
Screenshot: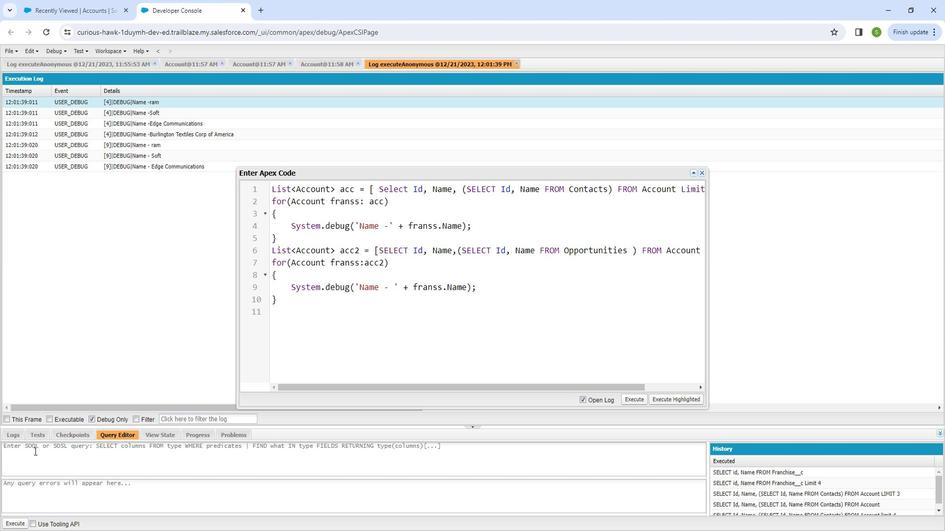 
Action: Mouse moved to (20, 191)
Screenshot: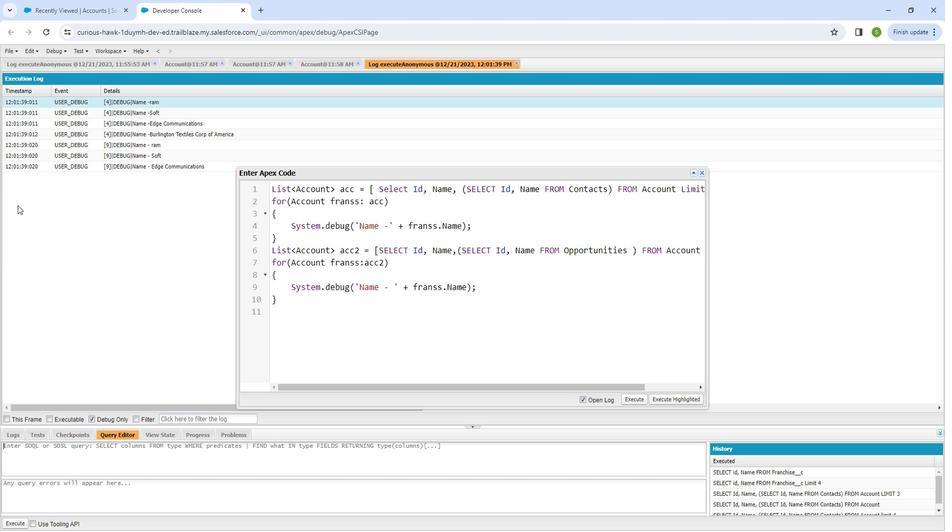 
Action: Key pressed <Key.shift_r>SELECT<Key.space><Key.shift_r><Key.shift_r>Id,<Key.space><Key.shift_r><Key.shift_r><Key.shift_r><Key.shift_r>Name,<Key.space><Key.backspace><Key.shift_r><Key.shift_r><Key.shift_r><Key.shift_r>(<Key.shift_r><Key.shift_r><Key.shift_r><Key.shift_r><Key.shift_r>SELECT<Key.space><Key.shift_r>Id,<Key.space><Key.shift_r>Name<Key.space><Key.shift_r><Key.shift_r><Key.shift_r><Key.shift_r><Key.shift_r>FROM<Key.space><Key.shift_r><Key.shift_r><Key.shift_r><Key.shift_r><Key.shift_r><Key.shift_r>Opportunities<Key.space><Key.backspace><Key.shift_r><Key.shift_r><Key.shift_r><Key.shift_r><Key.shift_r><Key.shift_r><Key.shift_r><Key.shift_r><Key.shift_r>)<Key.space><Key.shift_r><Key.shift_r><Key.shift_r><Key.shift_r><Key.shift_r><Key.shift_r><Key.shift_r><Key.shift_r><Key.shift_r><Key.shift_r><Key.shift_r><Key.shift_r>FROM<Key.space><Key.shift_r><Key.shift_r><Key.shift_r><Key.shift_r><Key.shift_r><Key.shift_r><Key.shift_r>Account<Key.space><Key.shift_r><Key.shift_r><Key.shift_r><Key.shift_r><Key.shift_r><Key.shift_r><Key.shift_r><Key.shift_r><Key.shift_r>Li<Key.backspace><Key.shift_r><Key.shift_r><Key.shift_r><Key.shift_r><Key.shift_r><Key.shift_r>IMIT<Key.space>3
Screenshot: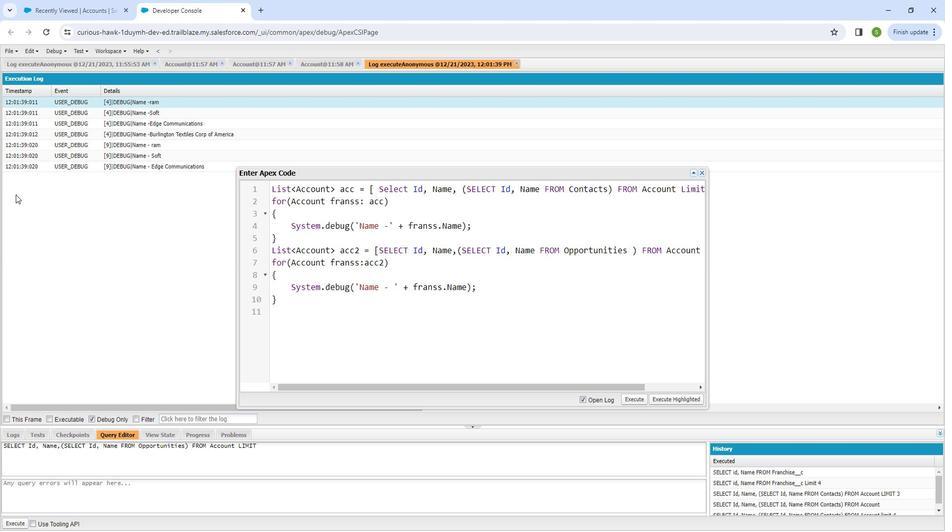 
Action: Mouse moved to (22, 509)
Screenshot: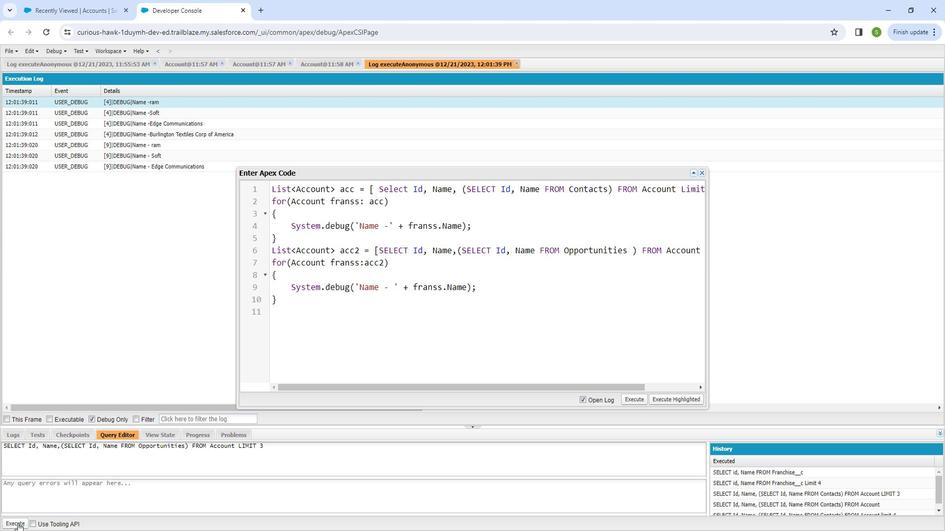 
Action: Mouse pressed left at (22, 509)
Screenshot: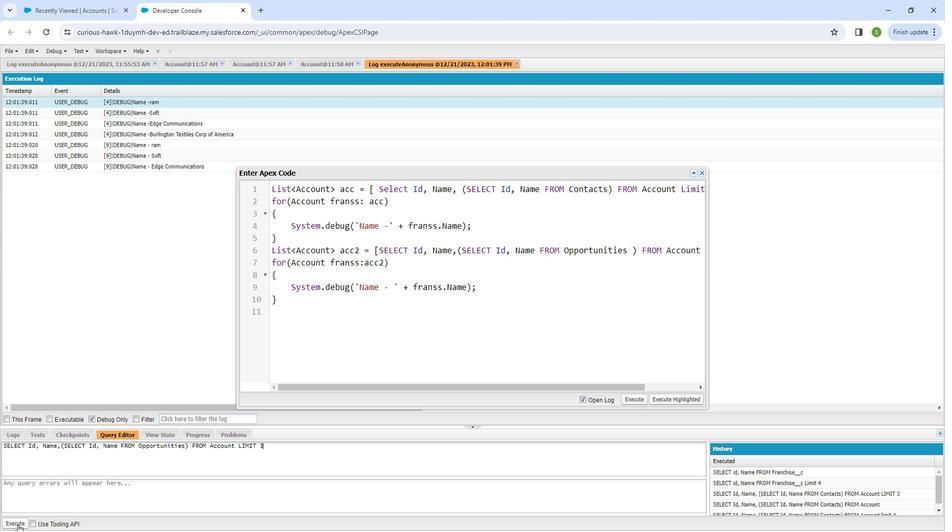 
Action: Mouse moved to (704, 170)
Screenshot: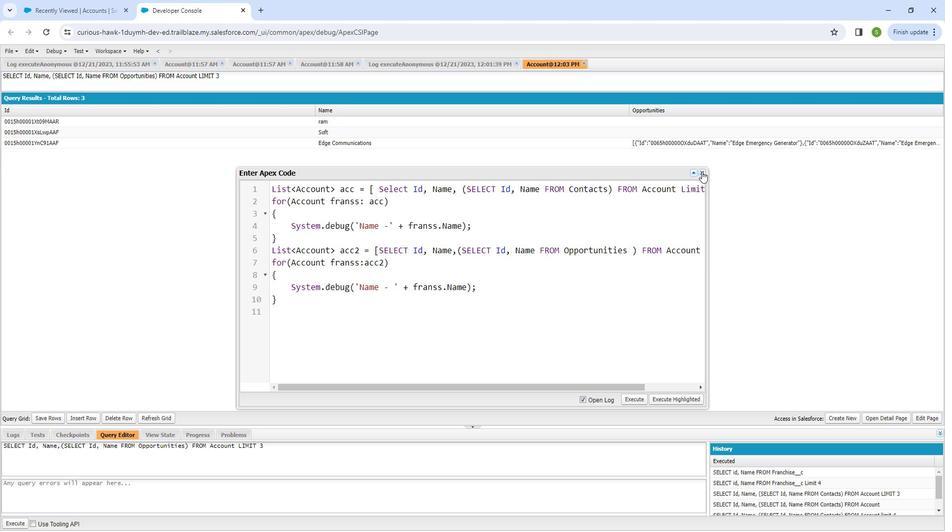 
Action: Mouse pressed left at (704, 170)
Screenshot: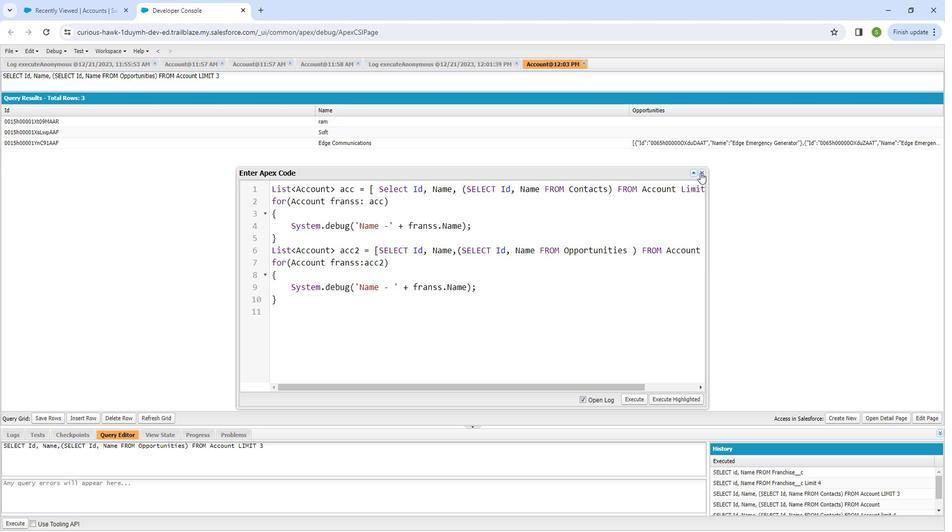 
Action: Mouse moved to (289, 435)
Screenshot: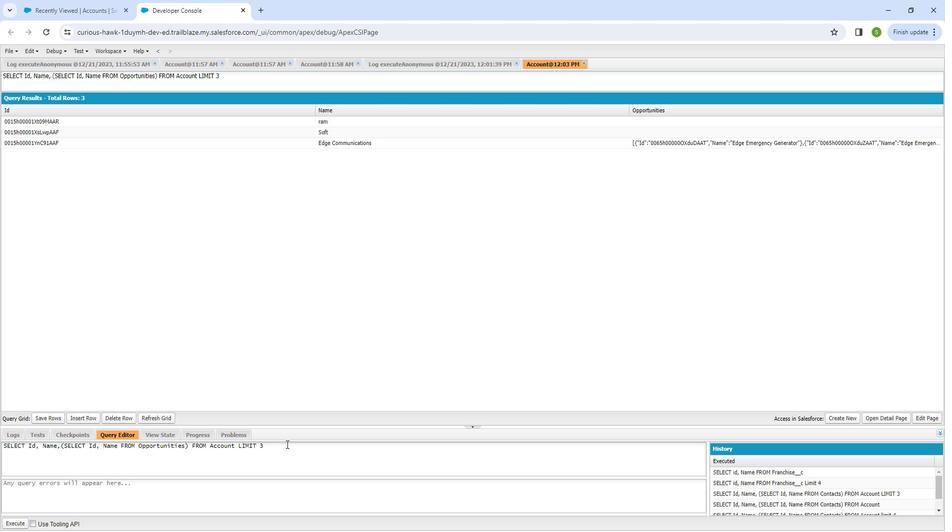 
Action: Mouse pressed left at (289, 435)
Screenshot: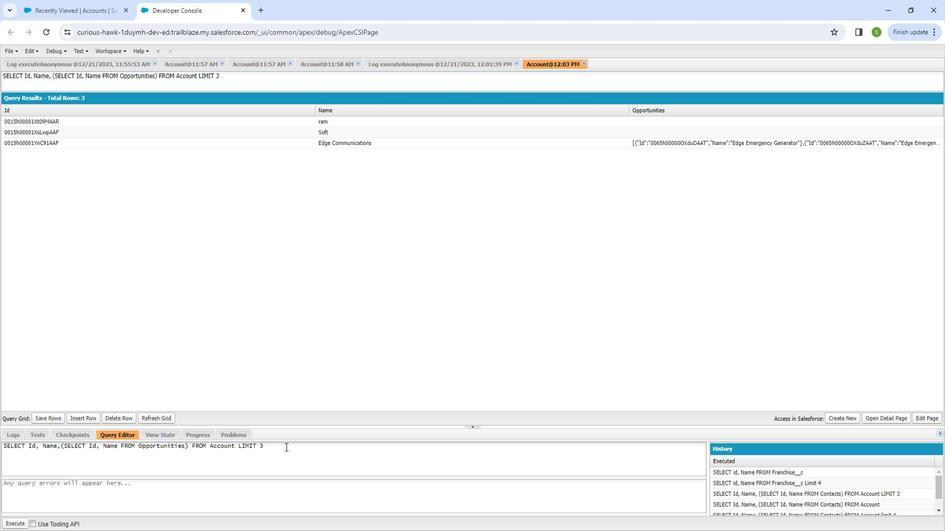 
Action: Mouse moved to (289, 435)
Screenshot: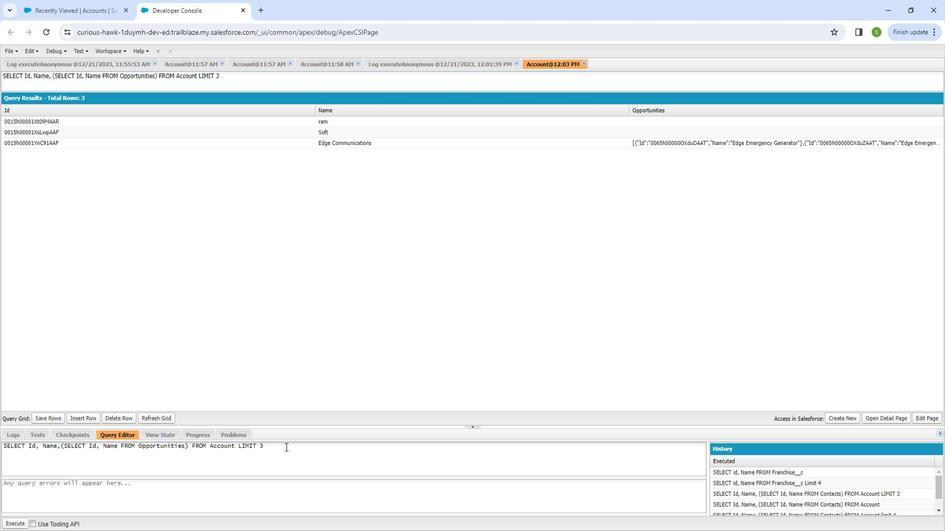 
Action: Key pressed <Key.backspace><Key.backspace><Key.backspace><Key.backspace><Key.backspace><Key.backspace><Key.backspace>
Screenshot: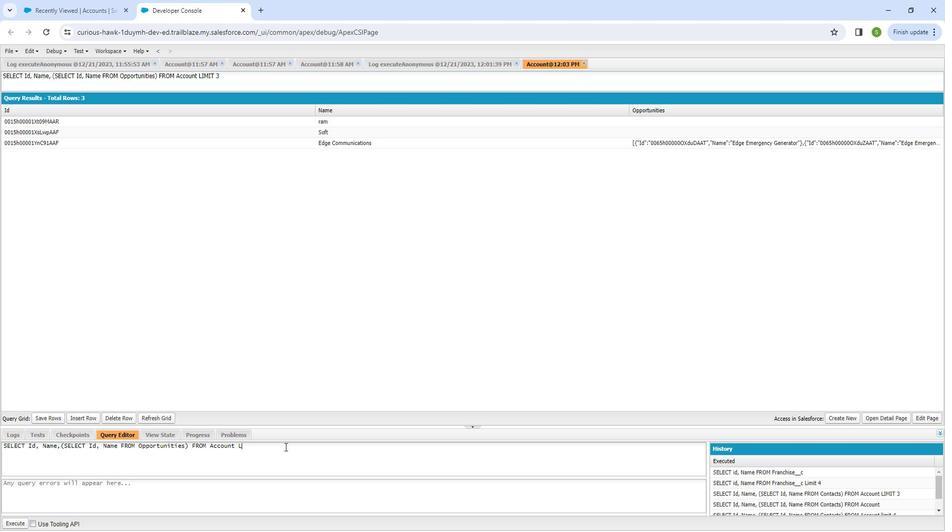 
Action: Mouse moved to (21, 509)
Screenshot: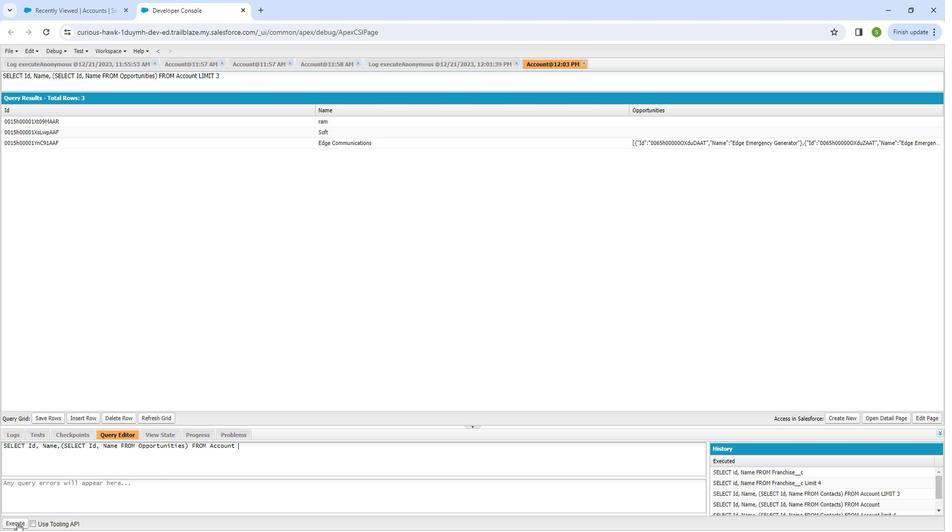 
Action: Mouse pressed left at (21, 509)
Screenshot: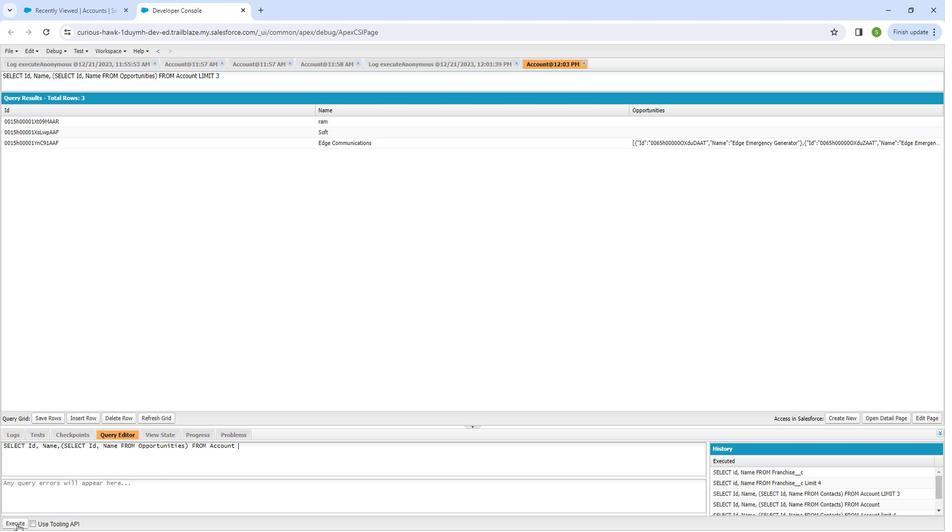 
Action: Mouse moved to (248, 429)
Screenshot: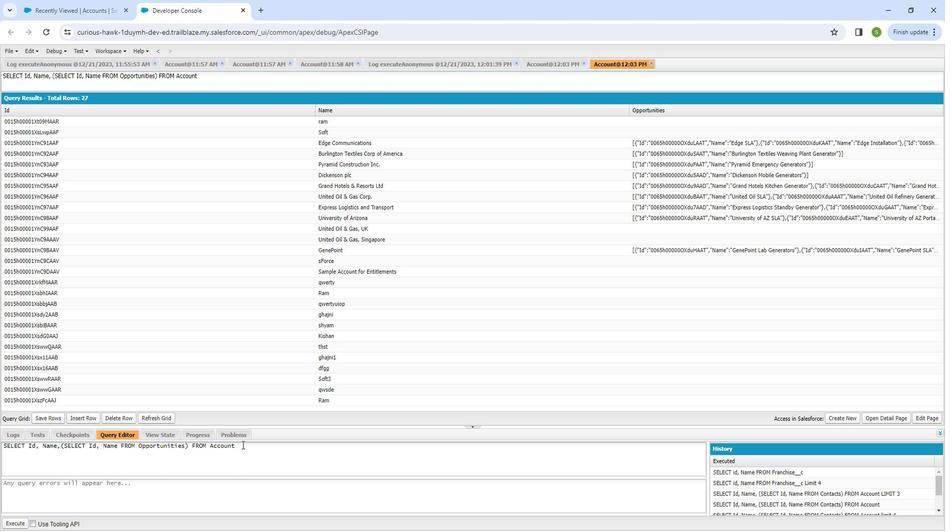
Action: Mouse pressed left at (248, 429)
Screenshot: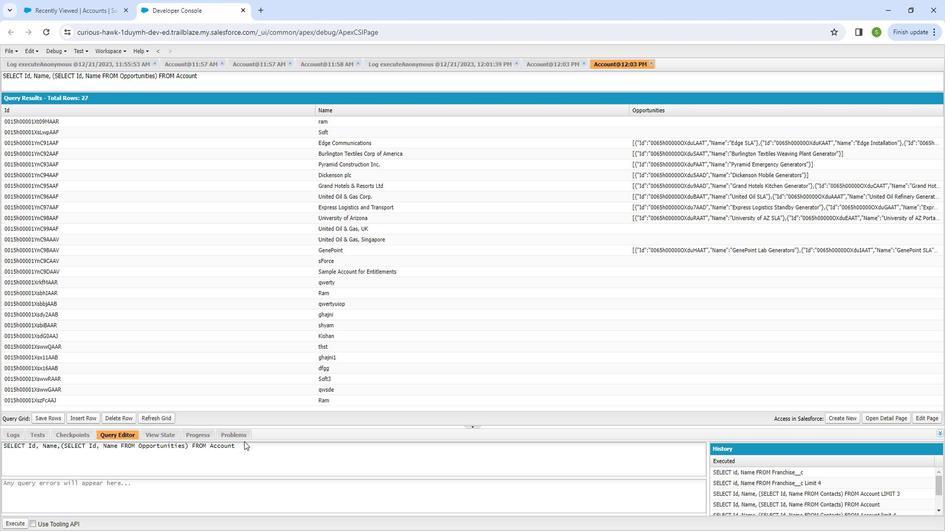 
Action: Mouse moved to (249, 433)
Screenshot: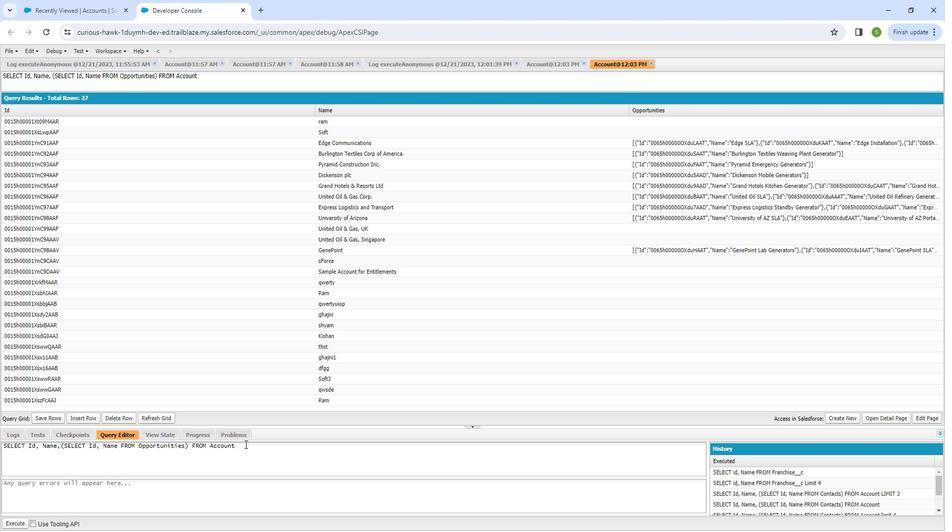 
Action: Mouse pressed left at (249, 433)
Screenshot: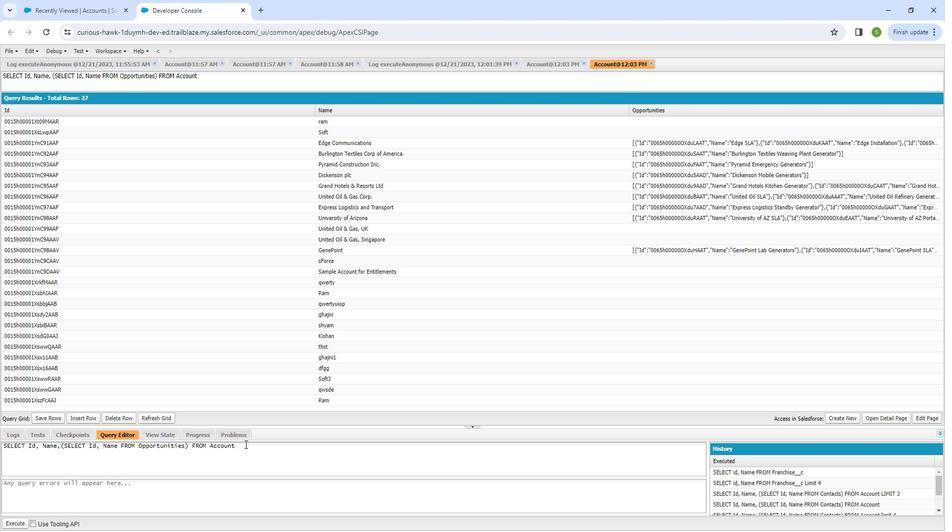 
Action: Mouse moved to (249, 434)
Screenshot: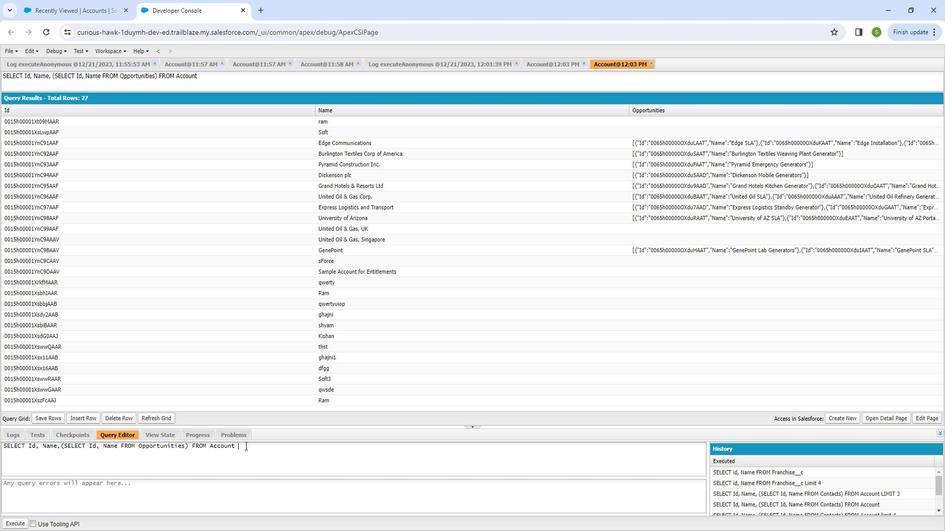 
Action: Key pressed <Key.shift_r>LIMIT<Key.space>4
Screenshot: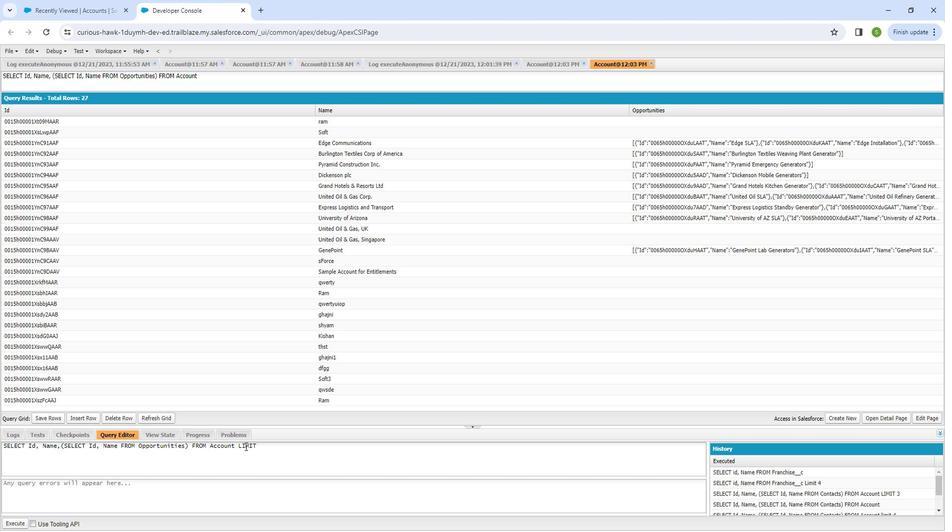 
Action: Mouse moved to (21, 506)
Screenshot: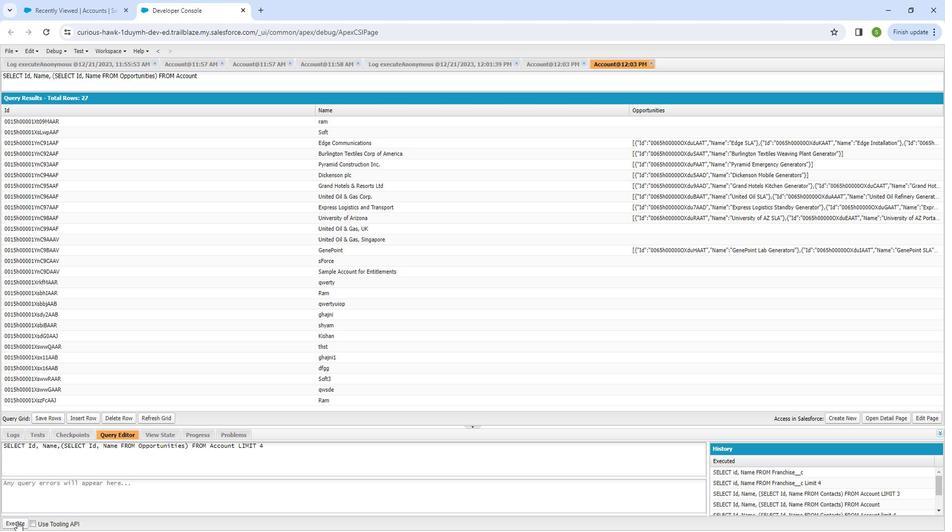 
Action: Mouse pressed left at (21, 506)
Screenshot: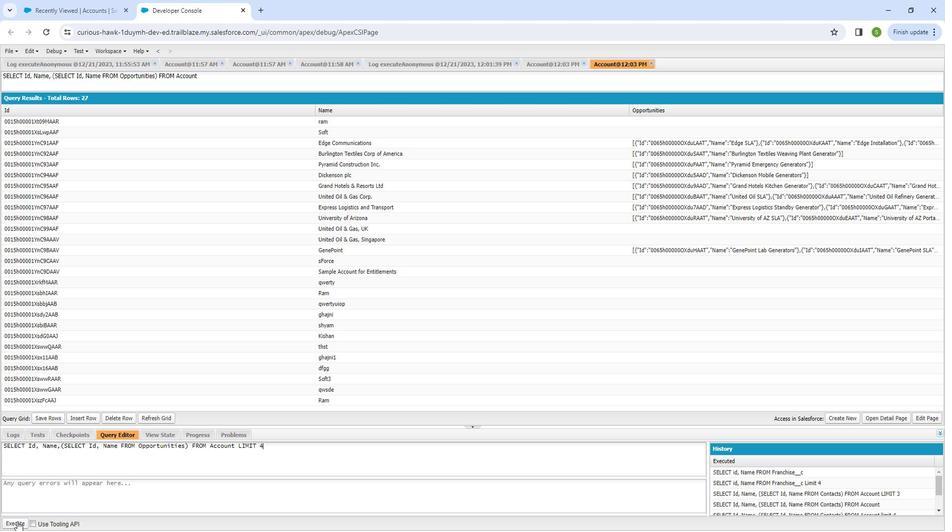 
Action: Mouse moved to (66, 52)
Screenshot: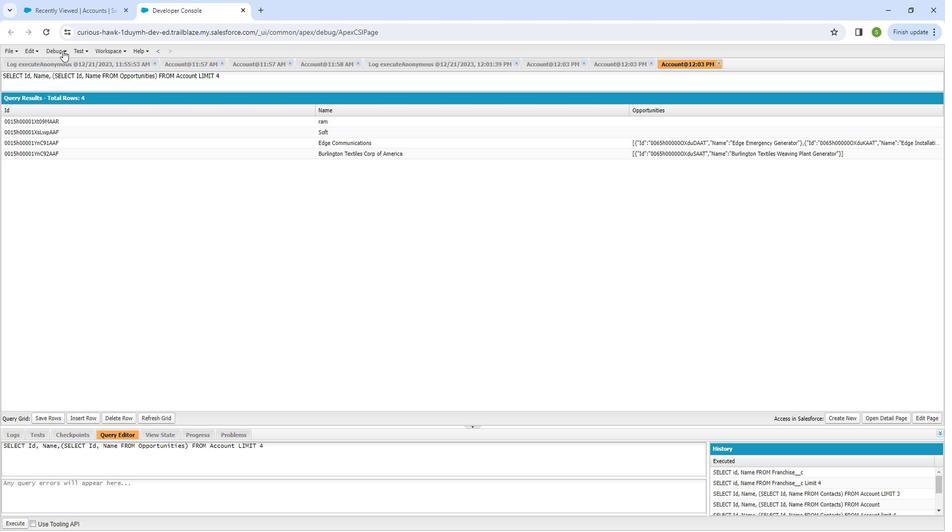 
Action: Mouse pressed left at (66, 52)
Screenshot: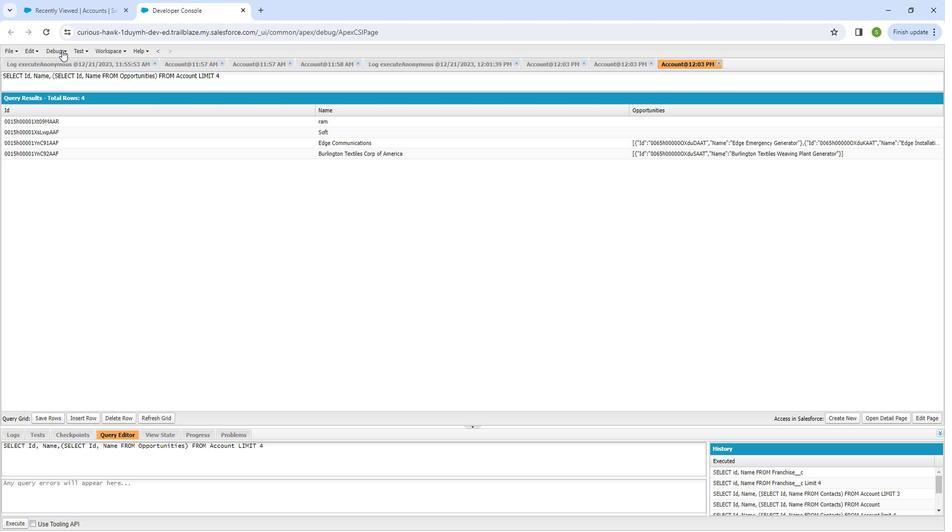 
Action: Mouse moved to (74, 64)
Screenshot: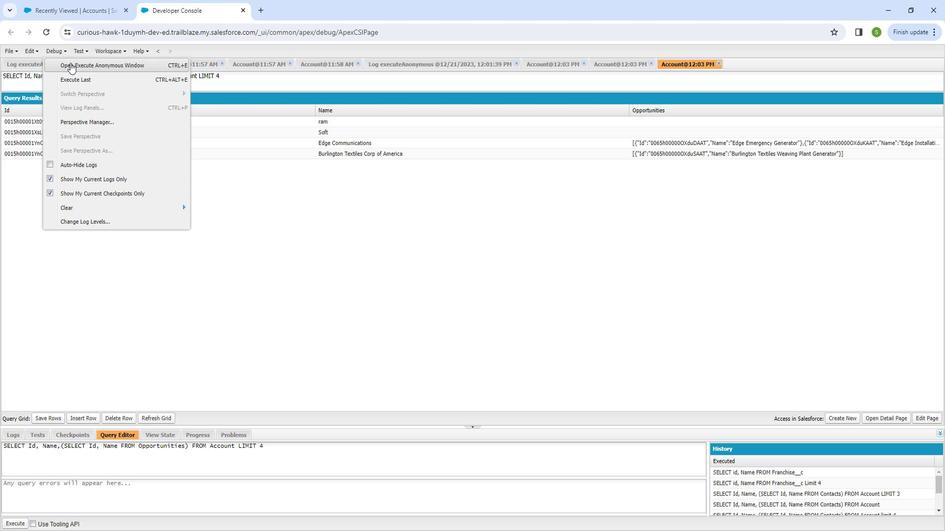 
Action: Mouse pressed left at (74, 64)
Screenshot: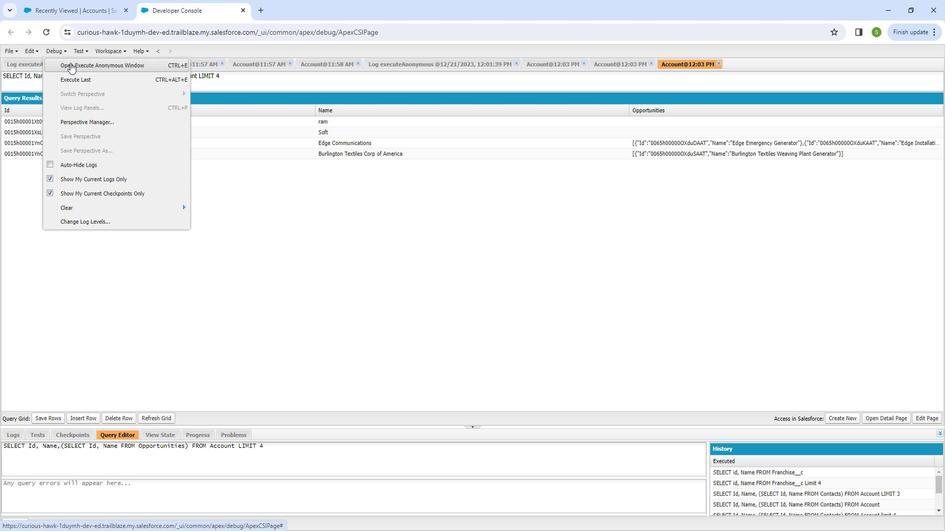 
Action: Mouse moved to (300, 297)
Screenshot: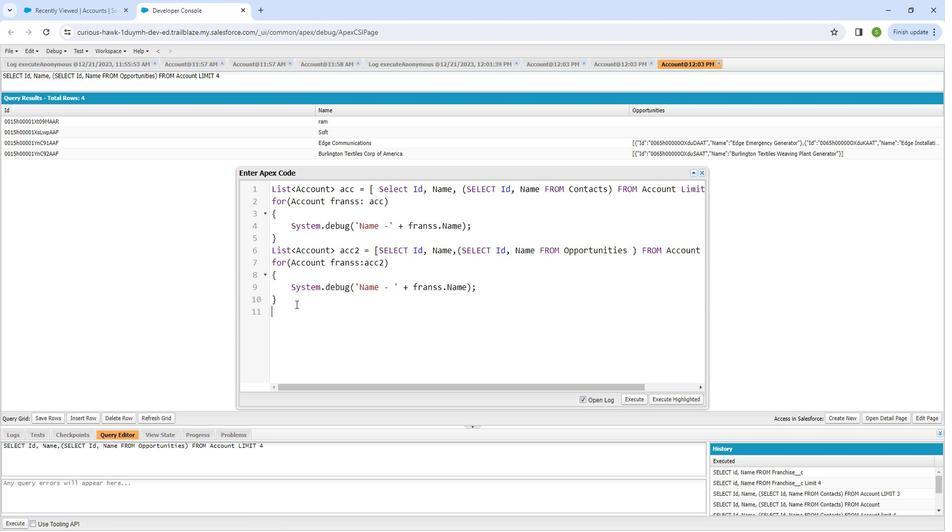 
Action: Mouse pressed left at (300, 297)
Screenshot: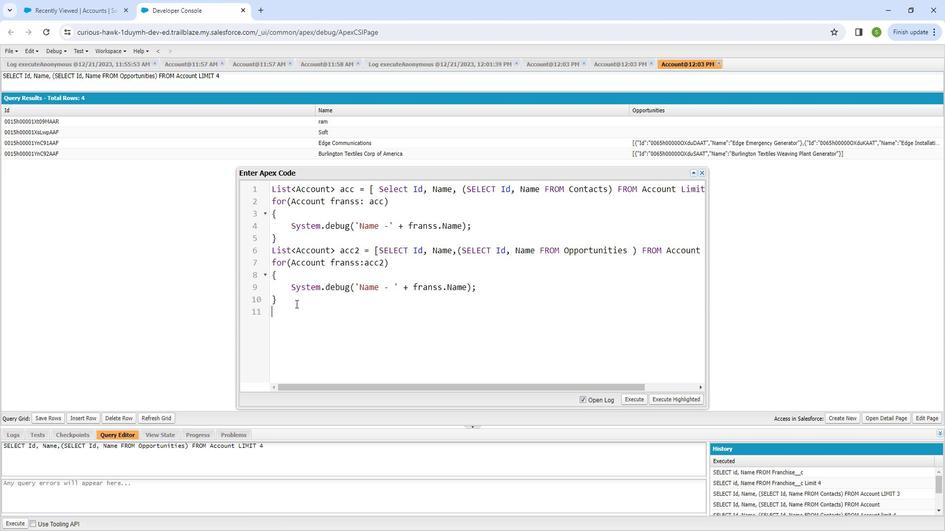 
Action: Key pressed <Key.enter><Key.shift_r><Key.shift_r><Key.shift_r><Key.shift_r><Key.shift_r><Key.shift_r><Key.shift_r><Key.shift_r>List<Key.shift_r><Key.shift_r><Key.shift_r><Key.shift_r><Key.shift_r><<Key.shift_r><Key.shift_r><Key.shift_r><Key.shift_r><Key.shift_r><Key.shift_r><Key.shift_r><Key.shift_r><Key.shift_r><Key.shift_r><Key.shift_r>Account<Key.shift_r><Key.shift_r>><Key.space>acc3<Key.space>=<Key.space>[<Key.shift_r>SELECT<Key.space><Key.shift_r>Id,<Key.space><Key.shift_r><Key.shift_r><Key.shift_r><Key.shift_r><Key.shift_r><Key.shift_r><Key.shift_r><Key.shift_r>Name,<Key.shift_r><Key.shift_r><Key.shift_r><Key.shift_r><Key.shift_r><Key.shift_r><Key.shift_r><Key.shift_r><Key.shift_r><Key.shift_r><Key.shift_r><Key.shift_r><Key.shift_r><Key.shift_r><Key.shift_r><Key.shift_r><Key.shift_r>(<Key.shift_r><Key.shift_r><Key.shift_r><Key.shift_r><Key.shift_r><Key.shift_r><Key.shift_r><Key.shift_r><Key.shift_r>SELECT<Key.space>Id<Key.space><Key.shift_r><Key.shift_r><Key.shift_r><Key.shift_r><Key.shift_r><Key.shift_r><Key.shift_r><Key.shift_r><Key.shift_r><Key.shift_r><Key.shift_r><Key.shift_r><Key.shift_r><Key.shift_r><Key.shift_r><Key.shift_r>FROM<Key.space><Key.shift_r><Key.shift_r><Key.shift_r><Key.shift_r><Key.shift_r><Key.shift_r><Key.shift_r><Key.shift_r><Key.shift_r>CA<Key.backspace>ases<Key.right><Key.right>;<Key.enter>for<Key.shift_r><Key.shift_r><Key.shift_r><Key.shift_r><Key.shift_r><Key.shift_r><Key.shift_r><Key.shift_r><Key.shift_r><Key.shift_r><Key.shift_r><Key.shift_r><Key.shift_r><Key.shift_r><Key.shift_r>(
Screenshot: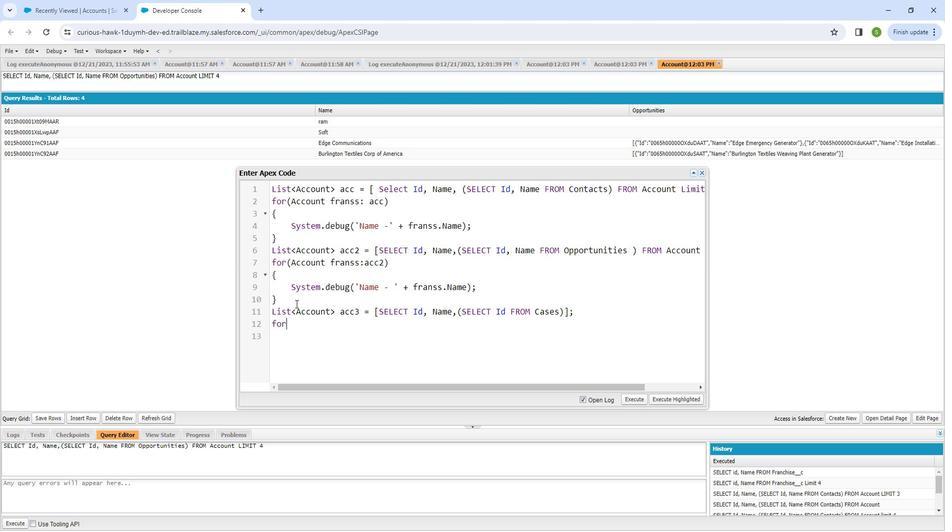 
Action: Mouse moved to (371, 379)
Screenshot: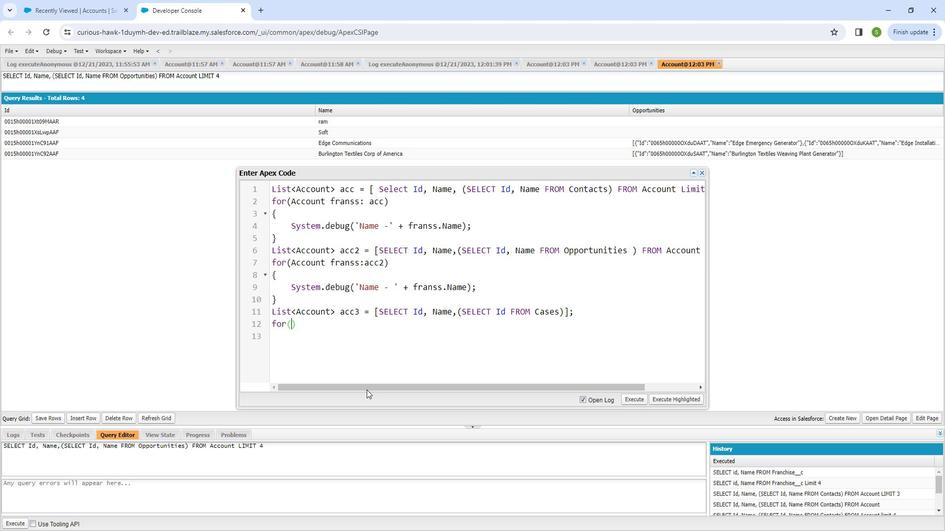 
Action: Mouse pressed left at (371, 379)
Screenshot: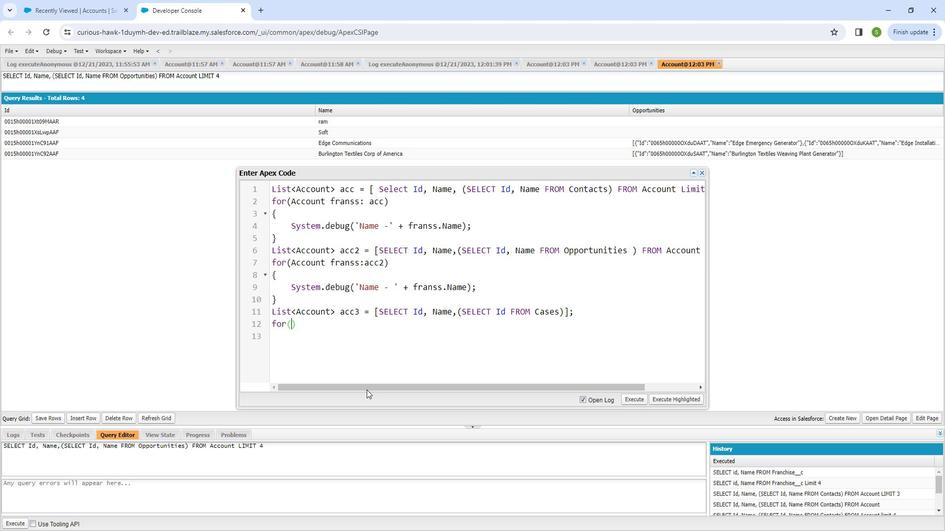 
Action: Mouse moved to (568, 303)
Screenshot: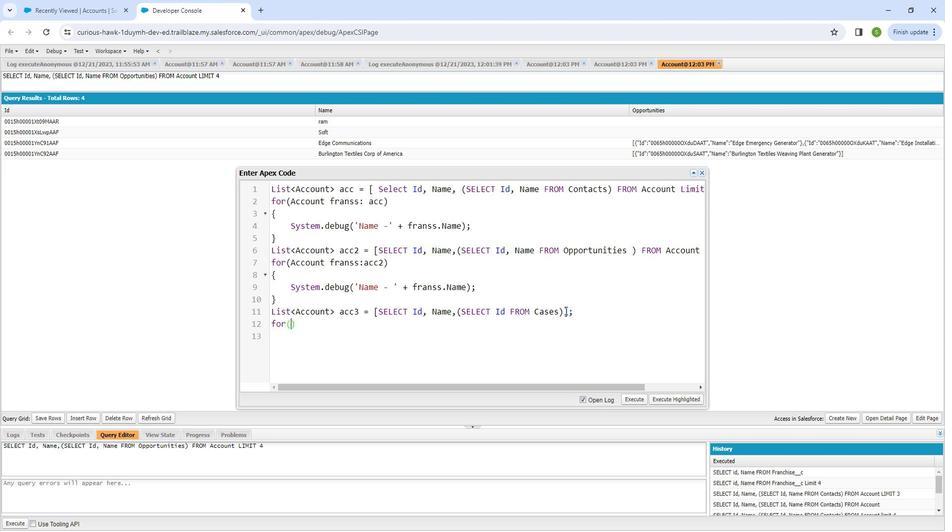 
Action: Mouse pressed left at (568, 303)
Screenshot: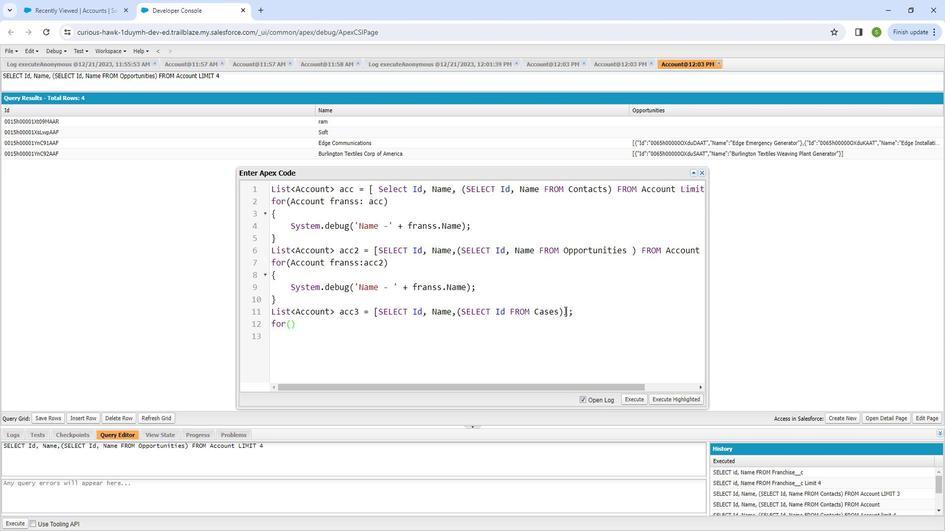 
Action: Mouse moved to (567, 302)
Screenshot: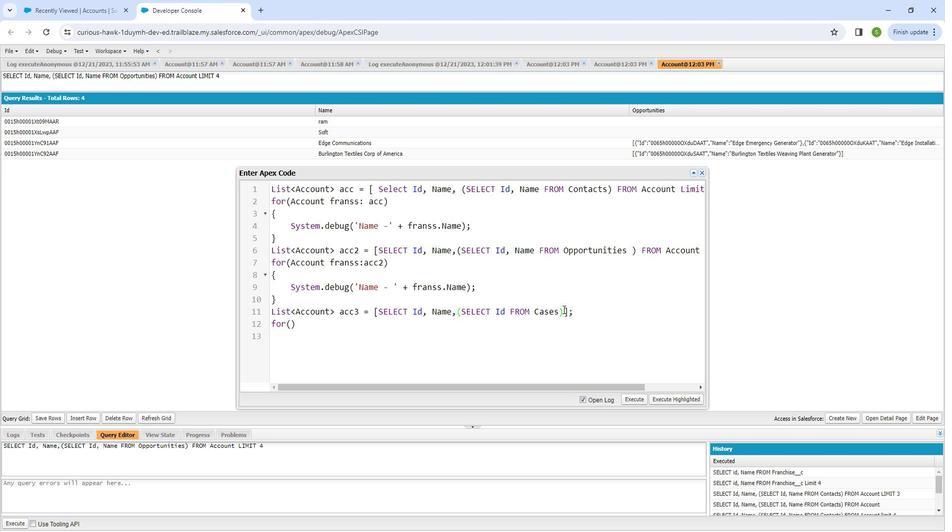 
Action: Key pressed <Key.space>
Screenshot: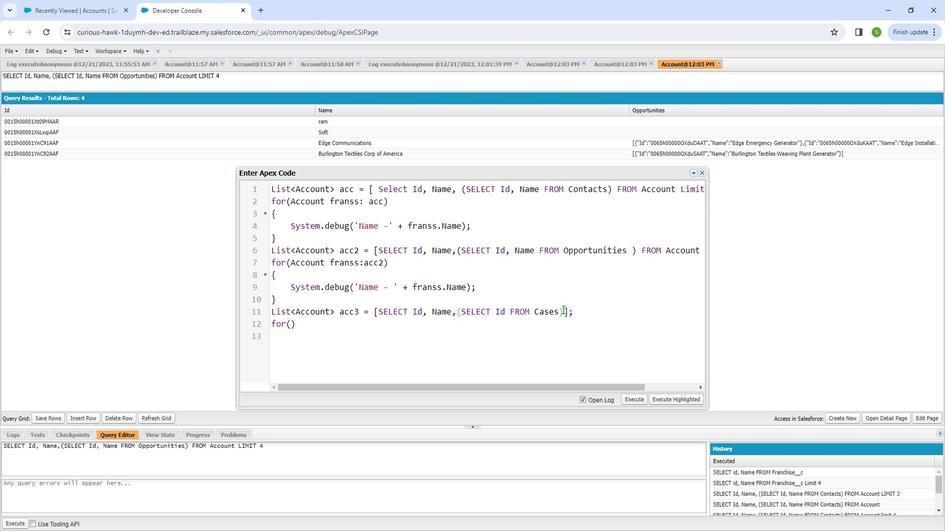 
Action: Mouse moved to (527, 329)
Screenshot: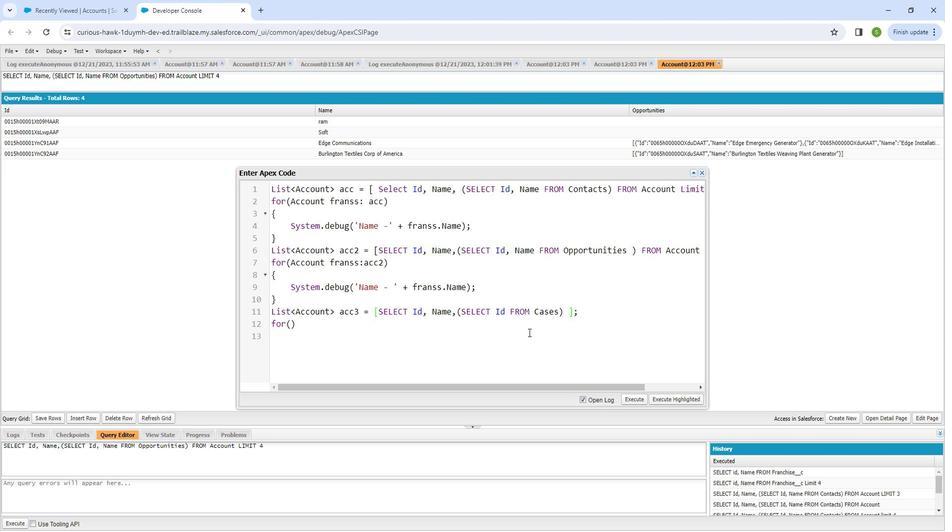 
Action: Key pressed <Key.shift_r><Key.shift_r><Key.shift_r><Key.shift_r><Key.shift_r><Key.shift_r><Key.shift_r><Key.shift_r>FROM<Key.space><Key.shift_r><Key.shift_r><Key.shift_r><Key.shift_r><Key.shift_r><Key.shift_r><Key.shift_r>Account<Key.space><Key.shift_r><Key.shift_r><Key.shift_r><Key.shift_r><Key.shift_r><Key.shift_r><Key.shift_r>Limit<Key.backspace><Key.backspace><Key.backspace><Key.backspace><Key.shift_r>IMIT<Key.space>4
Screenshot: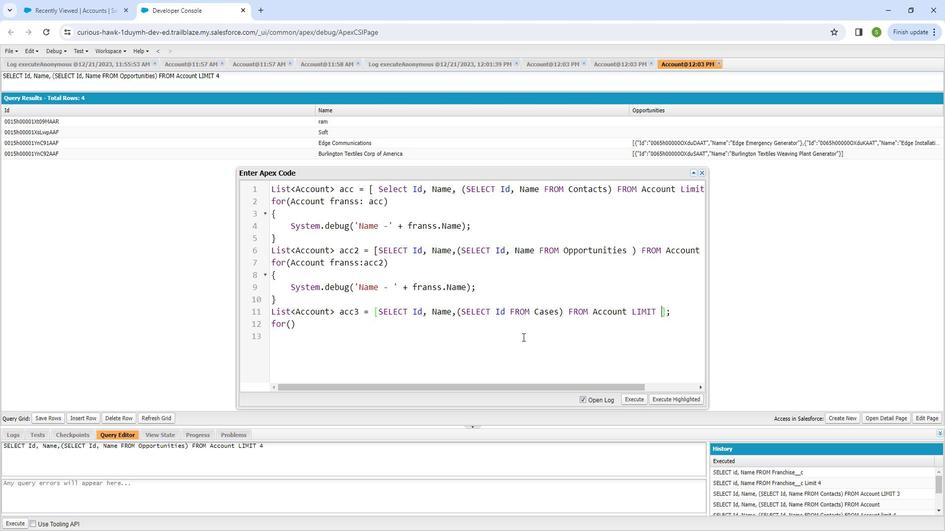 
Action: Mouse moved to (295, 317)
Screenshot: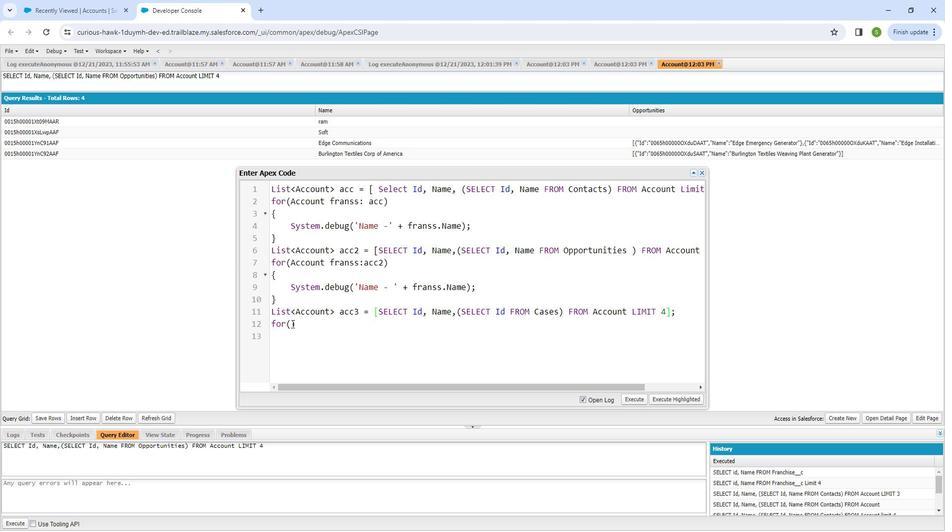 
Action: Mouse pressed left at (295, 317)
Screenshot: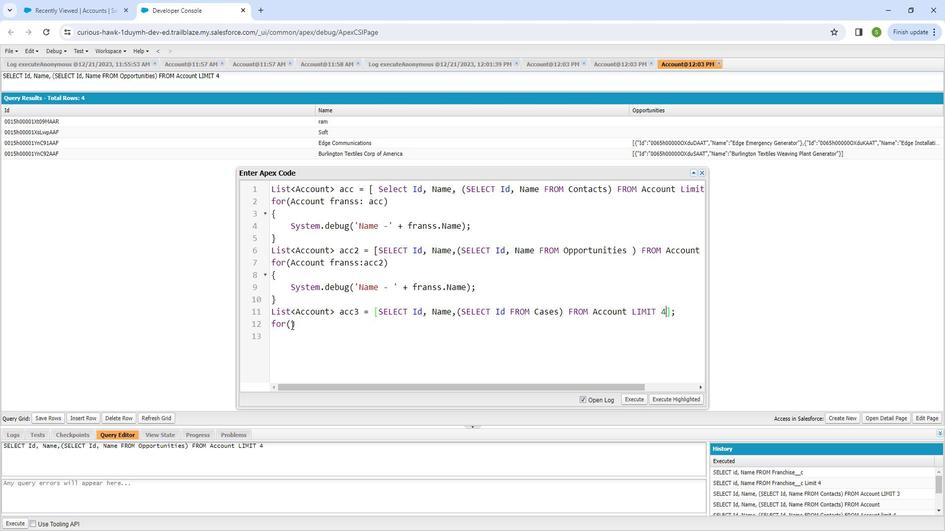
Action: Key pressed <Key.shift_r><Key.shift_r><Key.shift_r><Key.shift_r>Account<Key.space>franss<Key.shift_r><Key.shift_r><Key.shift_r><Key.shift_r>:<Key.space>acc3<Key.right><Key.enter><Key.shift_r>{<Key.enter><Key.enter><Key.enter><Key.enter><Key.enter><Key.enter><Key.backspace><Key.backspace><Key.backspace><Key.backspace><Key.backspace><Key.backspace><Key.backspace><Key.backspace><Key.backspace><Key.backspace><Key.backspace><Key.backspace><Key.backspace><Key.backspace><Key.backspace><Key.backspace><Key.backspace><Key.backspace><Key.backspace><Key.backspace><Key.backspace><Key.backspace><Key.backspace><Key.backspace><Key.backspace><Key.shift_r>System.debug<Key.shift_r><Key.shift_r><Key.shift_r><Key.shift_r><Key.shift_r>('<Key.shift_r><Key.shift_r><Key.shift_r><Key.shift_r><Key.shift_r><Key.shift_r><Key.shift_r><Key.shift_r><Key.shift_r>Name<Key.space>-<Key.right><Key.space>+<Key.space>franss.<Key.shift_r><Key.shift_r>Name<Key.right>;
Screenshot: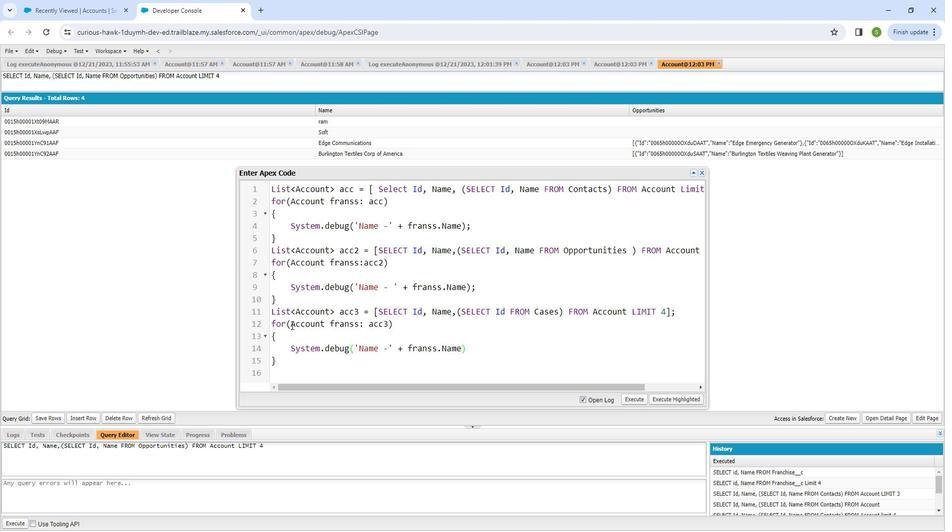 
Action: Mouse moved to (633, 387)
Screenshot: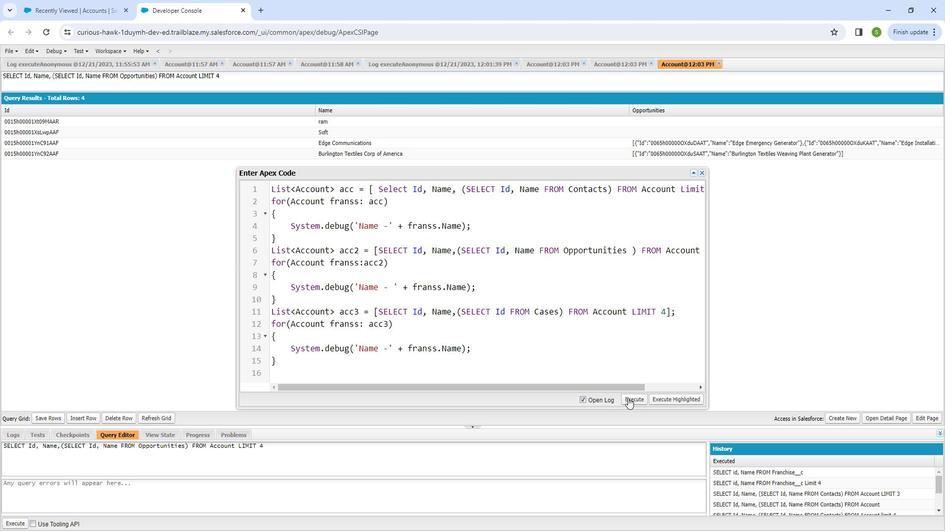 
Action: Mouse pressed left at (633, 387)
Screenshot: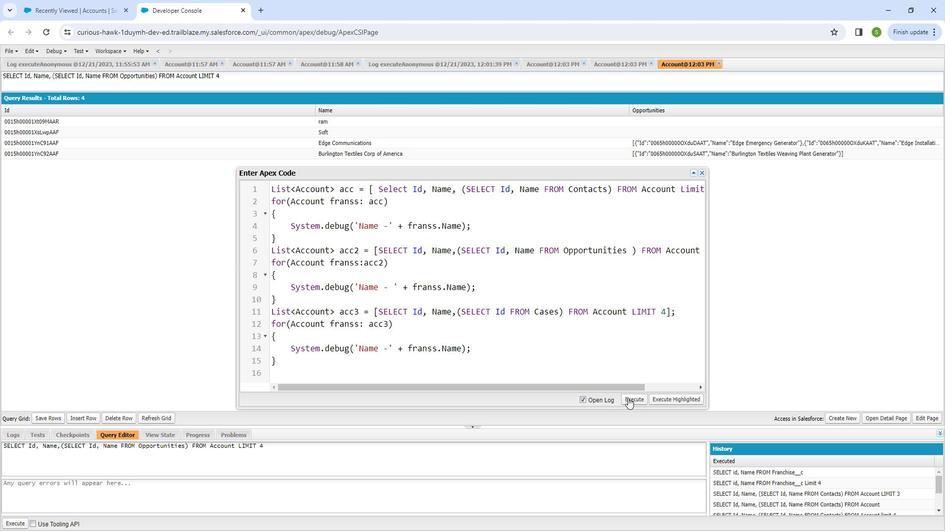 
Action: Mouse moved to (310, 305)
Screenshot: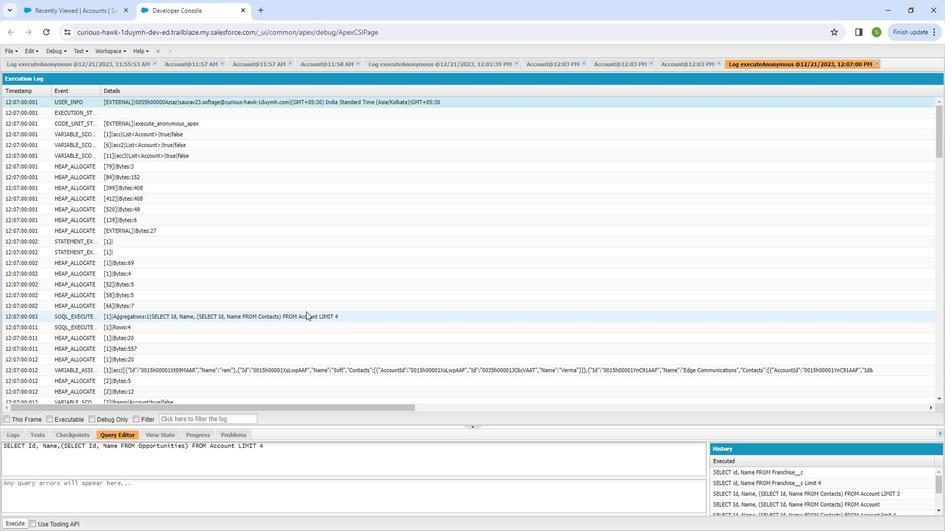 
Action: Mouse scrolled (310, 304) with delta (0, 0)
Screenshot: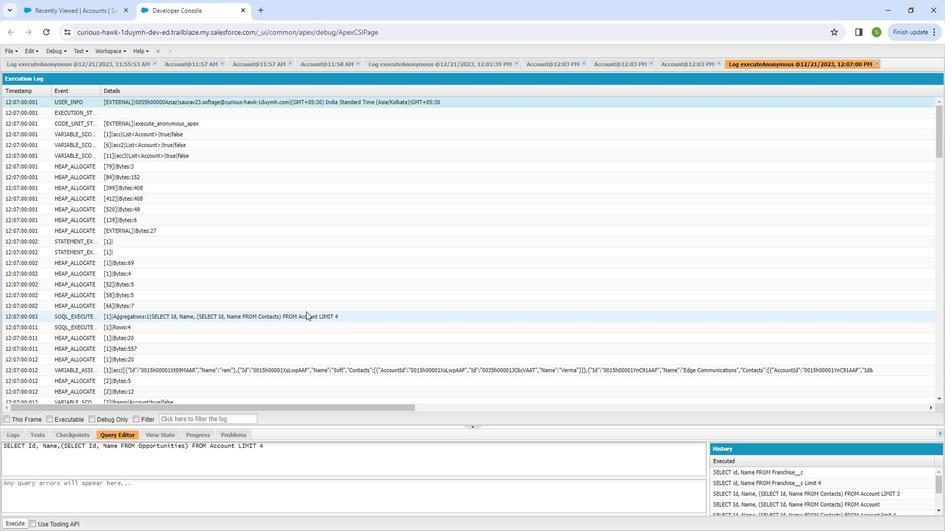 
Action: Mouse moved to (313, 307)
Screenshot: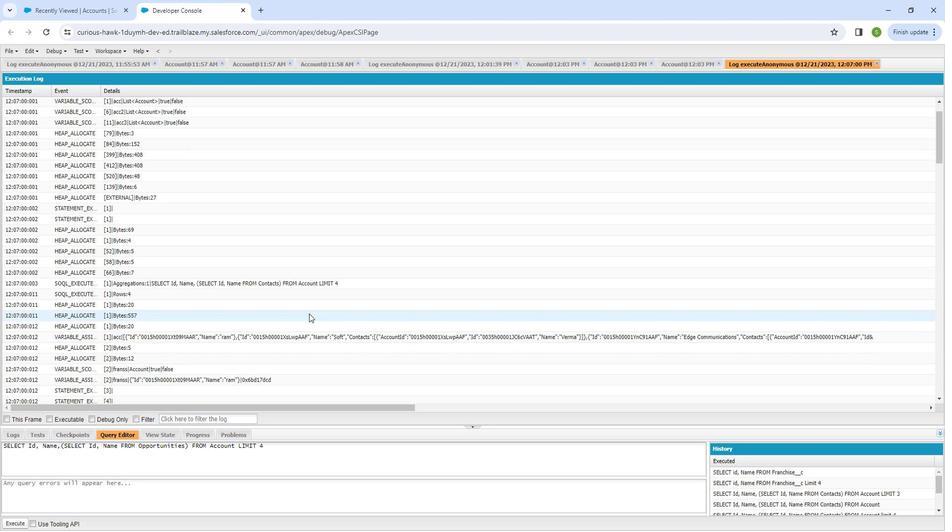 
Action: Mouse scrolled (313, 306) with delta (0, 0)
Screenshot: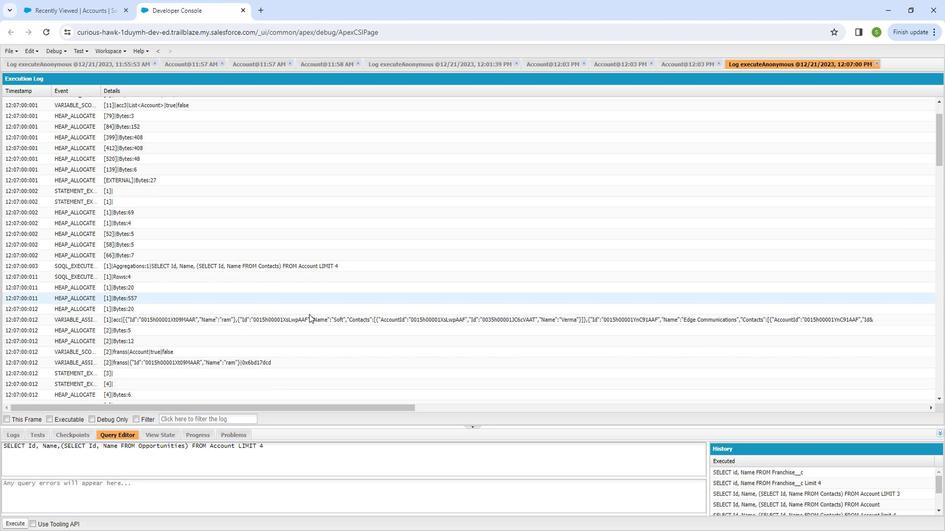
Action: Mouse moved to (325, 331)
Screenshot: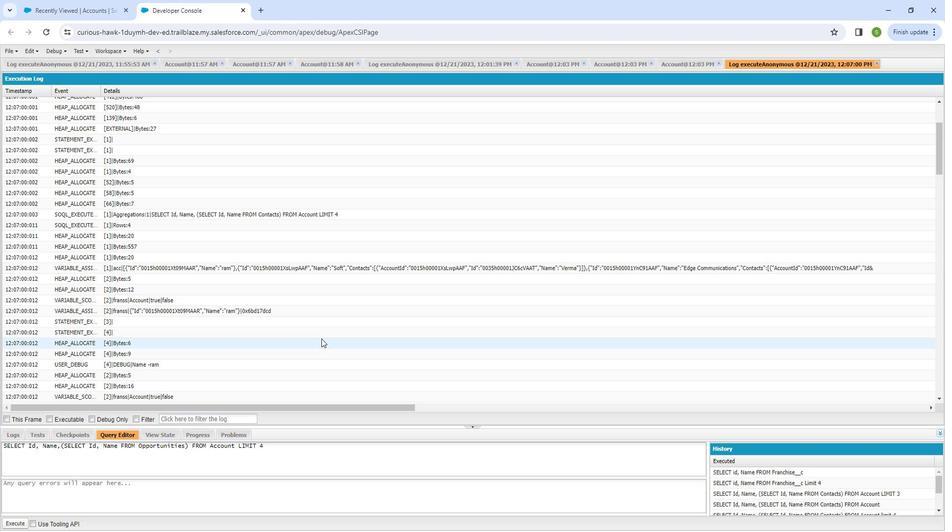 
Action: Mouse scrolled (325, 330) with delta (0, 0)
Screenshot: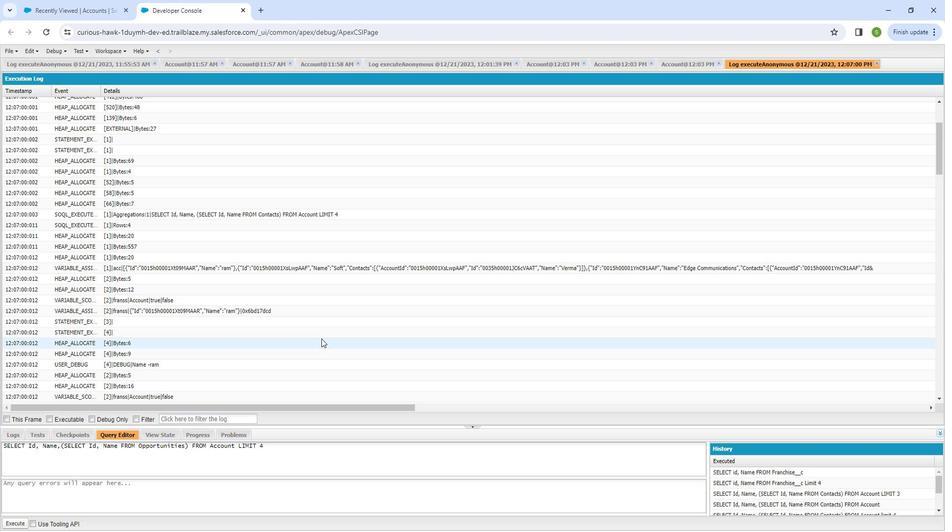 
Action: Mouse moved to (325, 333)
Screenshot: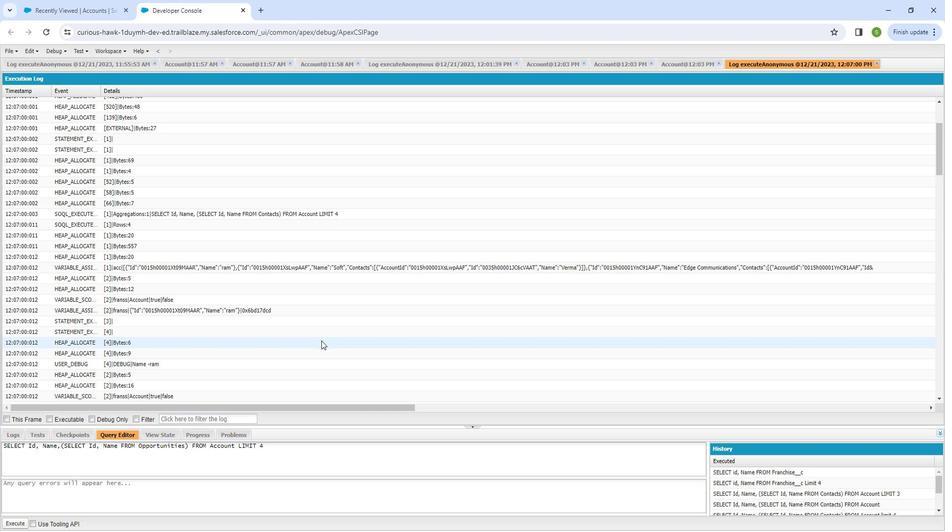 
Action: Mouse scrolled (325, 332) with delta (0, 0)
Screenshot: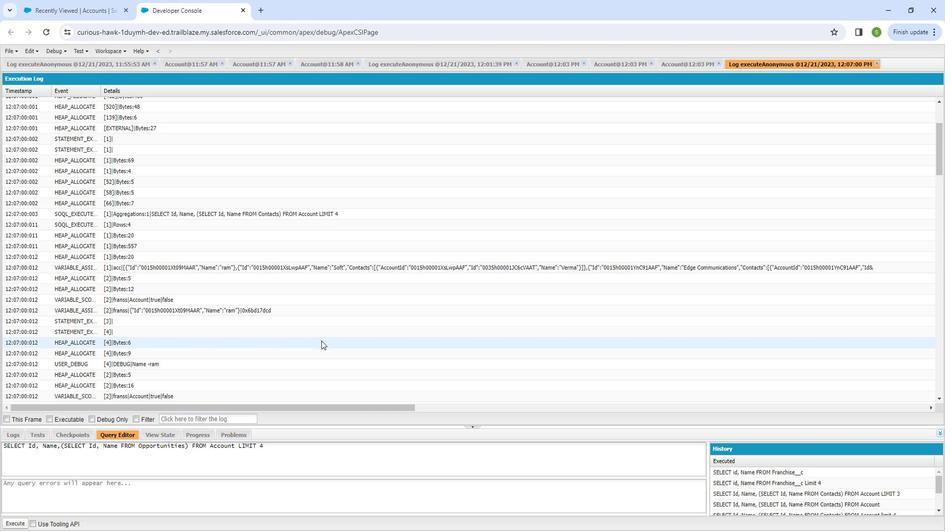 
Action: Mouse moved to (326, 334)
Screenshot: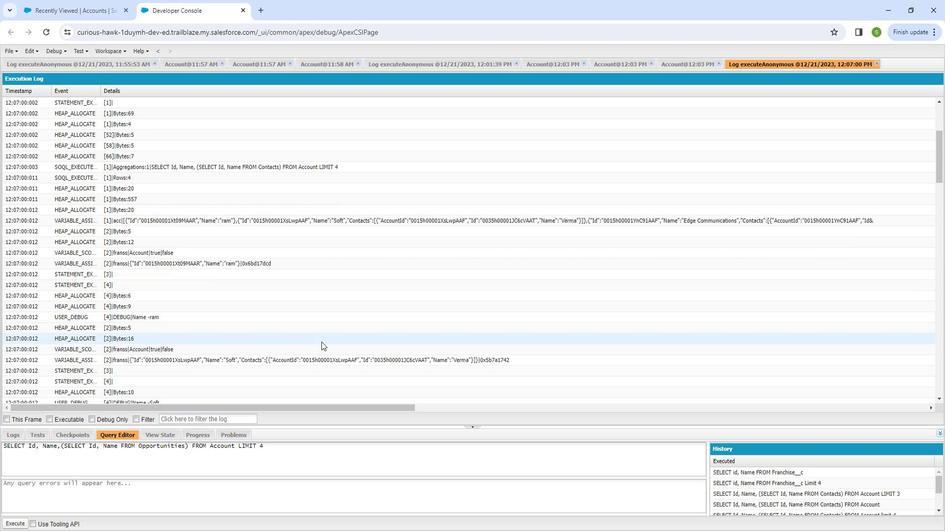 
Action: Mouse scrolled (326, 334) with delta (0, 0)
Screenshot: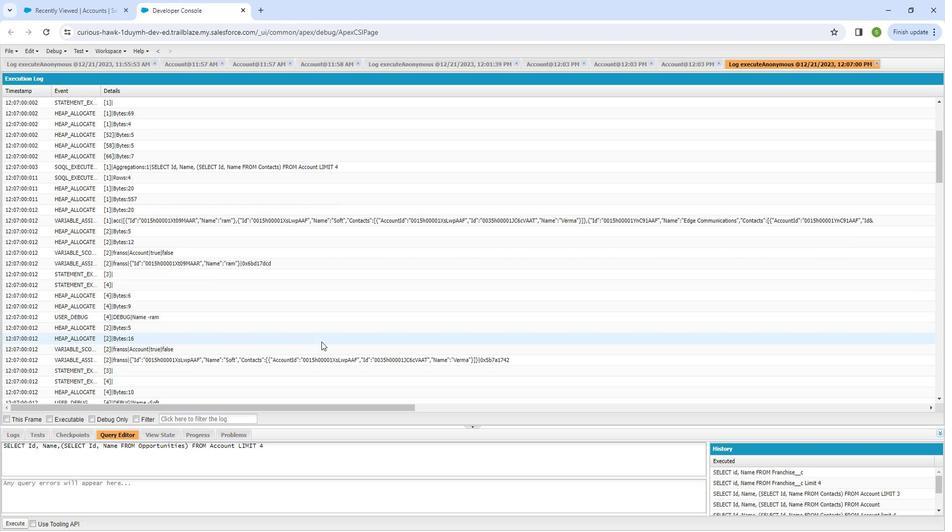 
Action: Mouse scrolled (326, 334) with delta (0, 0)
Screenshot: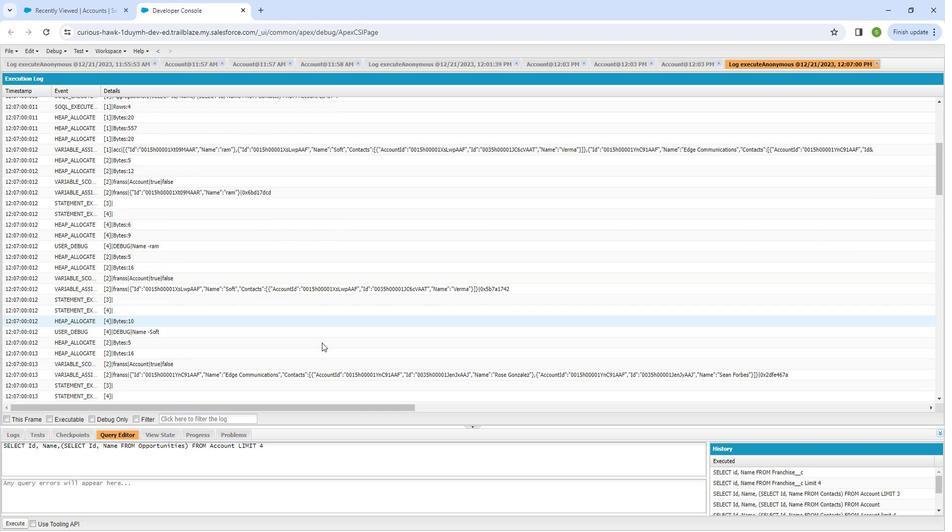 
Action: Mouse scrolled (326, 334) with delta (0, 0)
Screenshot: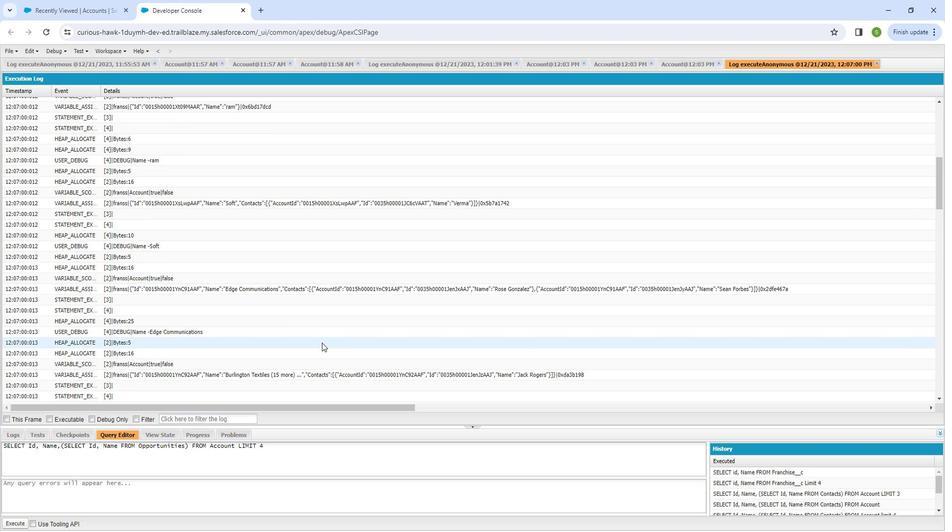 
Action: Mouse moved to (326, 334)
Screenshot: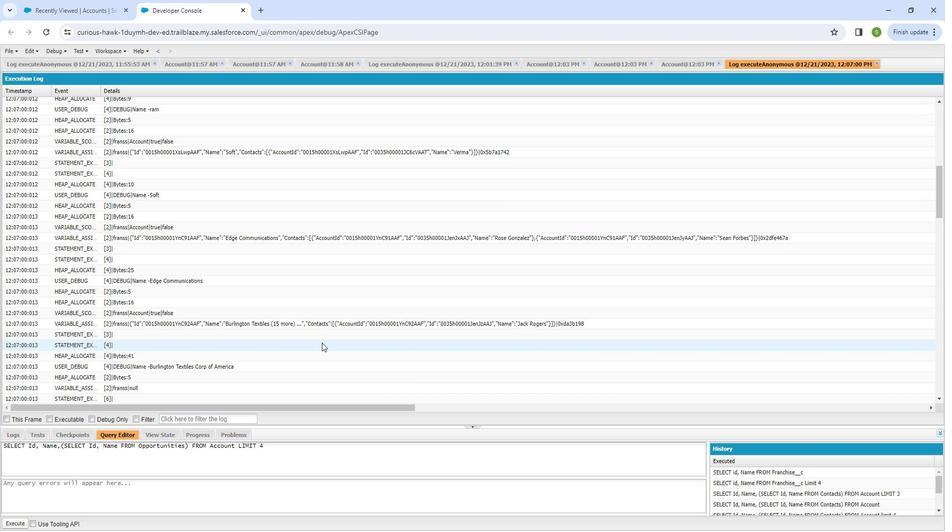 
Action: Mouse scrolled (326, 334) with delta (0, 0)
Screenshot: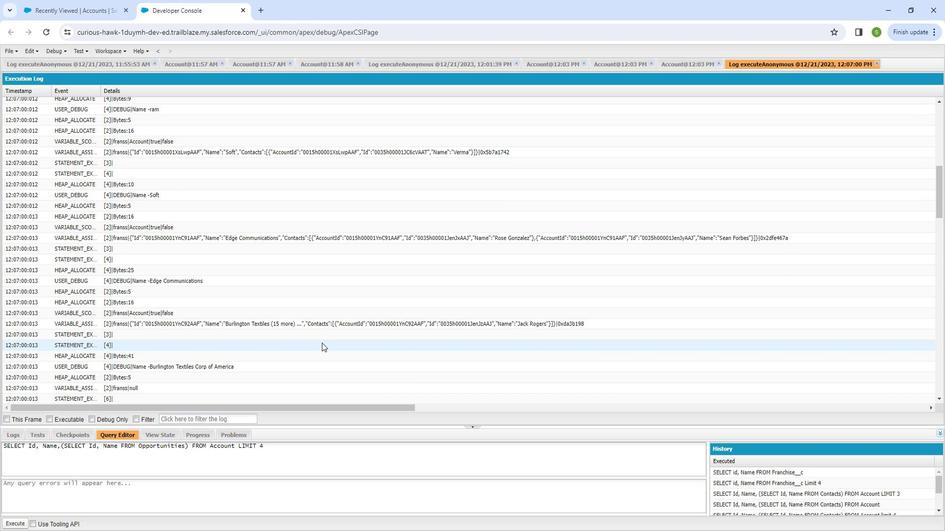 
Action: Mouse scrolled (326, 334) with delta (0, 0)
Screenshot: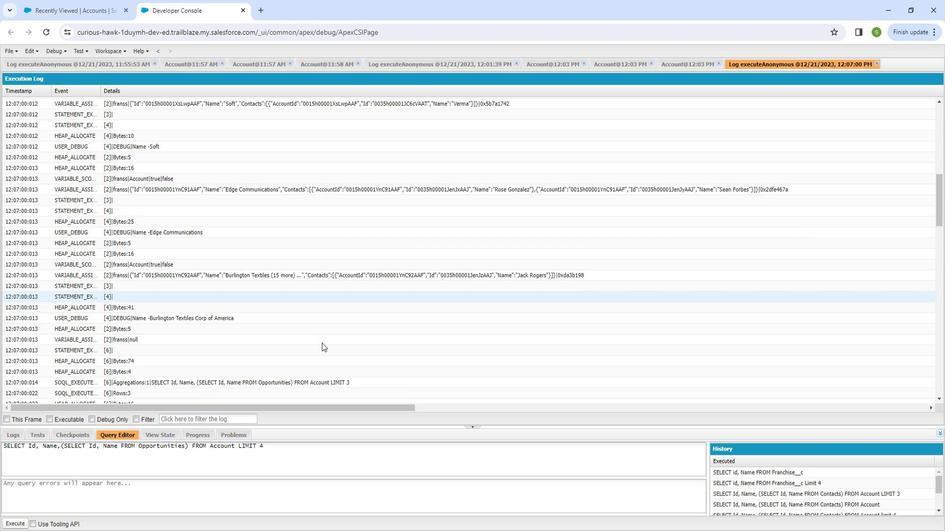 
Action: Mouse scrolled (326, 334) with delta (0, 0)
Screenshot: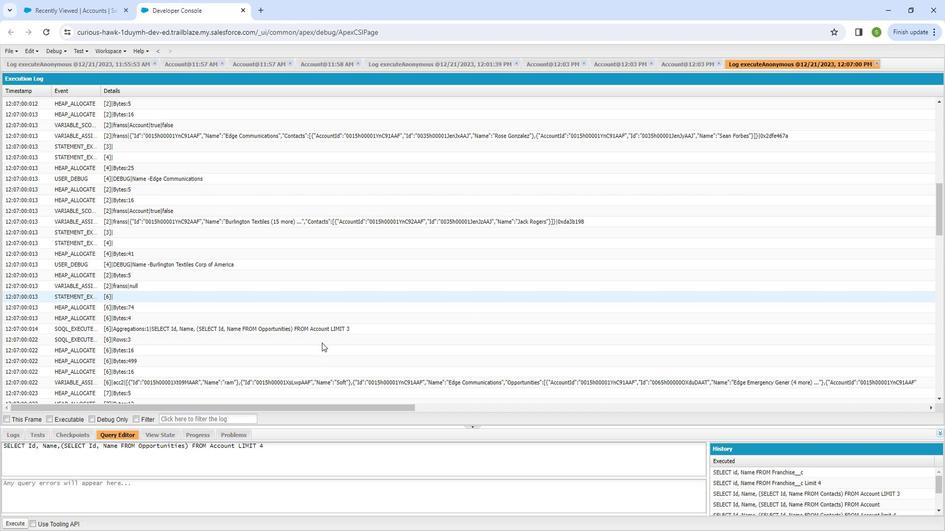 
Action: Mouse scrolled (326, 334) with delta (0, 0)
Screenshot: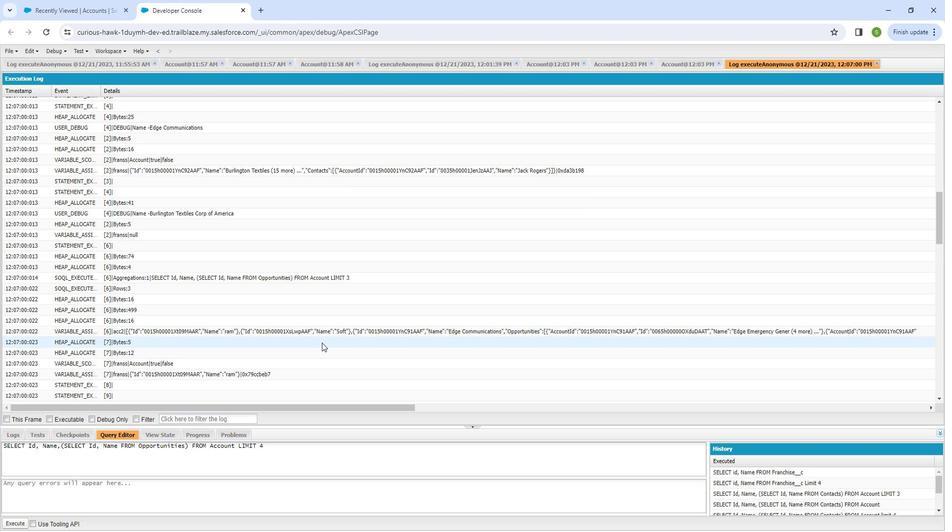 
Action: Mouse scrolled (326, 334) with delta (0, 0)
Screenshot: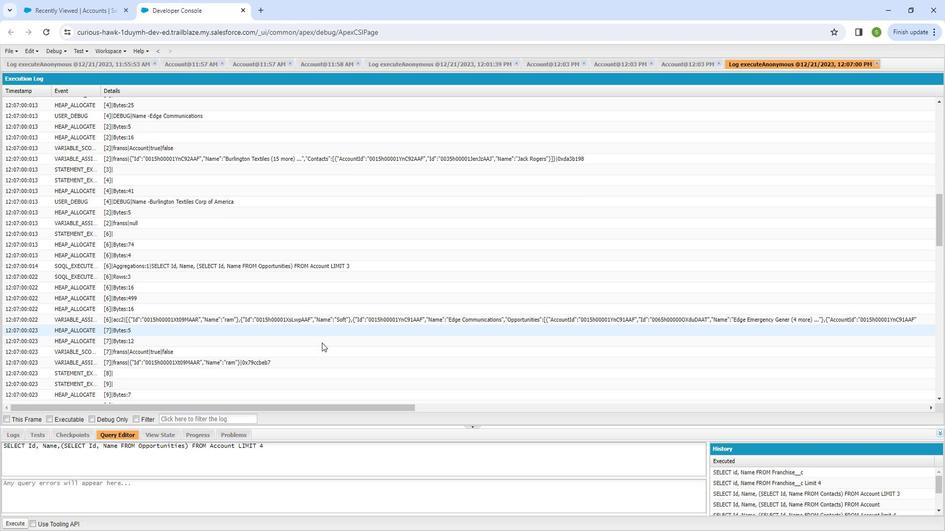 
Action: Mouse scrolled (326, 334) with delta (0, 0)
Screenshot: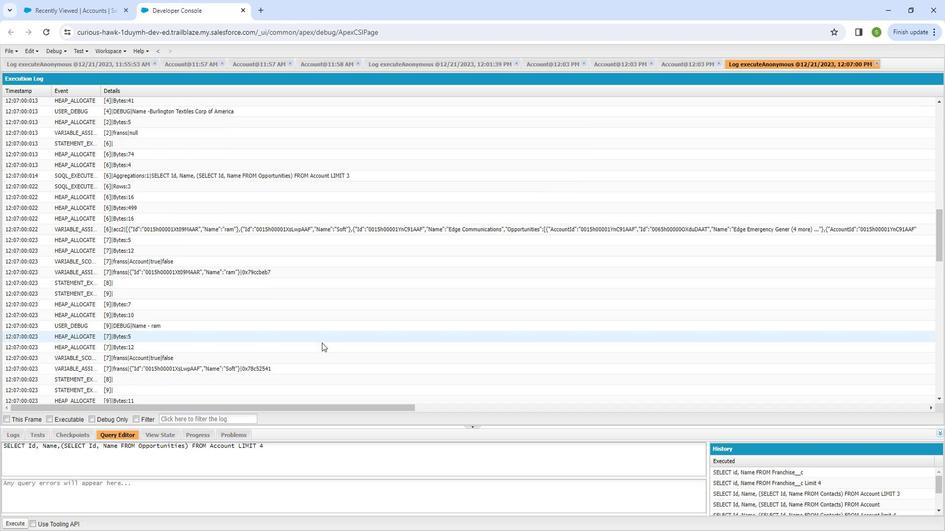 
Action: Mouse scrolled (326, 334) with delta (0, 0)
Screenshot: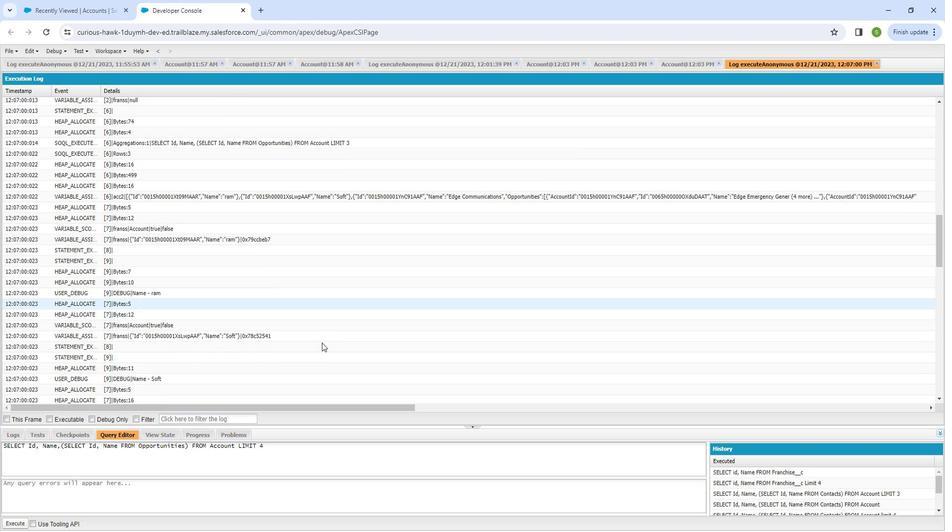 
Action: Mouse moved to (337, 323)
Screenshot: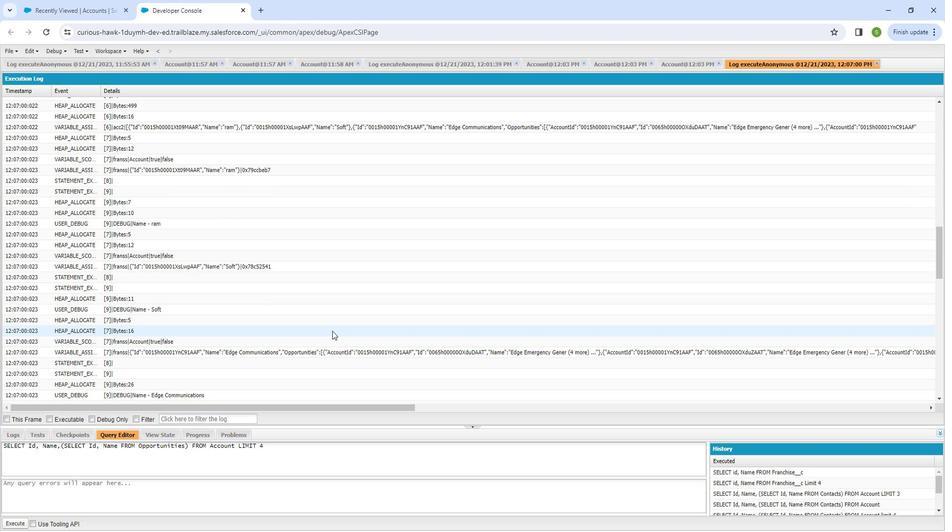 
Action: Mouse scrolled (337, 322) with delta (0, 0)
Screenshot: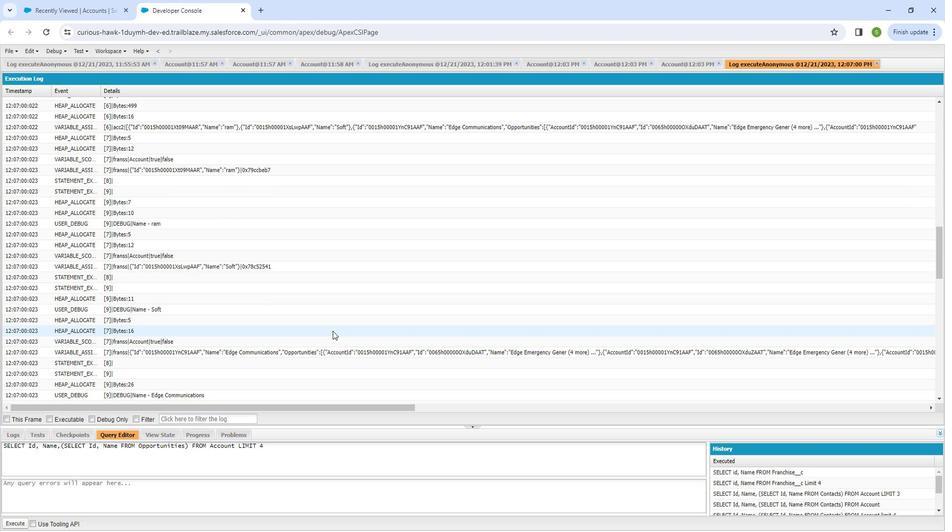 
Action: Mouse moved to (338, 323)
Screenshot: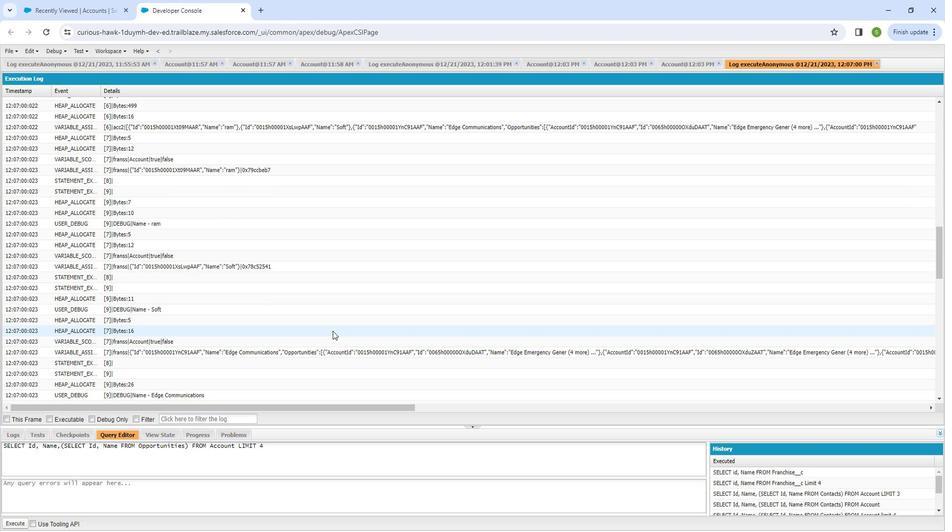 
Action: Mouse scrolled (338, 322) with delta (0, 0)
Screenshot: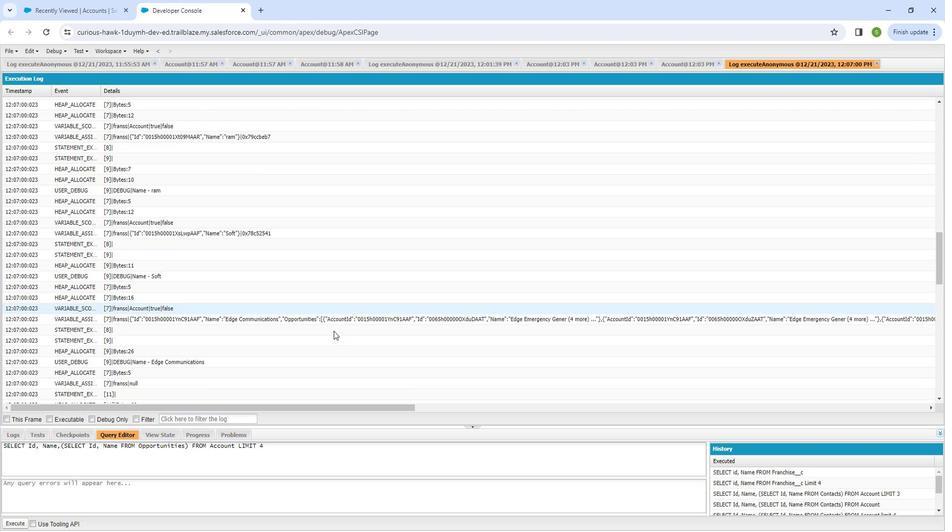 
Action: Mouse moved to (338, 323)
Screenshot: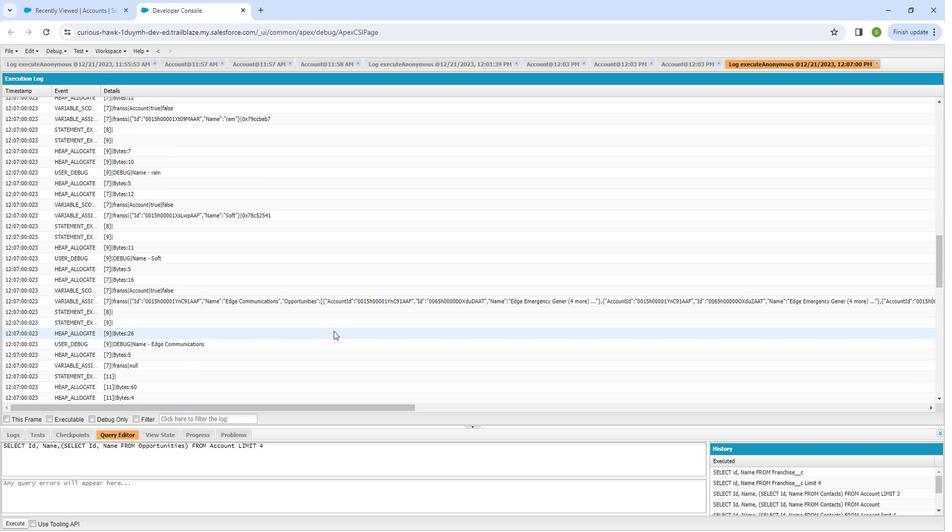 
Action: Mouse scrolled (338, 322) with delta (0, 0)
Screenshot: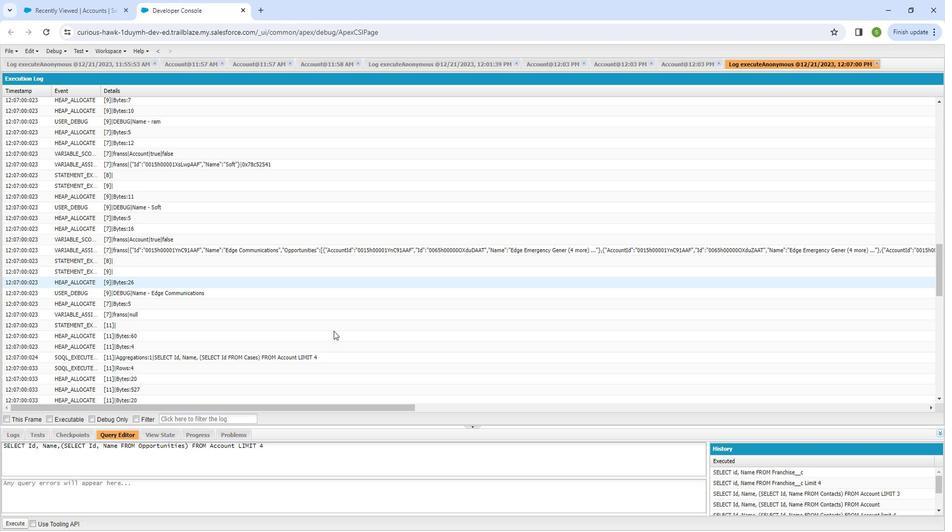 
Action: Mouse scrolled (338, 322) with delta (0, 0)
Screenshot: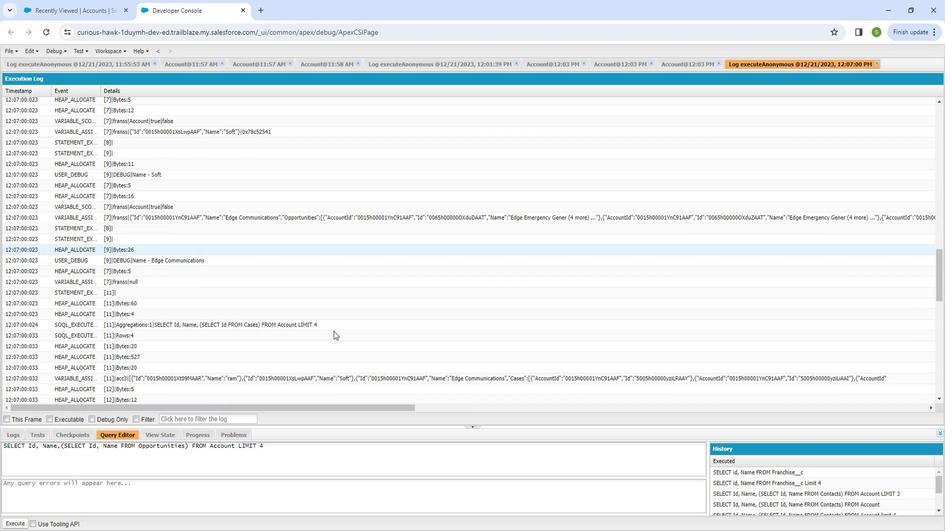 
Action: Mouse moved to (339, 324)
Screenshot: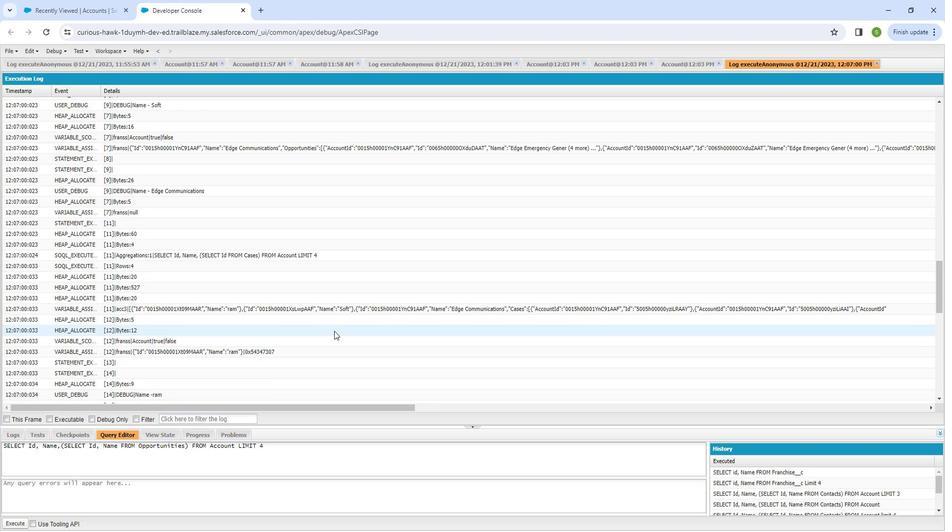 
Action: Mouse scrolled (339, 323) with delta (0, 0)
Screenshot: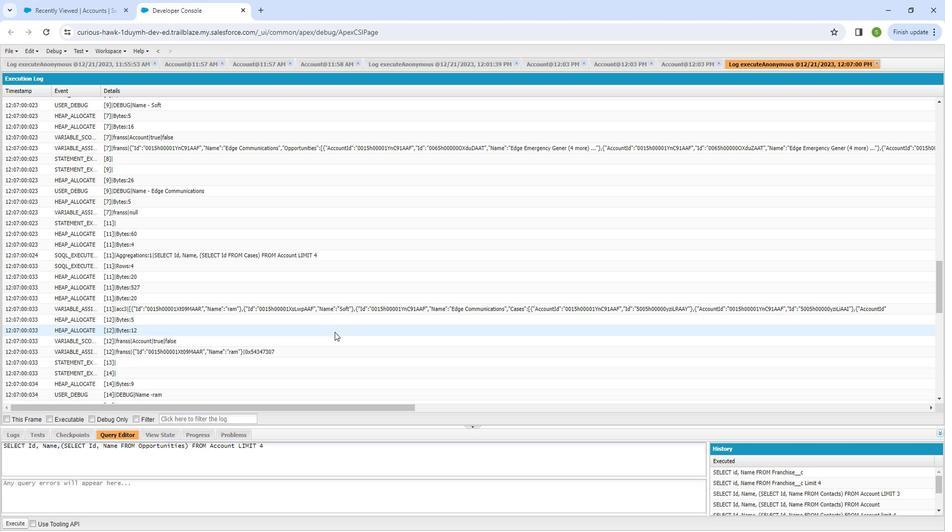
Action: Mouse moved to (340, 325)
Screenshot: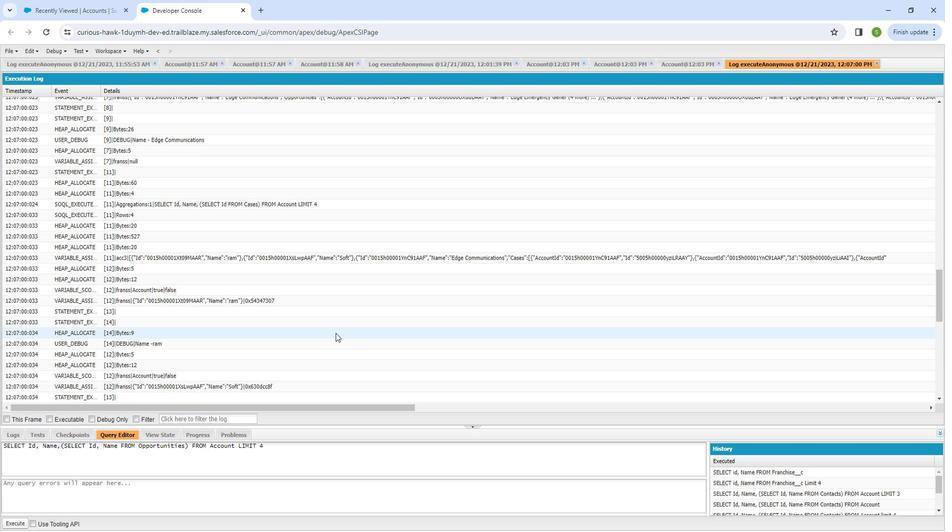 
Action: Mouse scrolled (340, 324) with delta (0, 0)
Screenshot: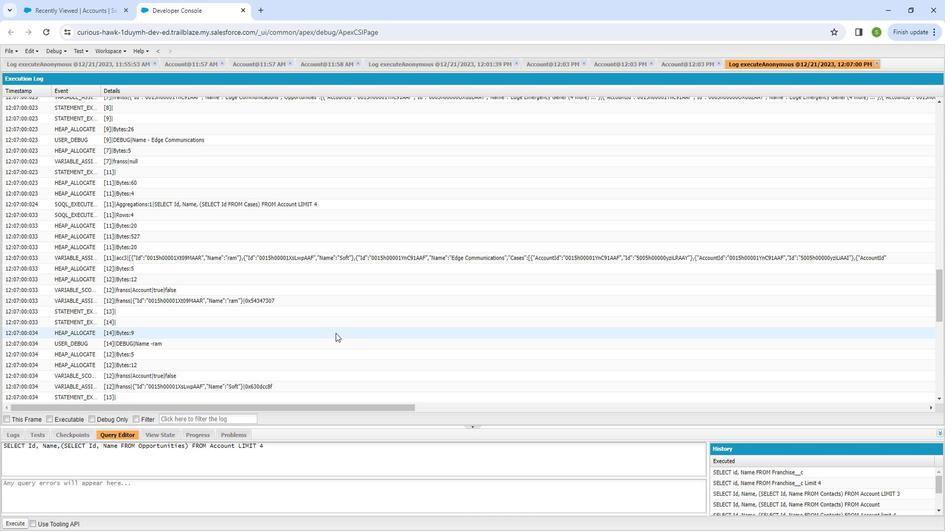 
Action: Mouse moved to (346, 327)
Screenshot: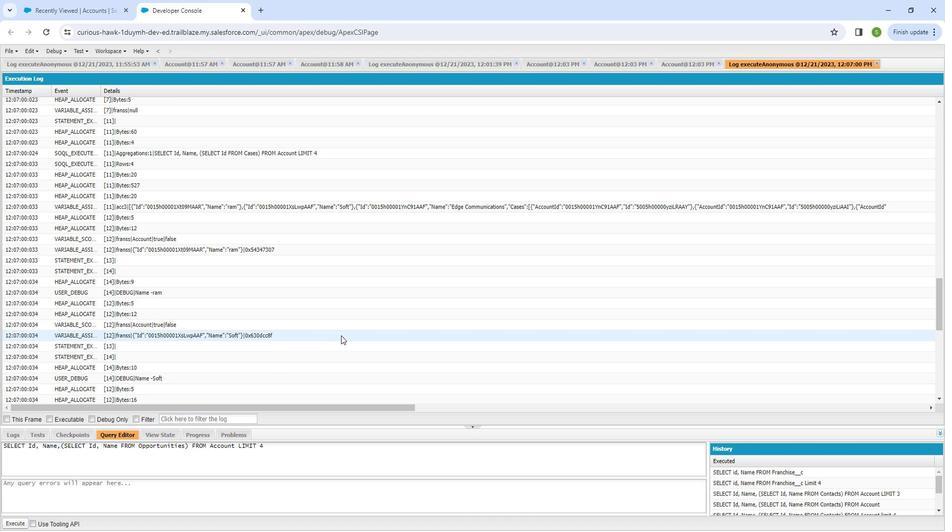 
Action: Mouse scrolled (346, 327) with delta (0, 0)
Screenshot: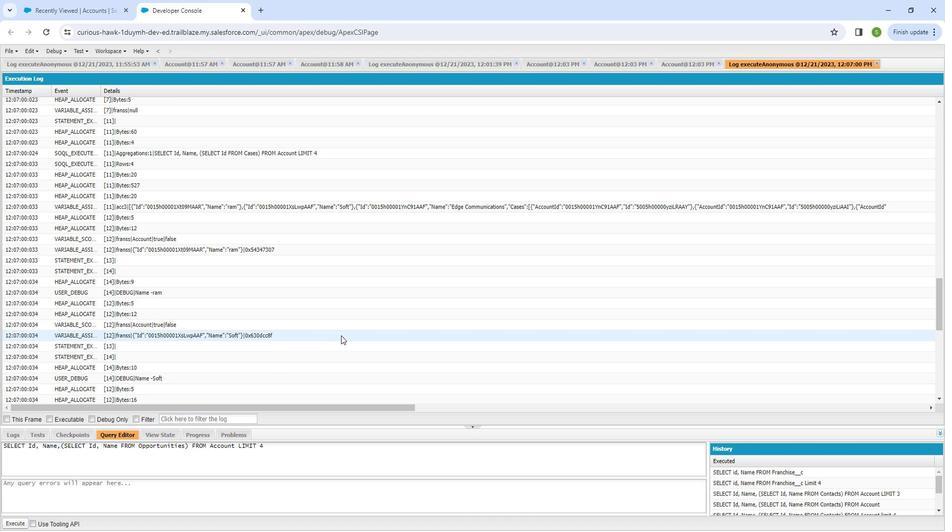 
Action: Mouse moved to (346, 327)
Screenshot: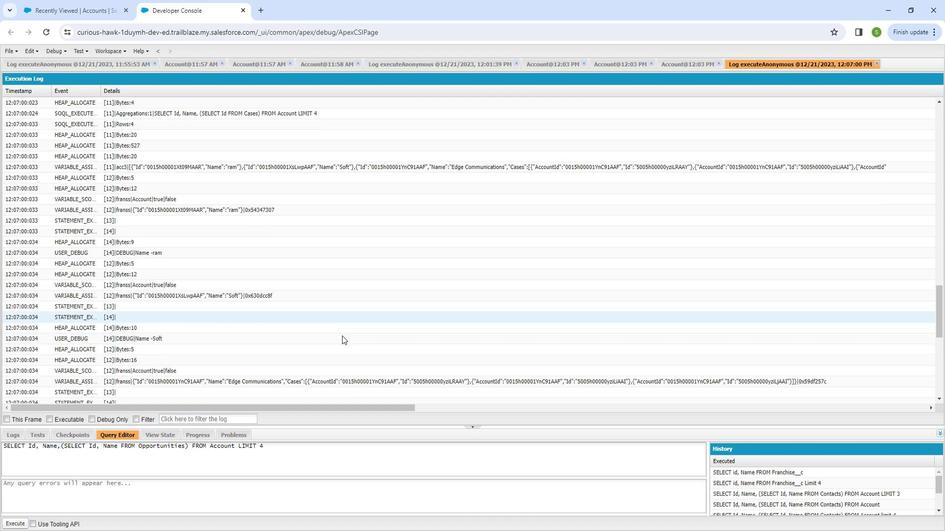 
Action: Mouse scrolled (346, 327) with delta (0, 0)
Screenshot: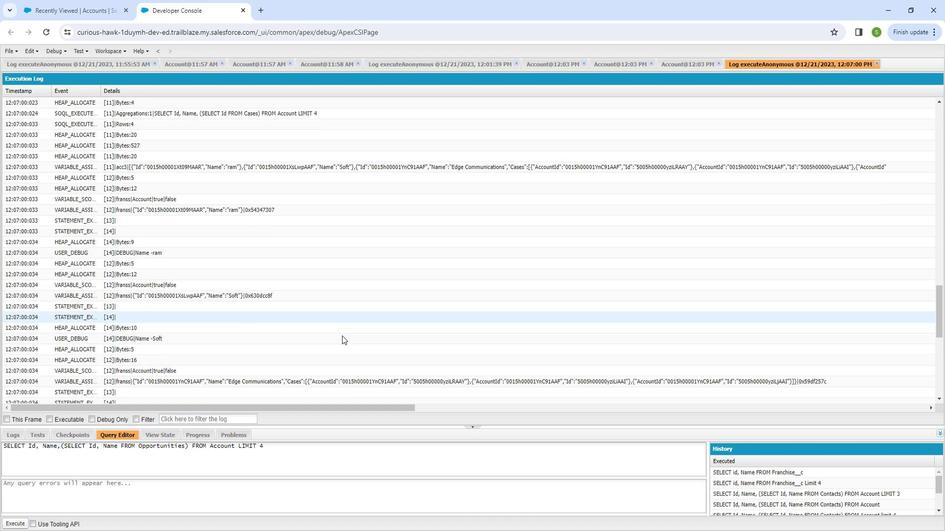 
Action: Mouse moved to (346, 327)
Screenshot: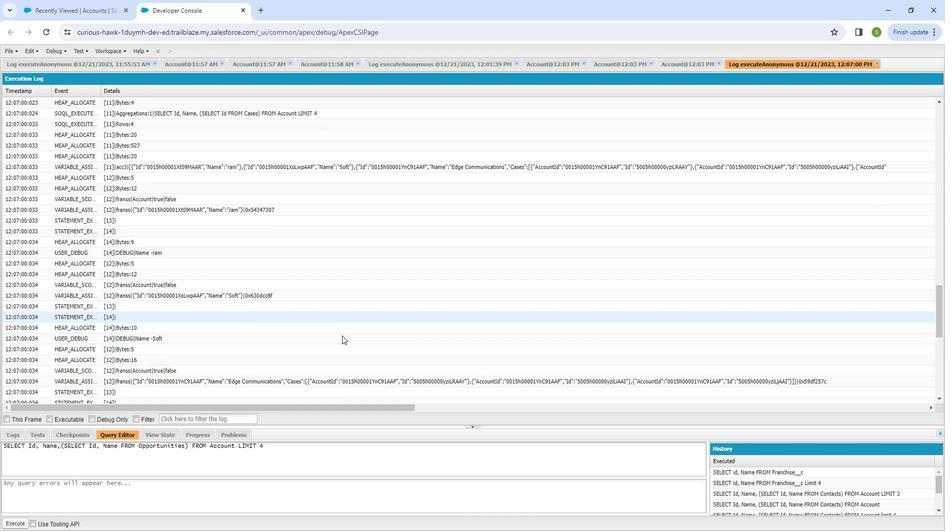 
Action: Mouse scrolled (346, 327) with delta (0, 0)
Screenshot: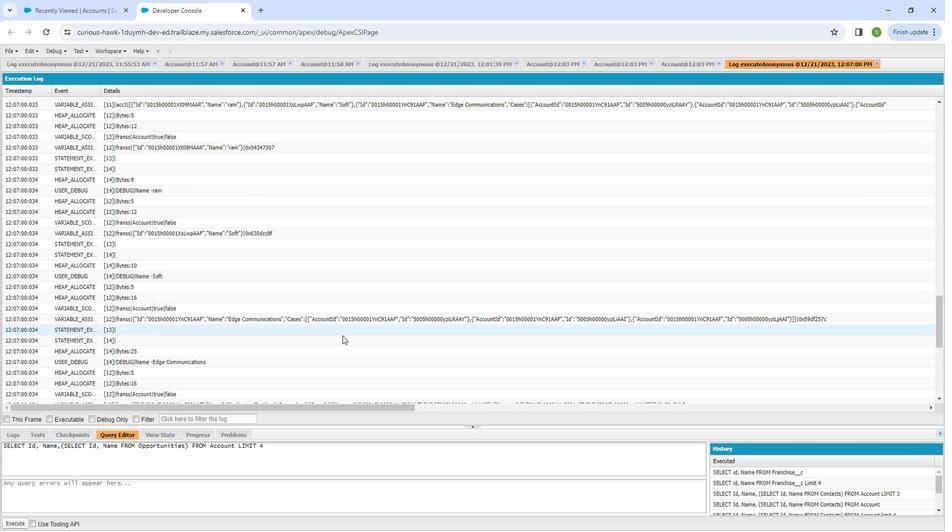 
Action: Mouse moved to (348, 329)
Screenshot: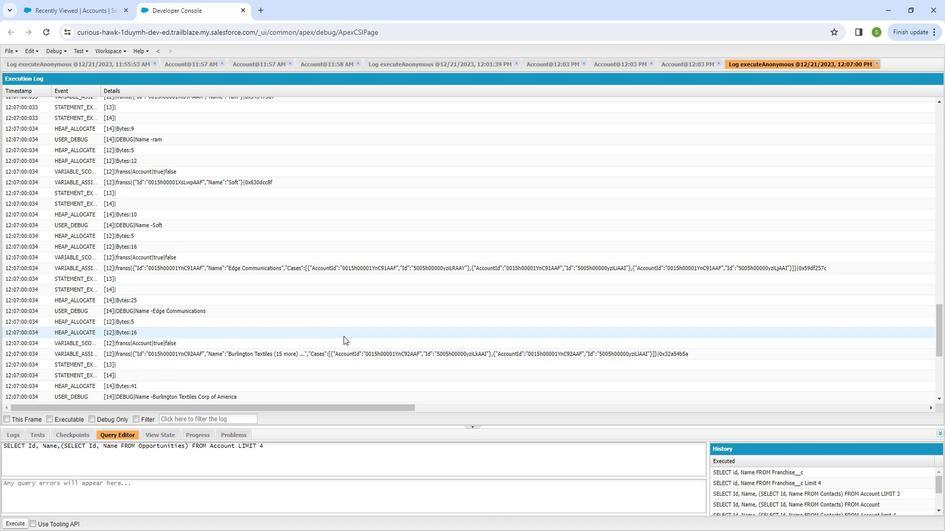 
Action: Mouse scrolled (348, 328) with delta (0, 0)
Screenshot: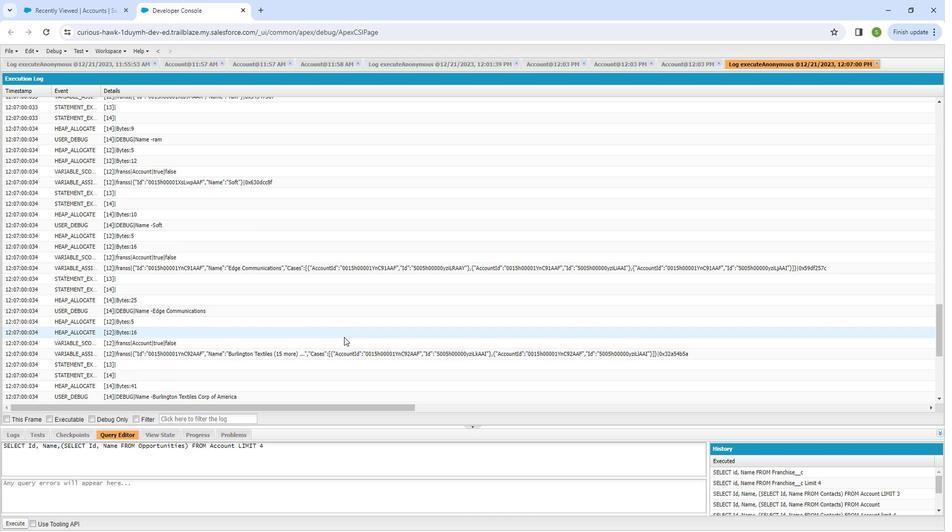 
Action: Mouse moved to (348, 331)
Screenshot: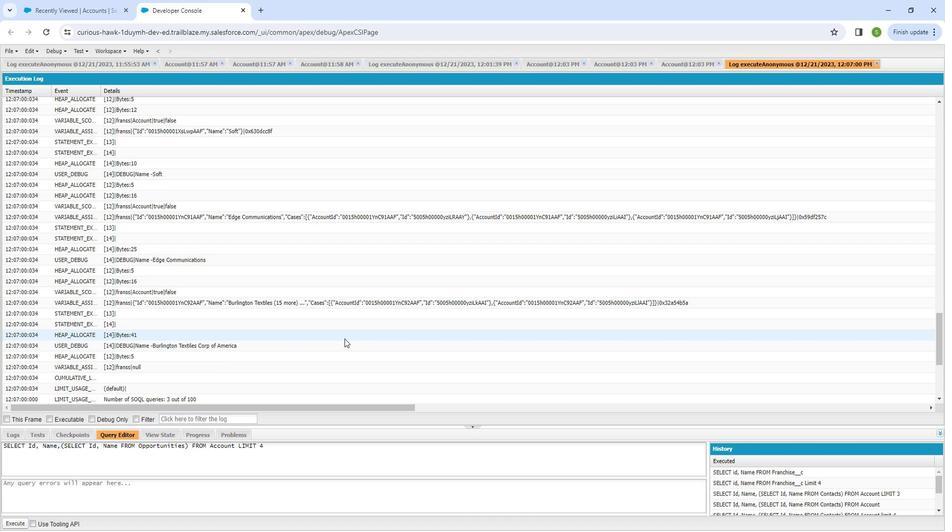 
Action: Mouse scrolled (348, 330) with delta (0, 0)
Screenshot: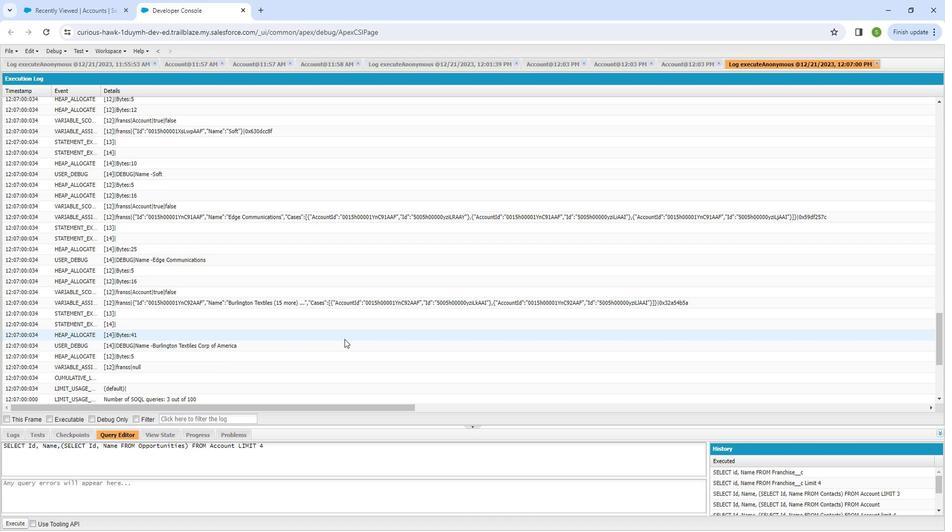 
Action: Mouse scrolled (348, 330) with delta (0, 0)
Screenshot: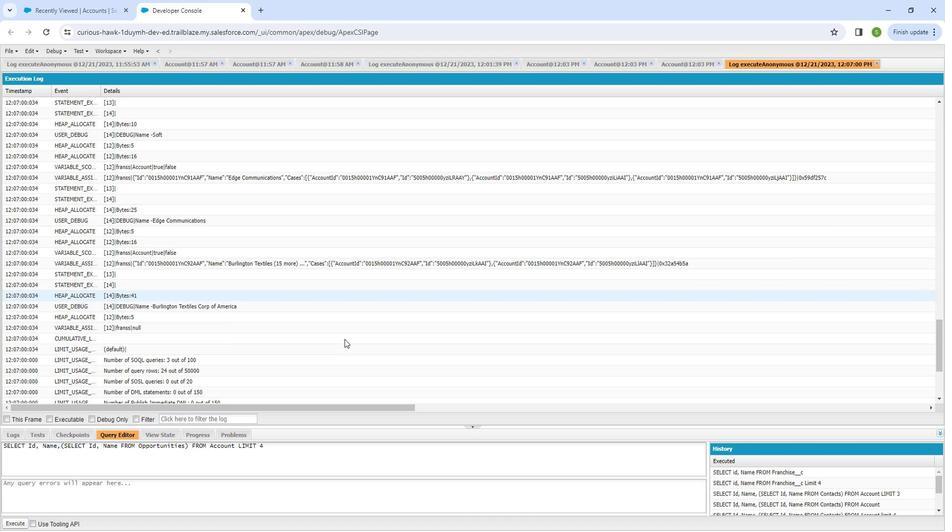 
Action: Mouse scrolled (348, 330) with delta (0, 0)
Screenshot: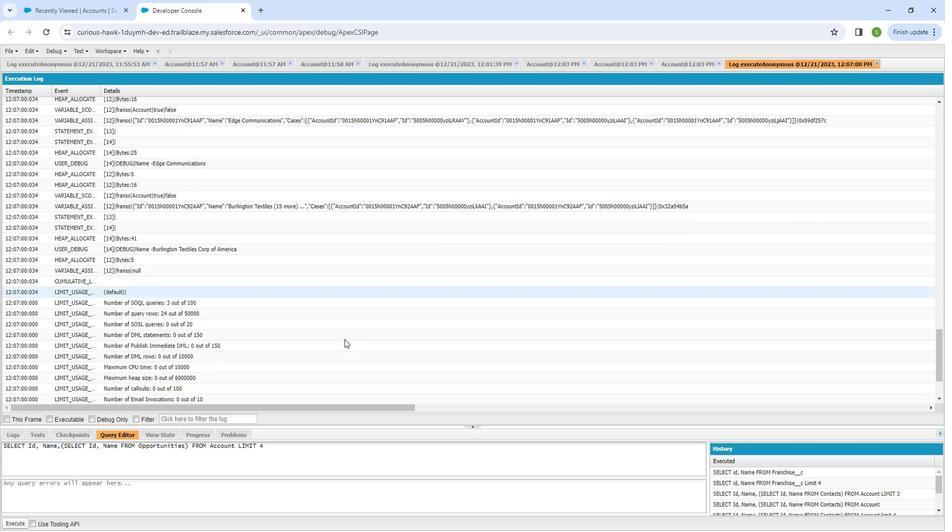 
Action: Mouse moved to (348, 332)
Screenshot: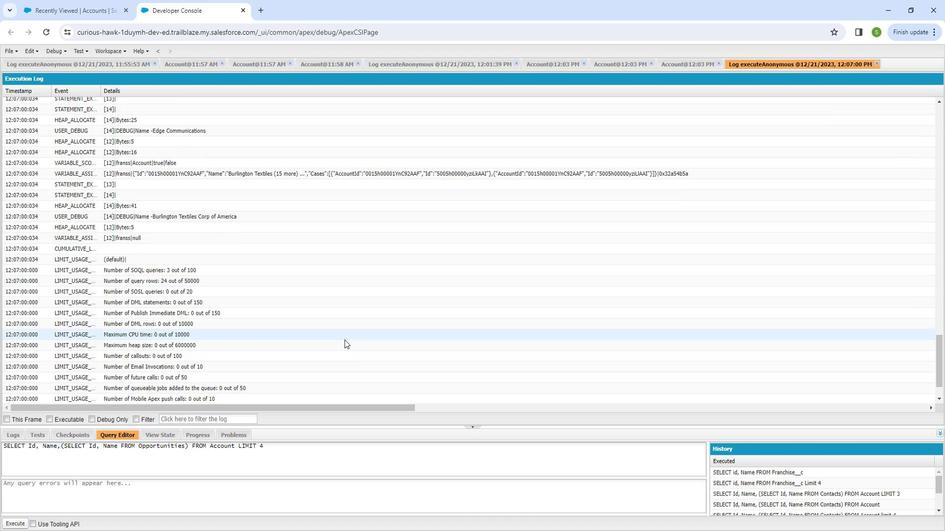 
Action: Mouse scrolled (348, 331) with delta (0, 0)
Screenshot: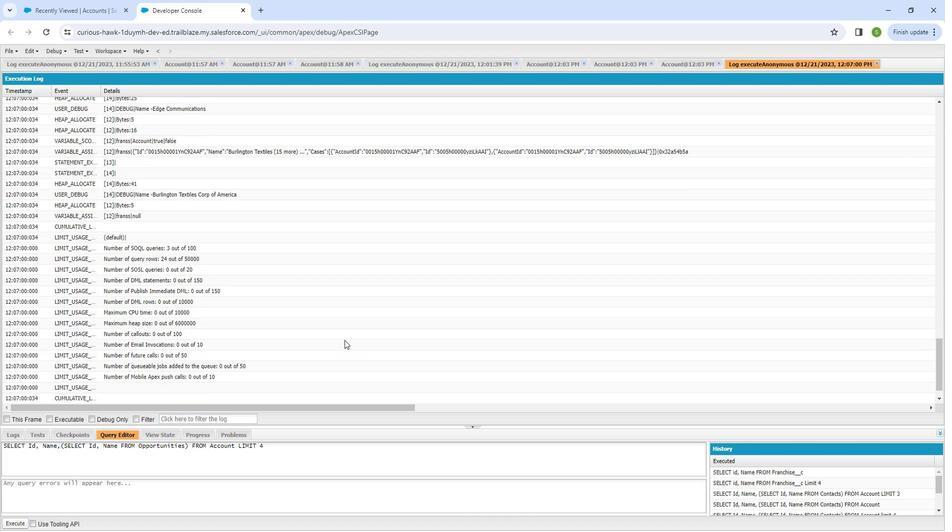 
Action: Mouse moved to (348, 332)
Screenshot: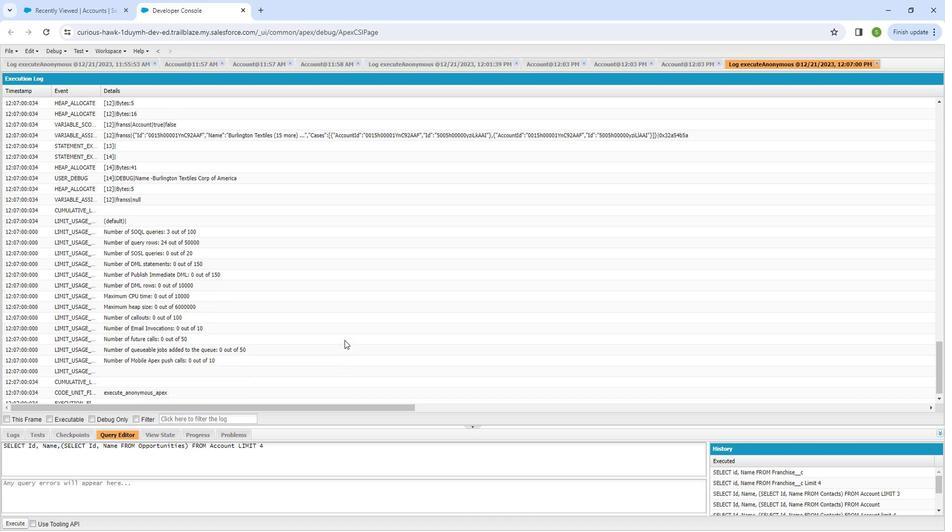 
Action: Mouse scrolled (348, 331) with delta (0, 0)
Screenshot: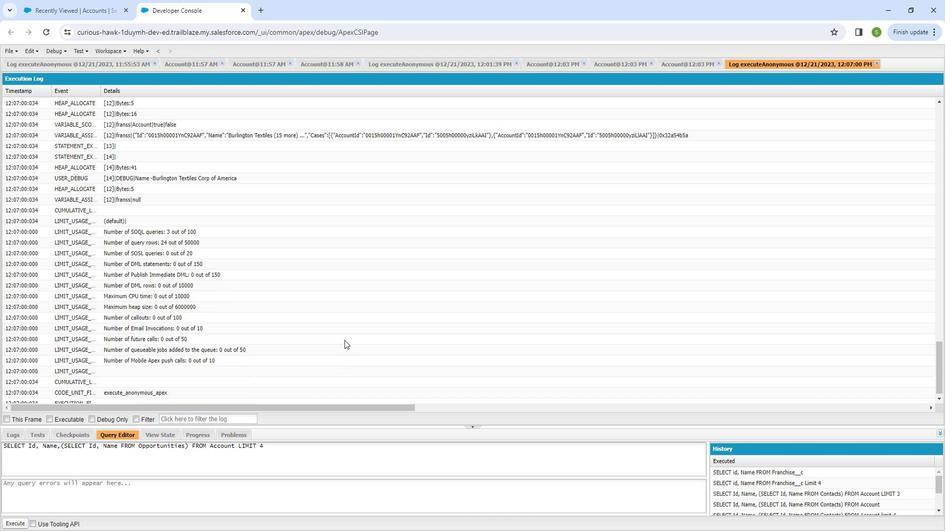
Action: Mouse moved to (96, 406)
Screenshot: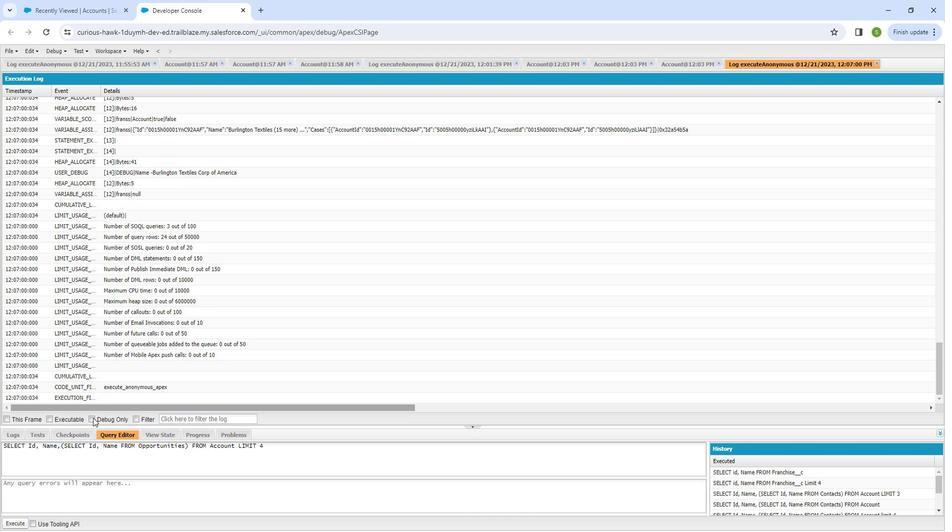 
Action: Mouse pressed left at (96, 406)
Screenshot: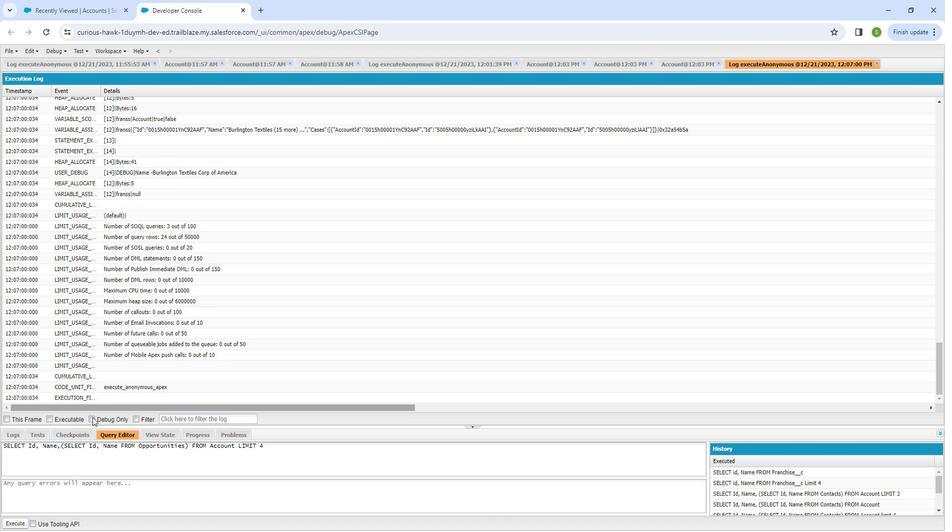 
Action: Mouse moved to (882, 65)
Screenshot: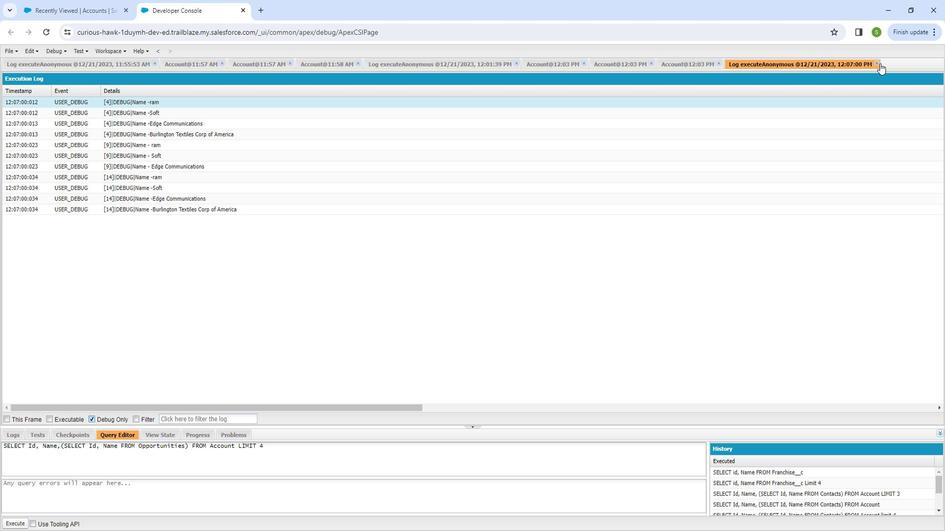 
Action: Mouse pressed left at (882, 65)
Screenshot: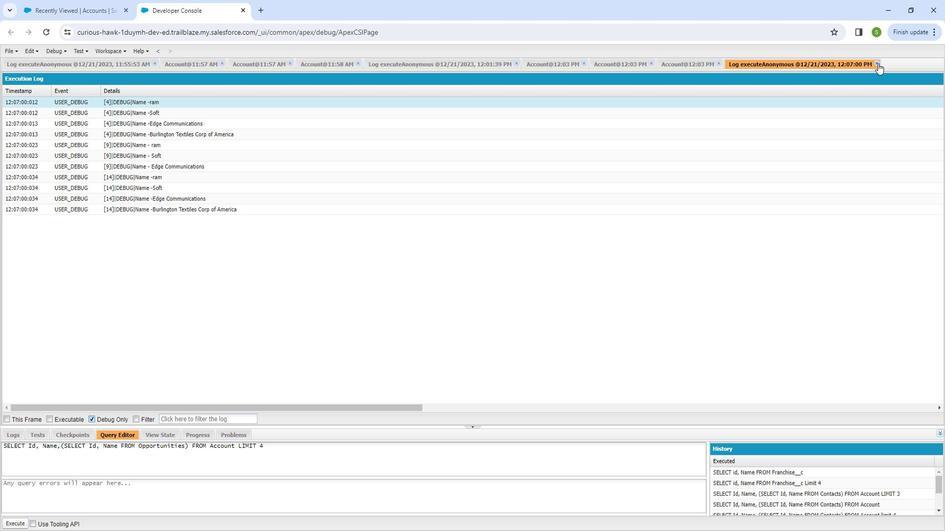 
Action: Mouse moved to (57, 54)
Screenshot: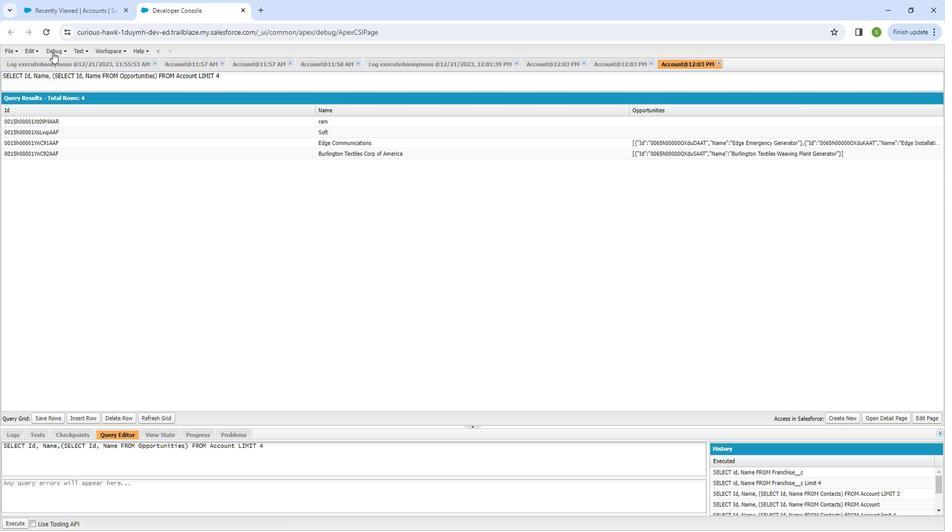 
Action: Mouse pressed left at (57, 54)
Screenshot: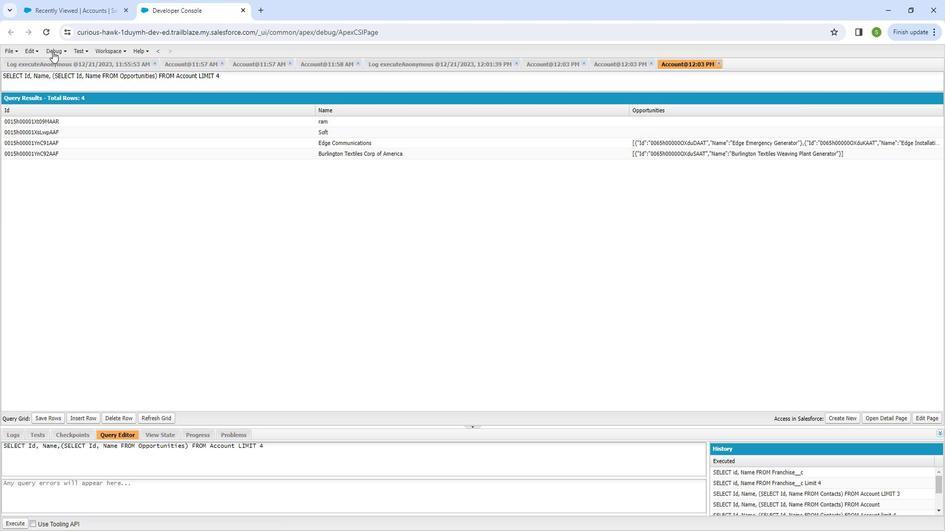 
Action: Mouse moved to (133, 65)
Screenshot: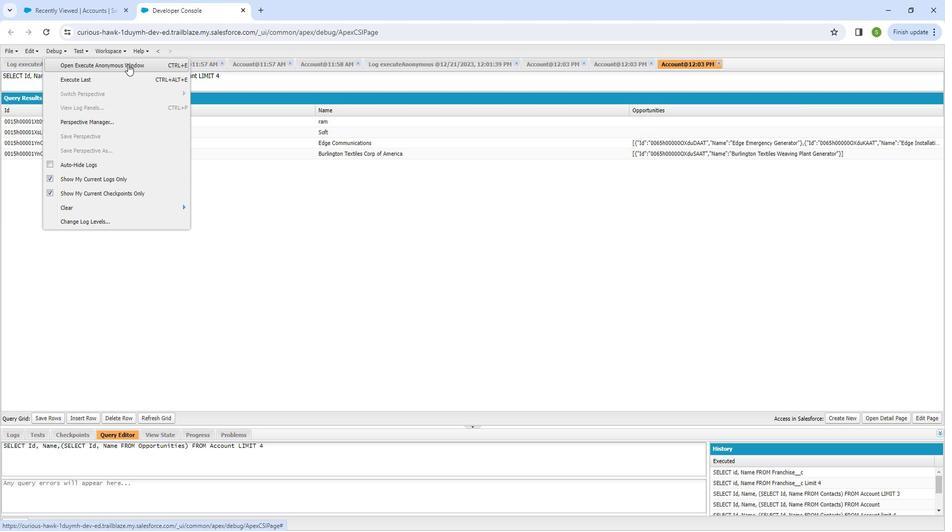 
Action: Mouse pressed left at (133, 65)
Screenshot: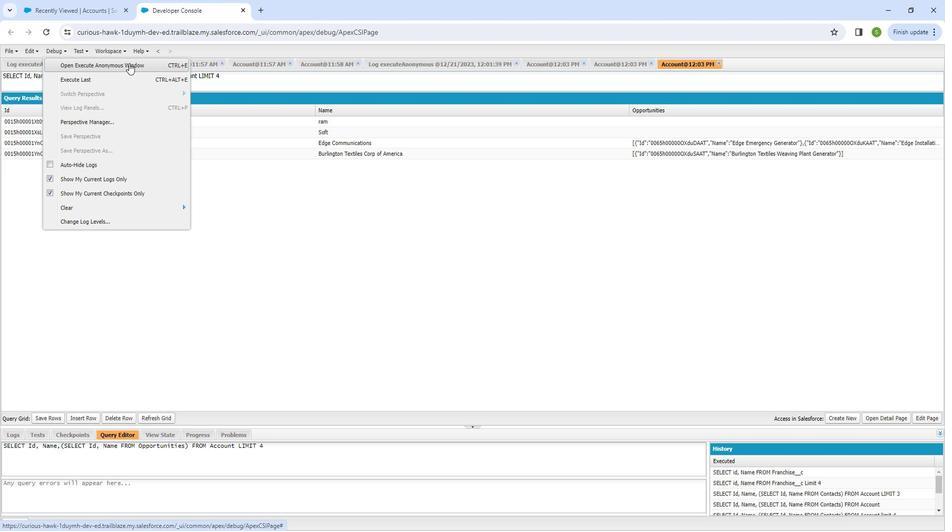 
Action: Mouse moved to (273, 437)
Screenshot: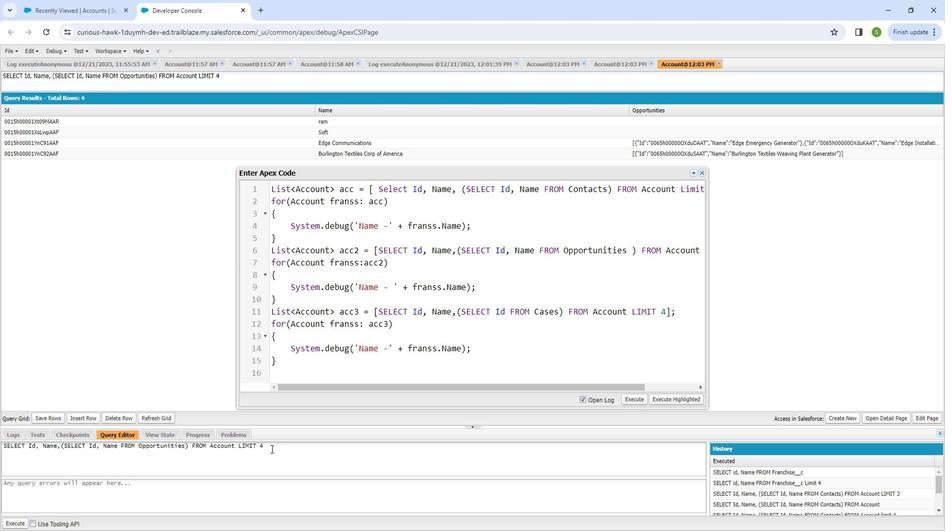 
Action: Mouse pressed left at (273, 437)
Screenshot: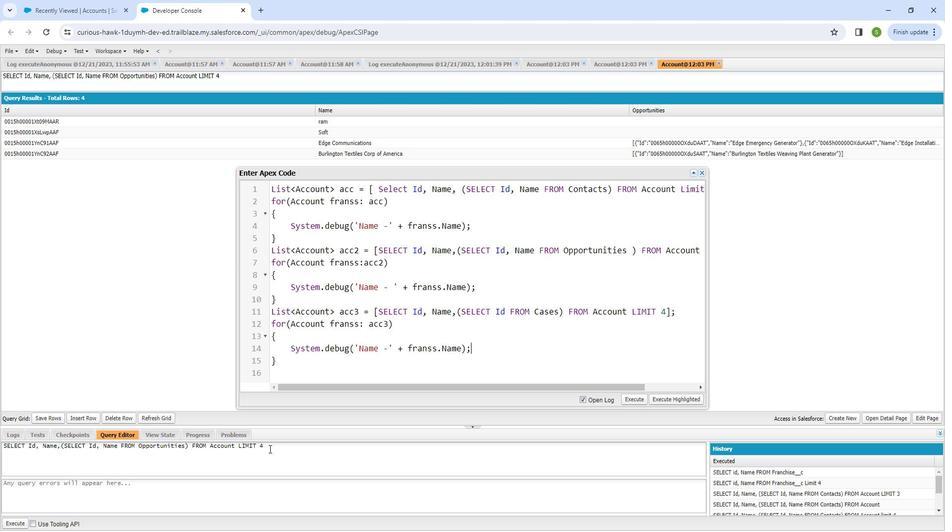 
Action: Key pressed <Key.backspace><Key.backspace><Key.backspace><Key.backspace><Key.backspace><Key.backspace><Key.backspace>
Screenshot: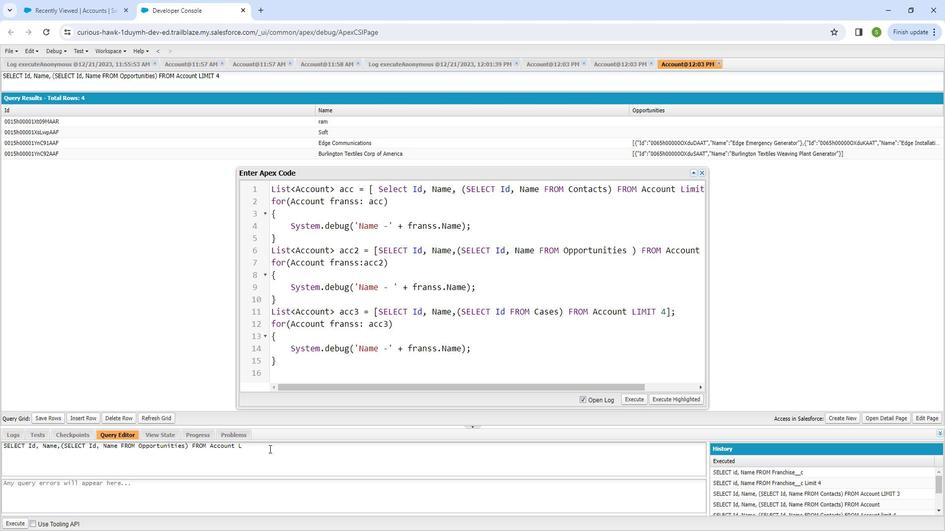 
Action: Mouse moved to (10, 513)
Screenshot: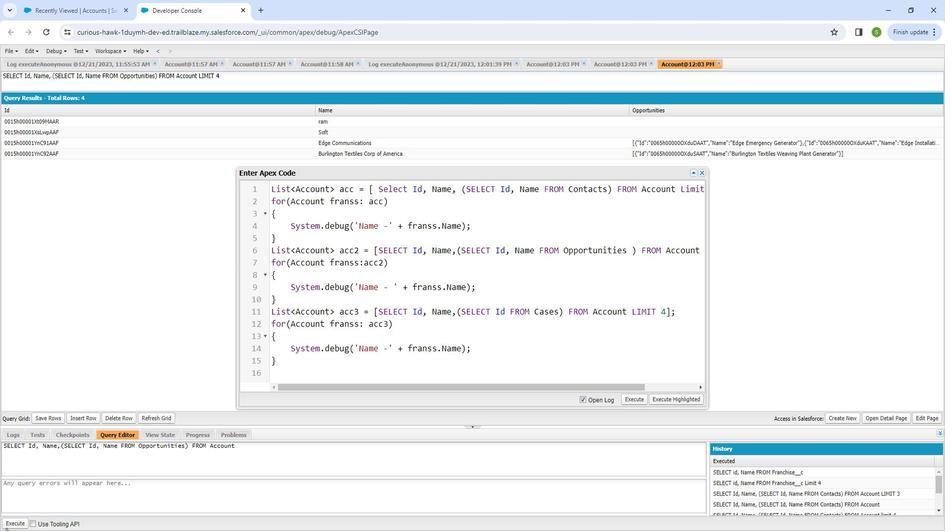 
Action: Mouse pressed left at (10, 513)
Screenshot: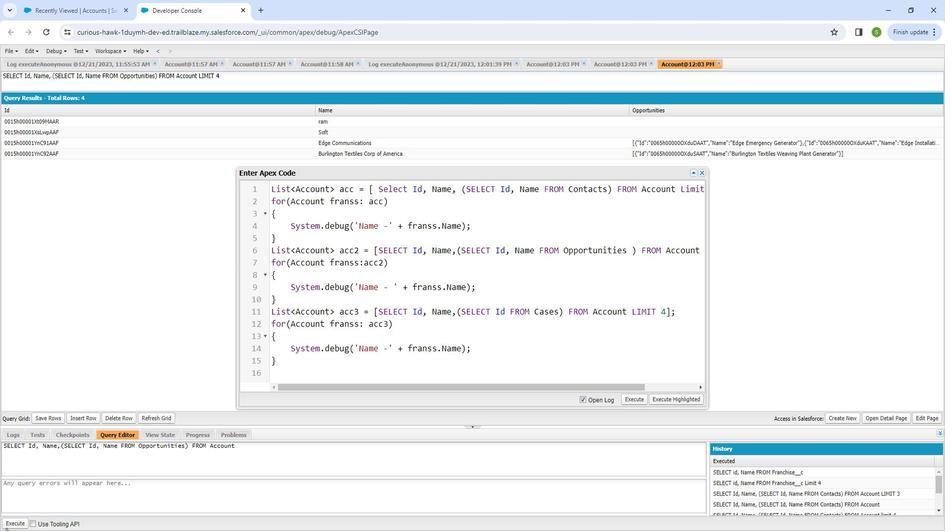 
Action: Mouse moved to (704, 171)
Screenshot: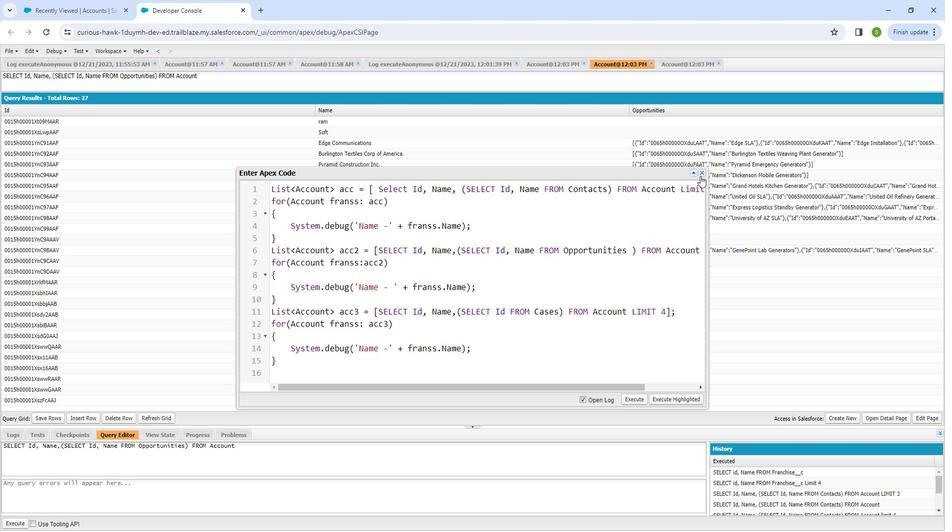 
Action: Mouse pressed left at (704, 171)
Screenshot: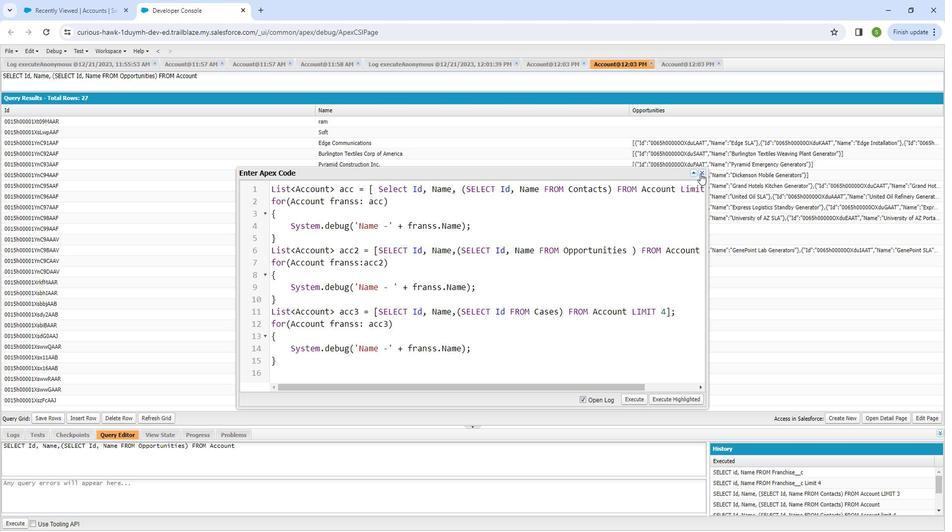 
Action: Mouse moved to (456, 326)
Screenshot: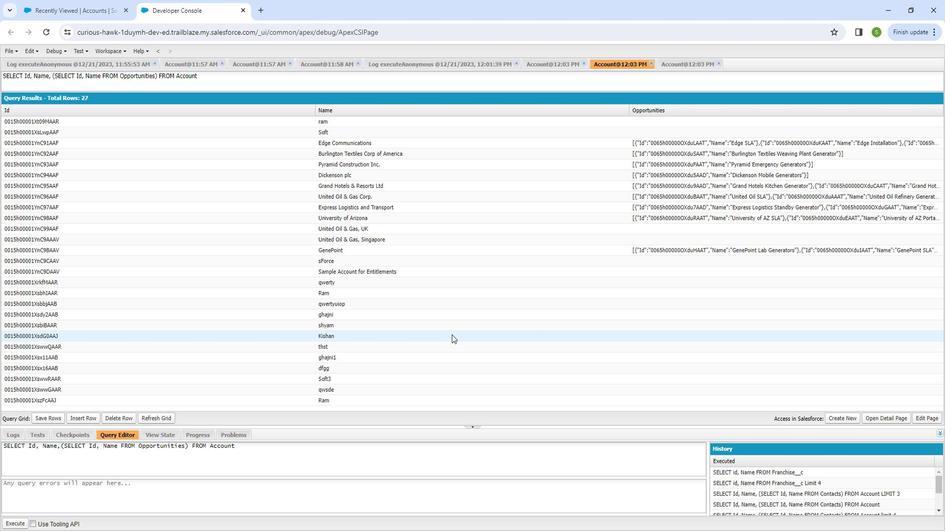 
Action: Key pressed ctrl+E
Screenshot: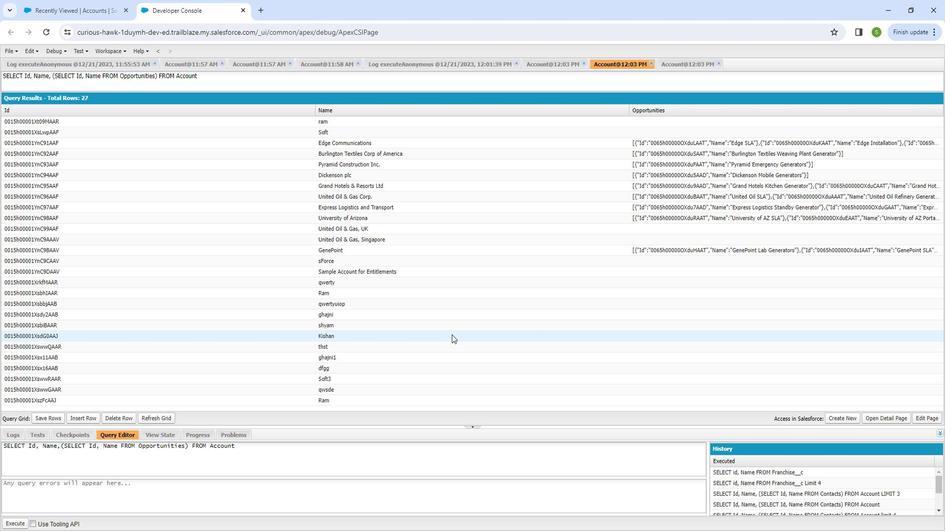 
Action: Mouse moved to (254, 438)
Screenshot: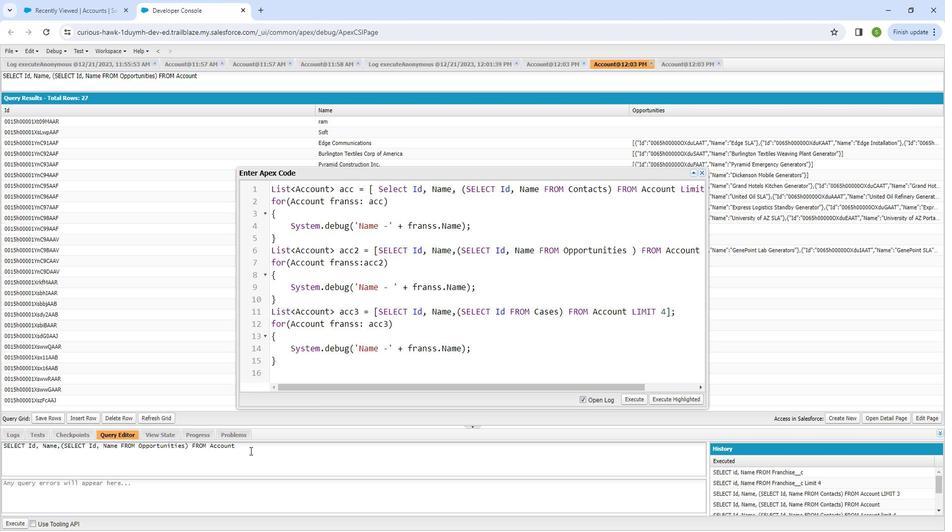 
Action: Mouse pressed left at (254, 438)
Screenshot: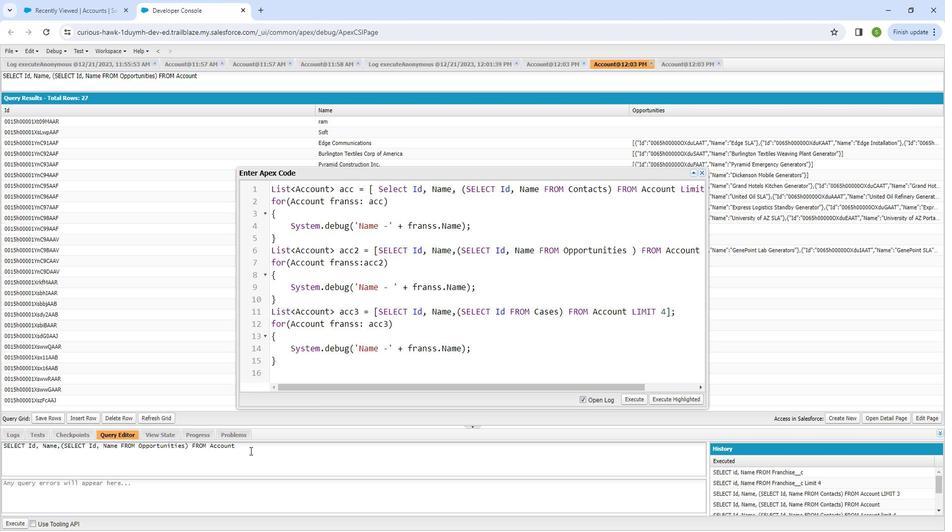 
Action: Mouse moved to (13, 432)
Screenshot: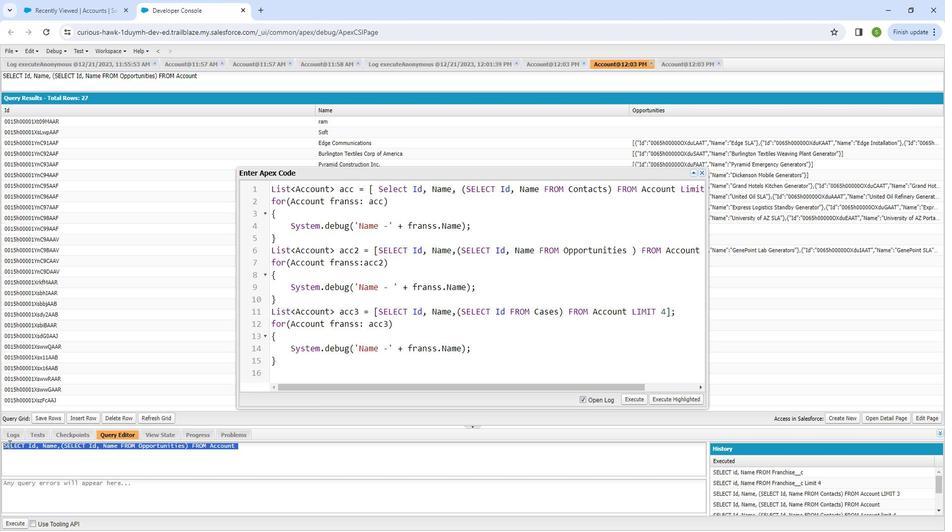 
Action: Key pressed <Key.backspace>
Screenshot: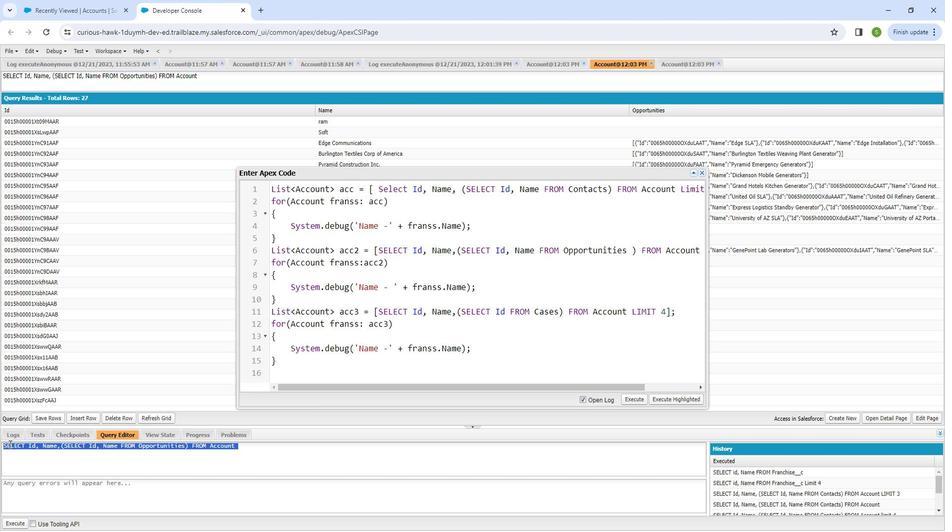 
Action: Mouse moved to (30, 440)
Screenshot: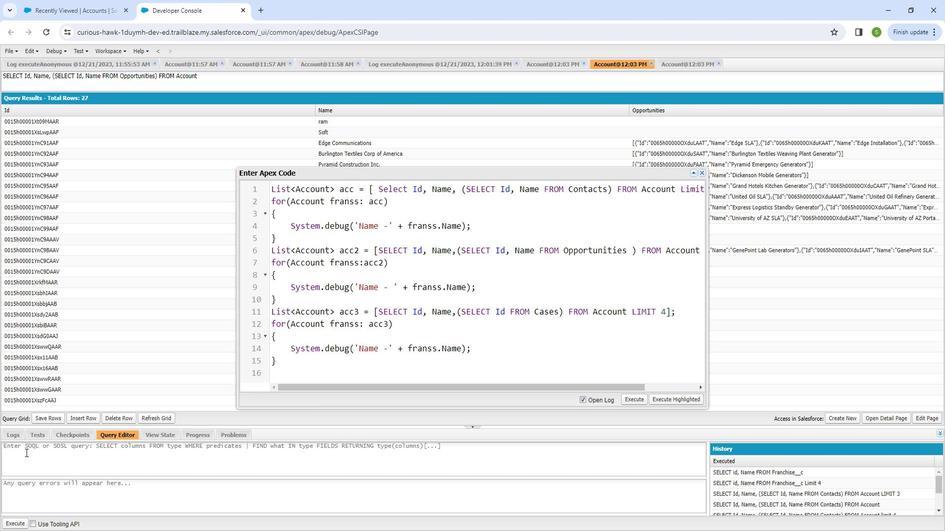 
Action: Mouse pressed left at (30, 440)
Screenshot: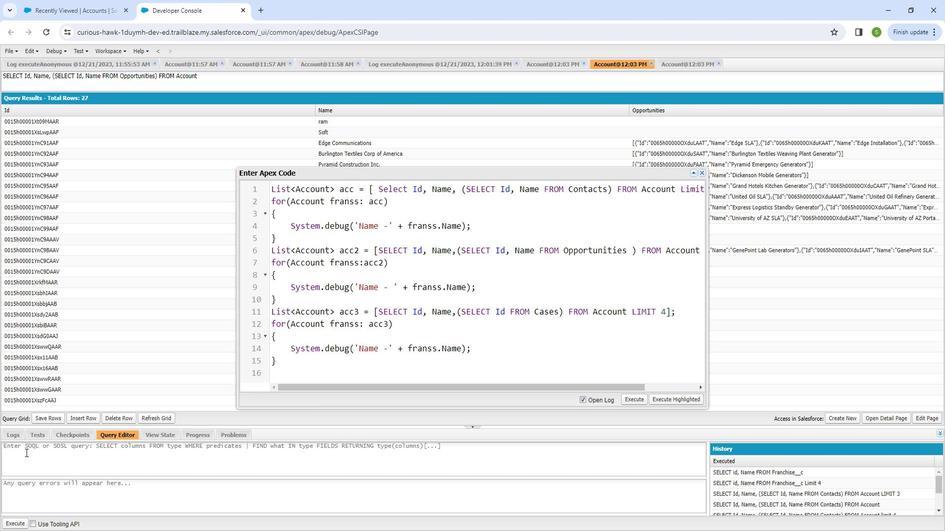 
Action: Mouse moved to (36, 432)
Screenshot: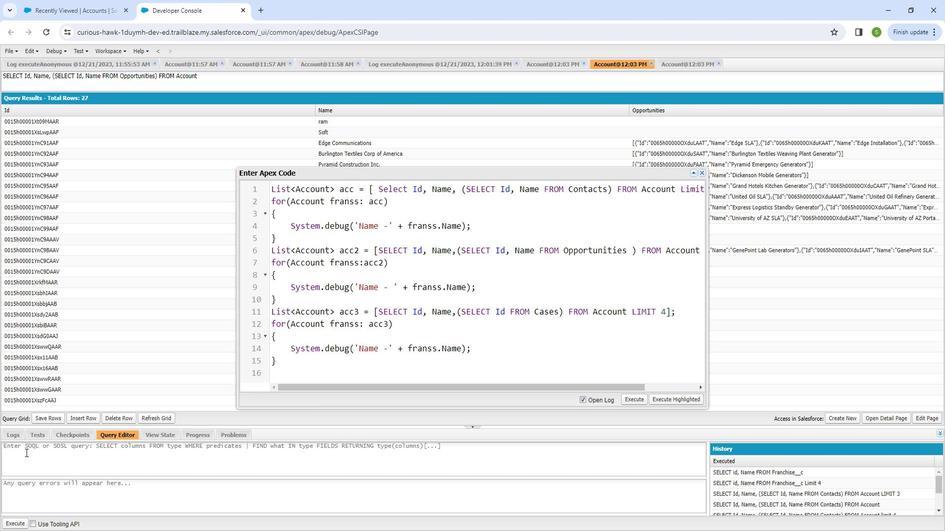
Action: Key pressed <Key.shift_r>SELECT<Key.space><Key.shift_r>Id,<Key.space><Key.shift_r>Name,<Key.space><Key.shift_r><Key.shift_r><Key.shift_r>(<Key.shift_r><Key.shift_r><Key.shift_r>)<Key.left><Key.shift_r><Key.shift_r><Key.shift_r><Key.shift_r>SELECT<Key.space><Key.shift_r><Key.shift_r><Key.shift_r><Key.shift_r><Key.shift_r><Key.shift_r><Key.shift_r><Key.shift_r><Key.shift_r><Key.shift_r><Key.shift_r><Key.shift_r><Key.shift_r><Key.shift_r><Key.shift_r><Key.shift_r><Key.shift_r><Key.shift_r><Key.shift_r><Key.shift_r><Key.shift_r>Id<Key.space><Key.shift_r>FROM<Key.space><Key.shift_r><Key.shift_r><Key.shift_r><Key.shift_r>Cases<Key.right><Key.space><Key.shift_r><Key.shift_r><Key.shift_r><Key.shift_r><Key.shift_r><Key.shift_r><Key.shift_r><Key.shift_r><Key.shift_r><Key.shift_r>FROM<Key.space><Key.shift_r><Key.shift_r><Key.shift_r><Key.shift_r><Key.shift_r><Key.shift_r><Key.shift_r><Key.shift_r><Key.shift_r><Key.shift_r><Key.shift_r><Key.shift_r><Key.shift_r><Key.shift_r><Key.shift_r>Account<Key.space><Key.shift_r>LIMIT<Key.space>4
Screenshot: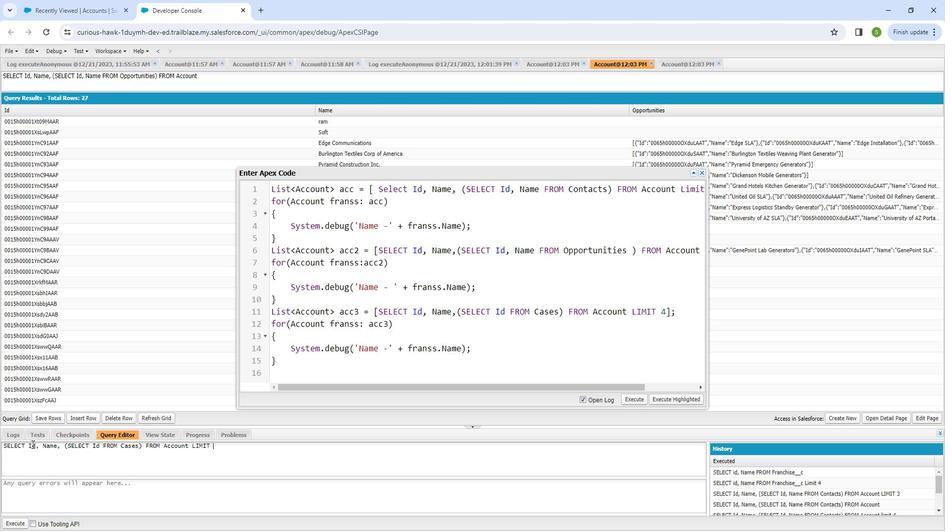 
Action: Mouse moved to (22, 506)
